 Task: Look for space in Itaquaquecetuba, Brazil from 22nd June, 2023 to 30th June, 2023 for 2 adults in price range Rs.7000 to Rs.15000. Place can be entire place with 1  bedroom having 1 bed and 1 bathroom. Property type can be house, flat, guest house, hotel. Booking option can be shelf check-in. Required host language is Spanish.
Action: Key pressed i<Key.caps_lock>taquaquecetuba,<Key.space><Key.caps_lock>b<Key.caps_lock>RAZIL<Key.enter>
Screenshot: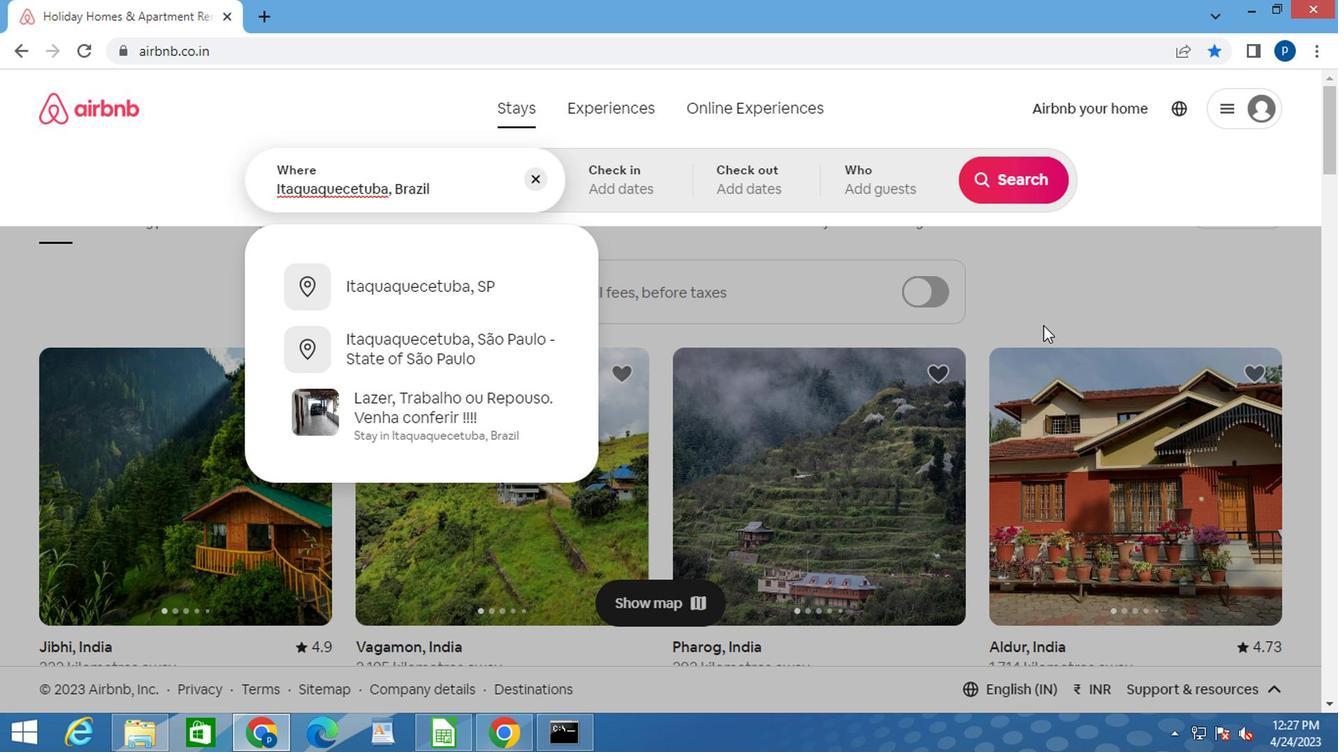 
Action: Mouse moved to (994, 323)
Screenshot: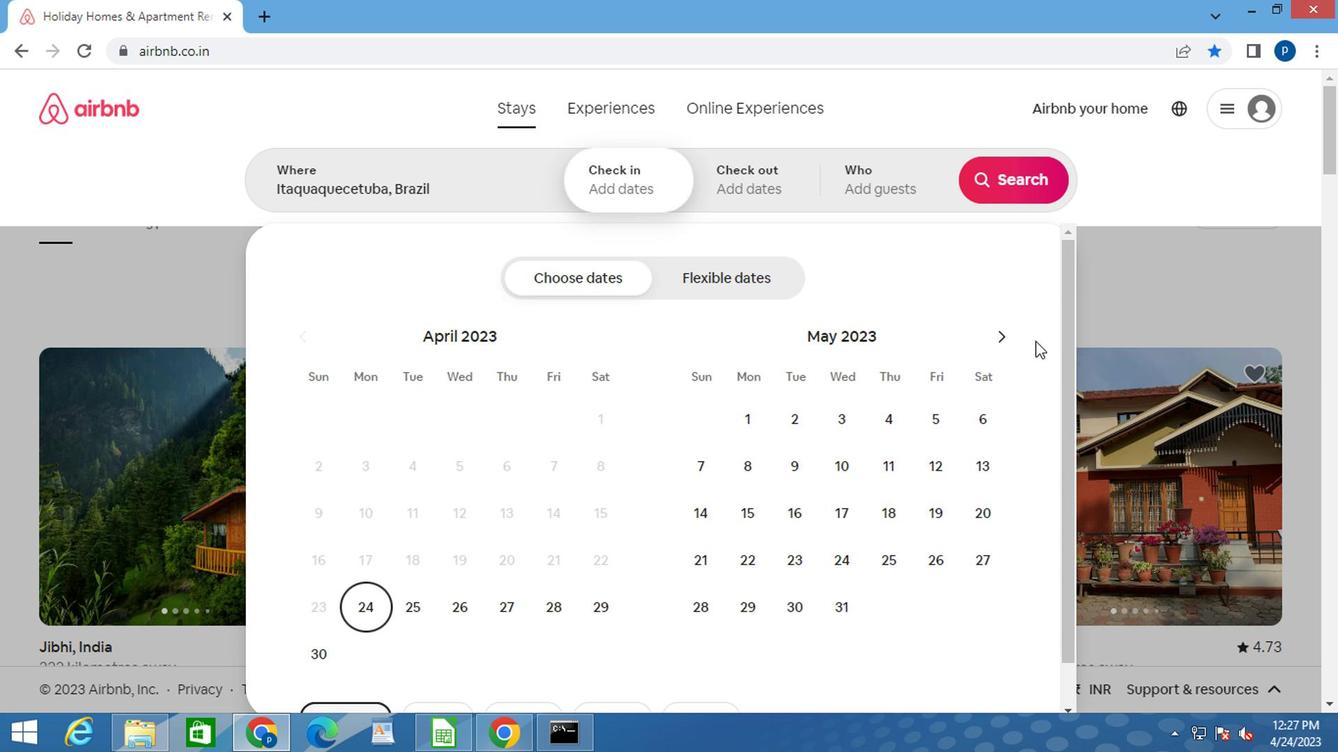 
Action: Mouse pressed left at (994, 323)
Screenshot: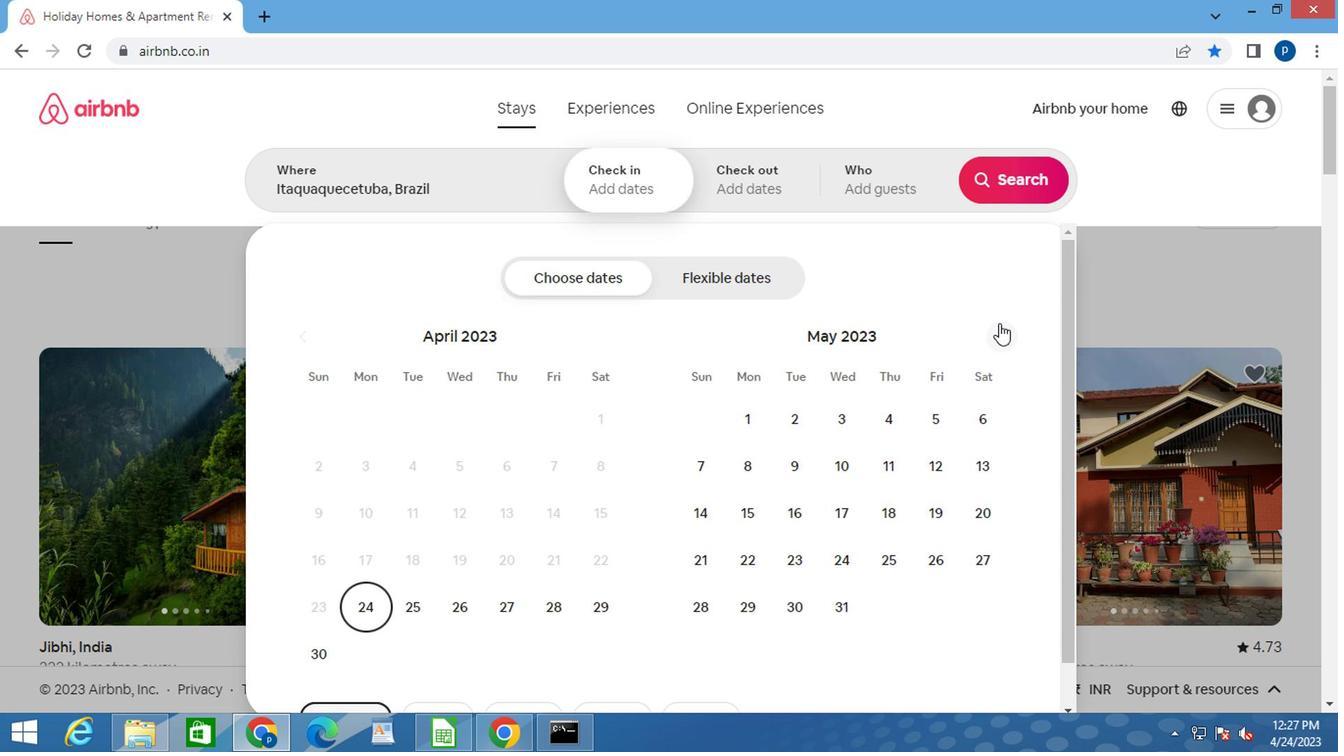 
Action: Mouse moved to (874, 557)
Screenshot: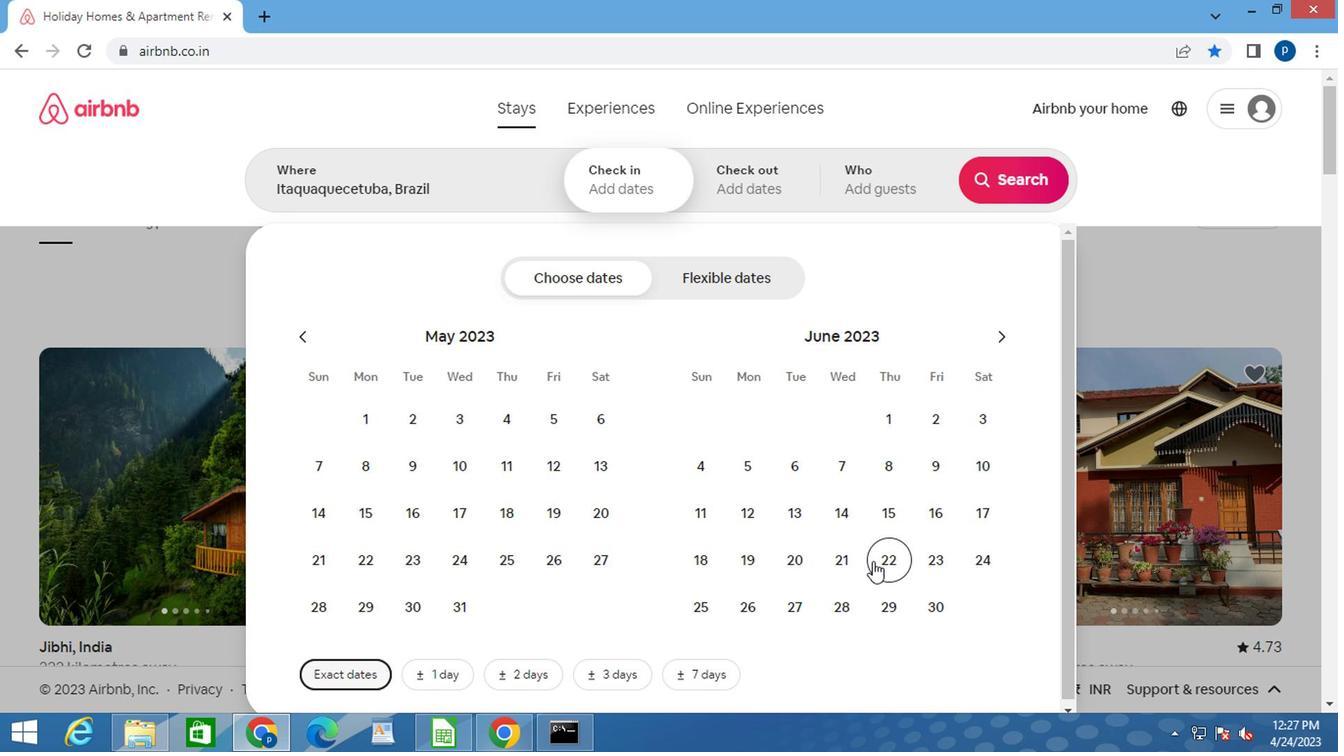 
Action: Mouse pressed left at (874, 557)
Screenshot: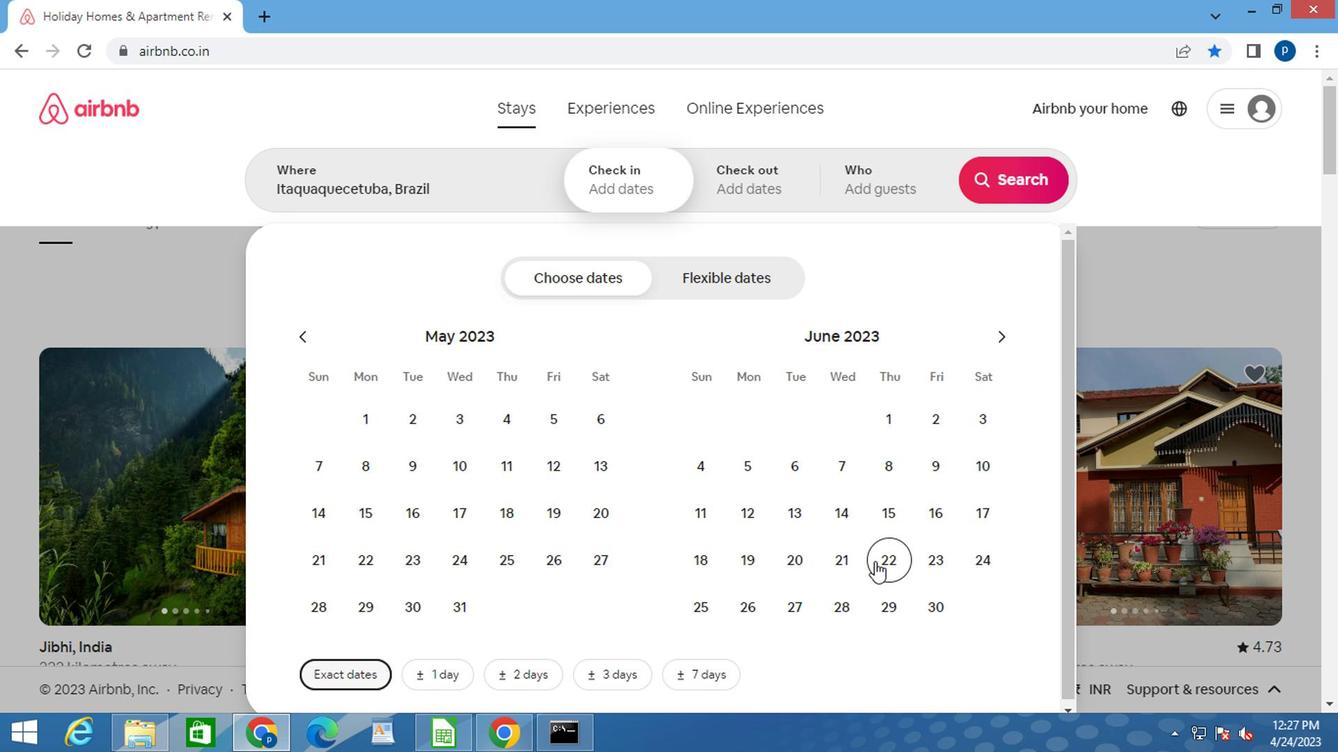 
Action: Mouse moved to (919, 605)
Screenshot: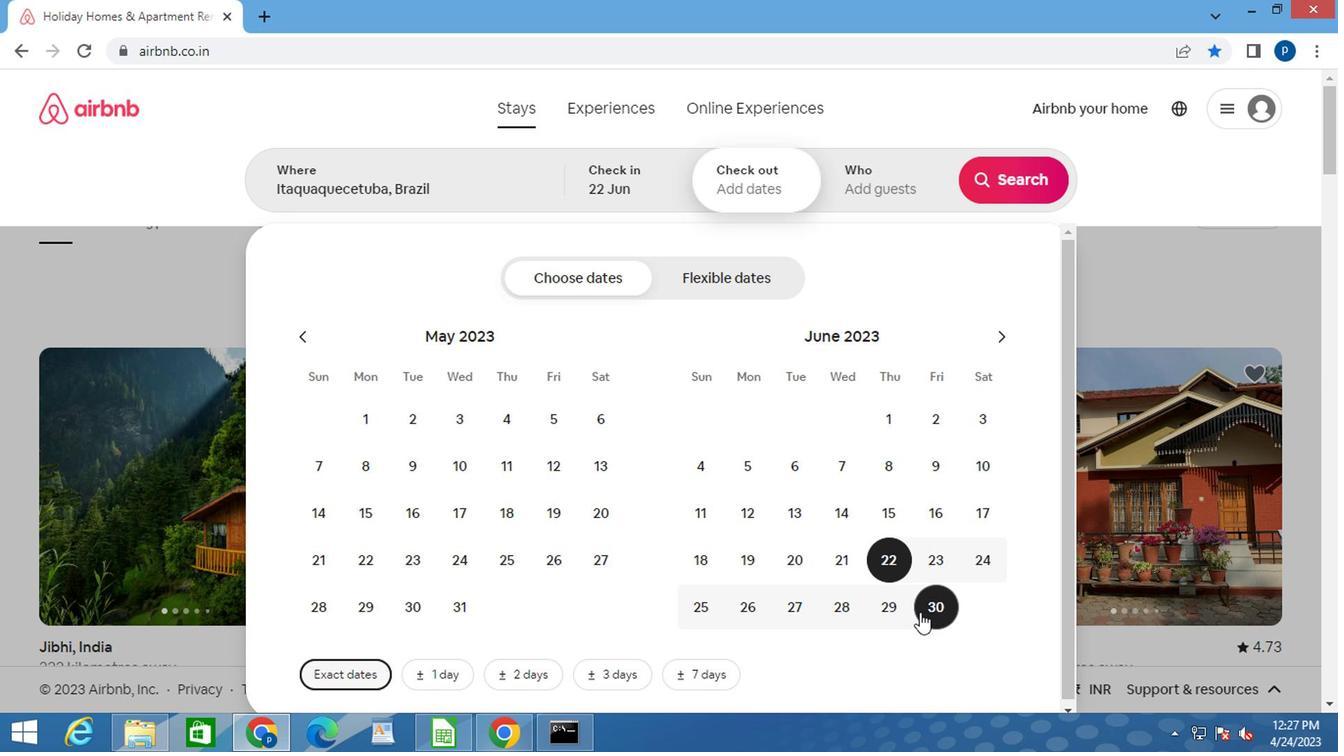 
Action: Mouse pressed left at (919, 605)
Screenshot: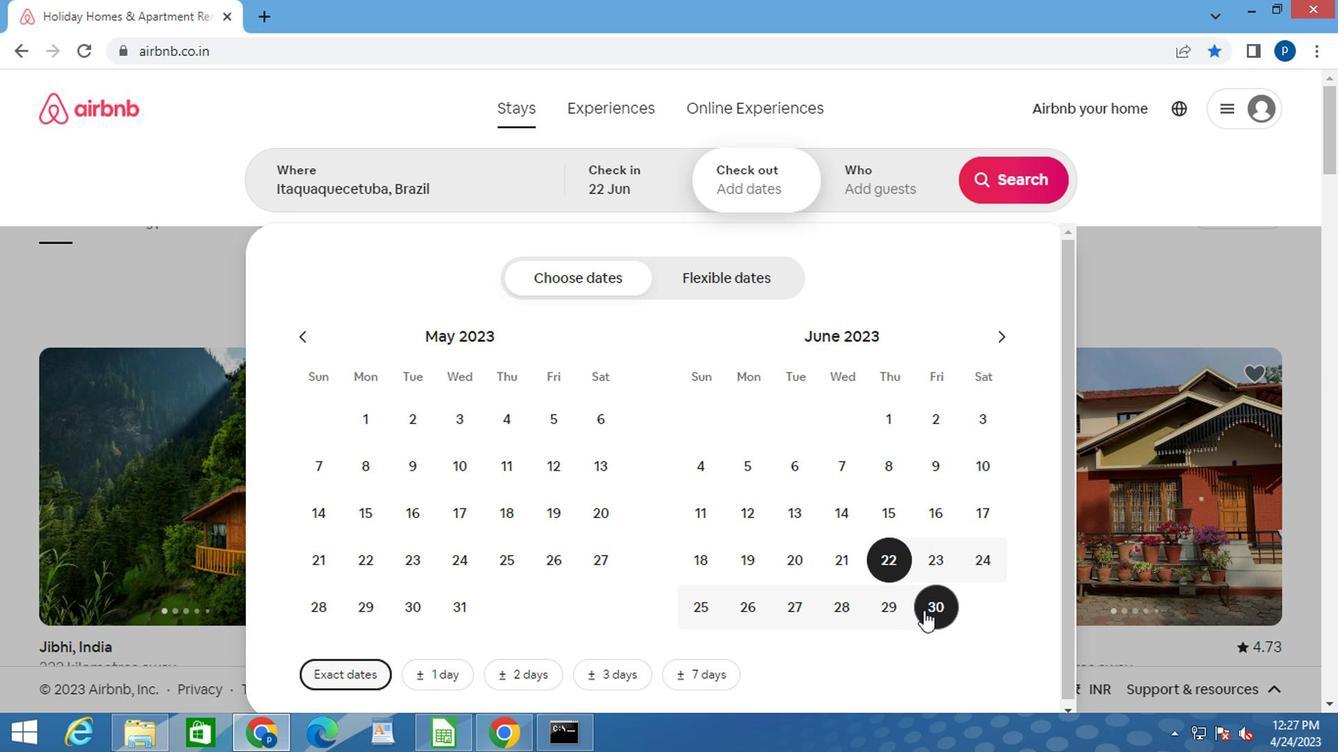 
Action: Mouse moved to (895, 200)
Screenshot: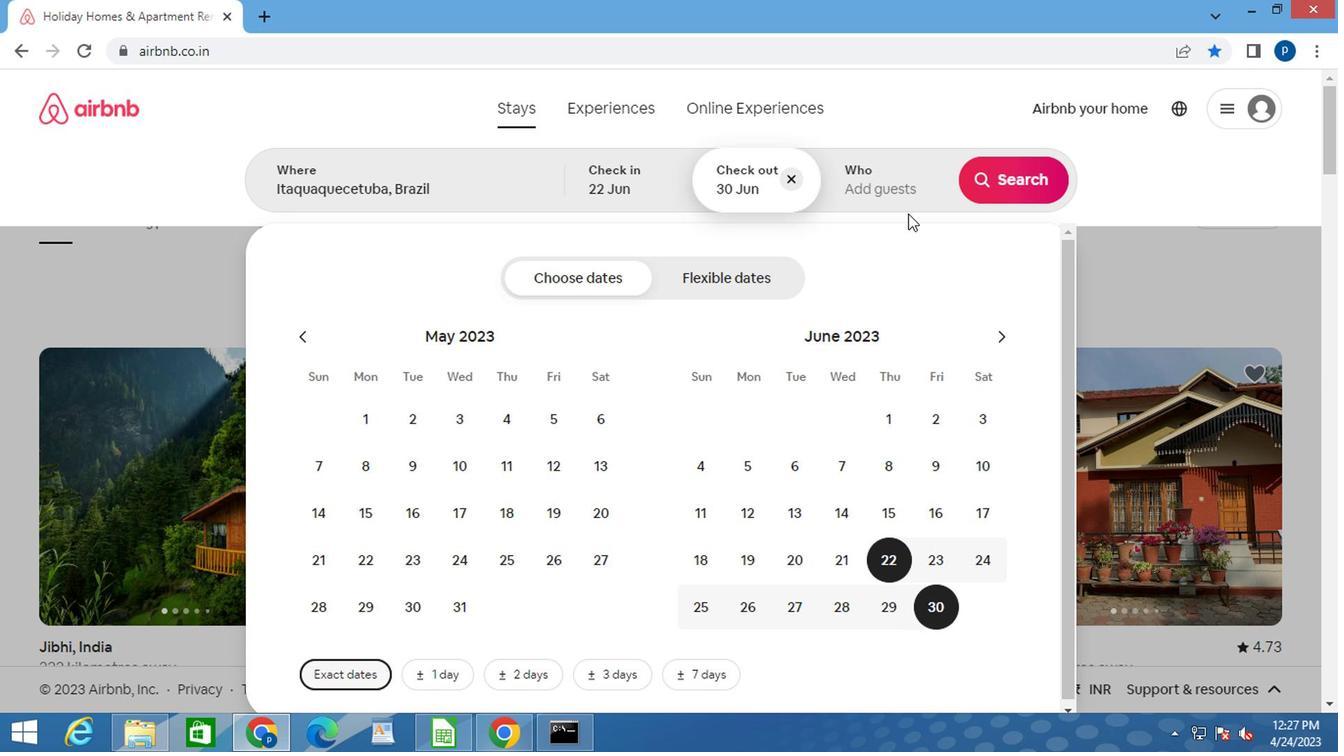 
Action: Mouse pressed left at (895, 200)
Screenshot: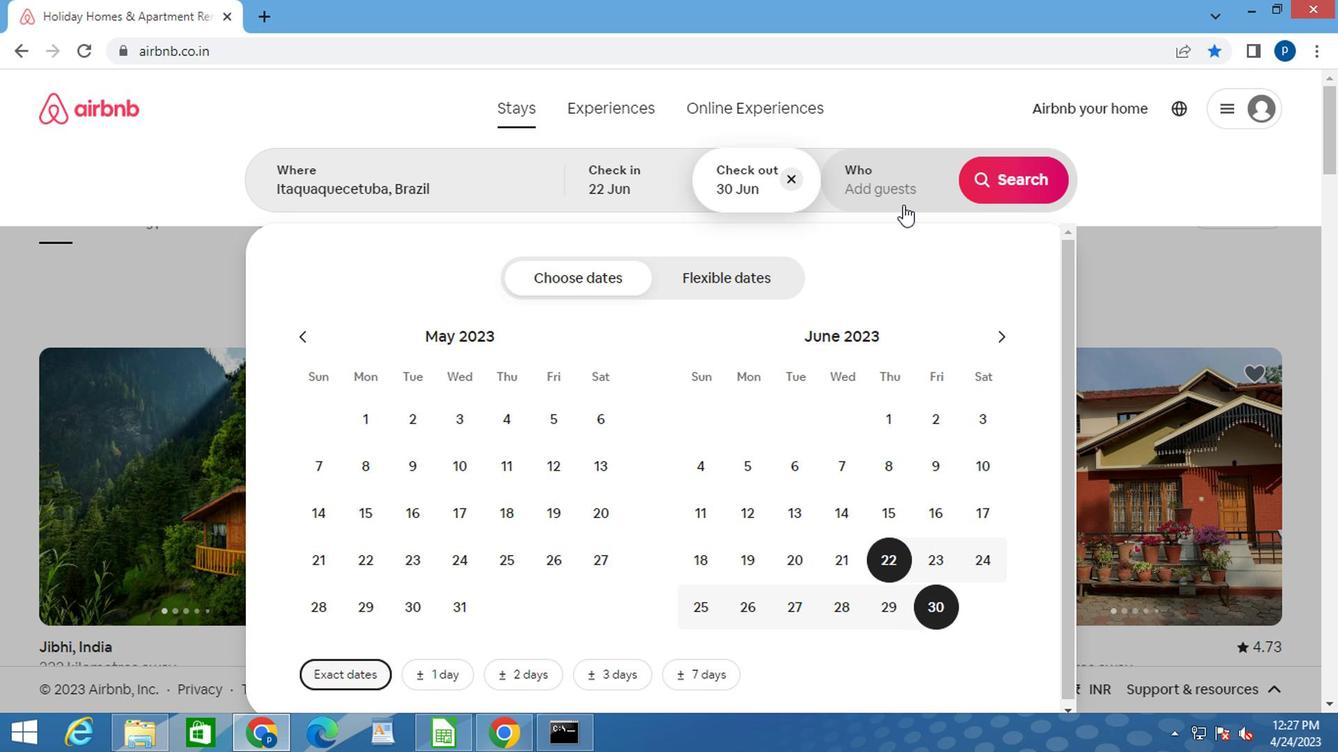 
Action: Mouse moved to (1022, 275)
Screenshot: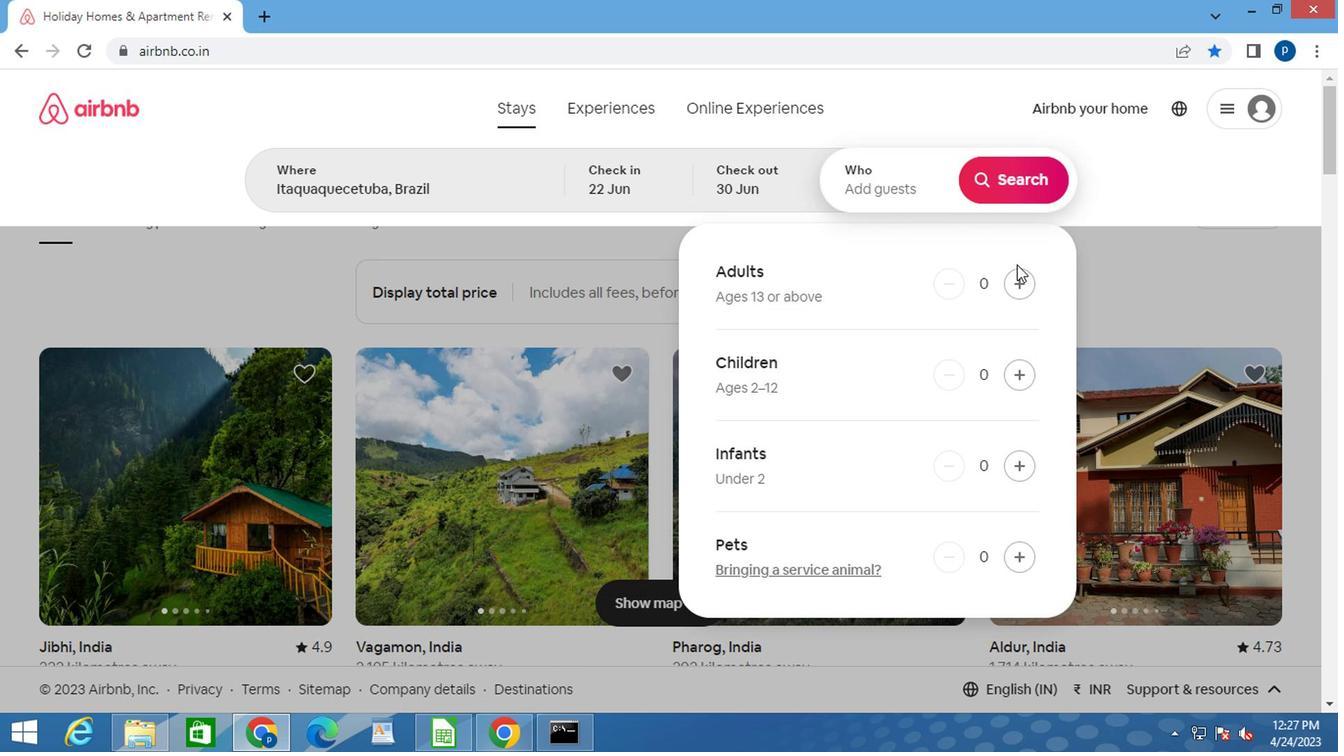 
Action: Mouse pressed left at (1022, 275)
Screenshot: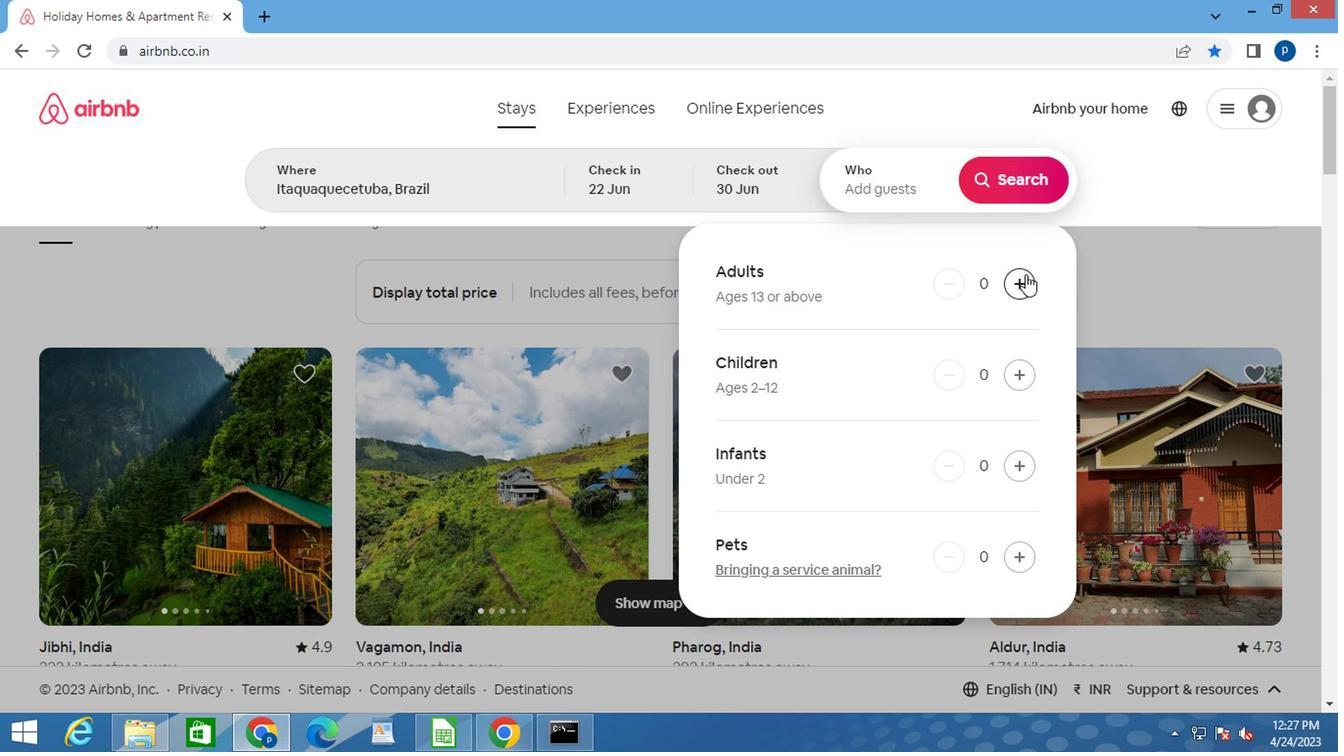 
Action: Mouse pressed left at (1022, 275)
Screenshot: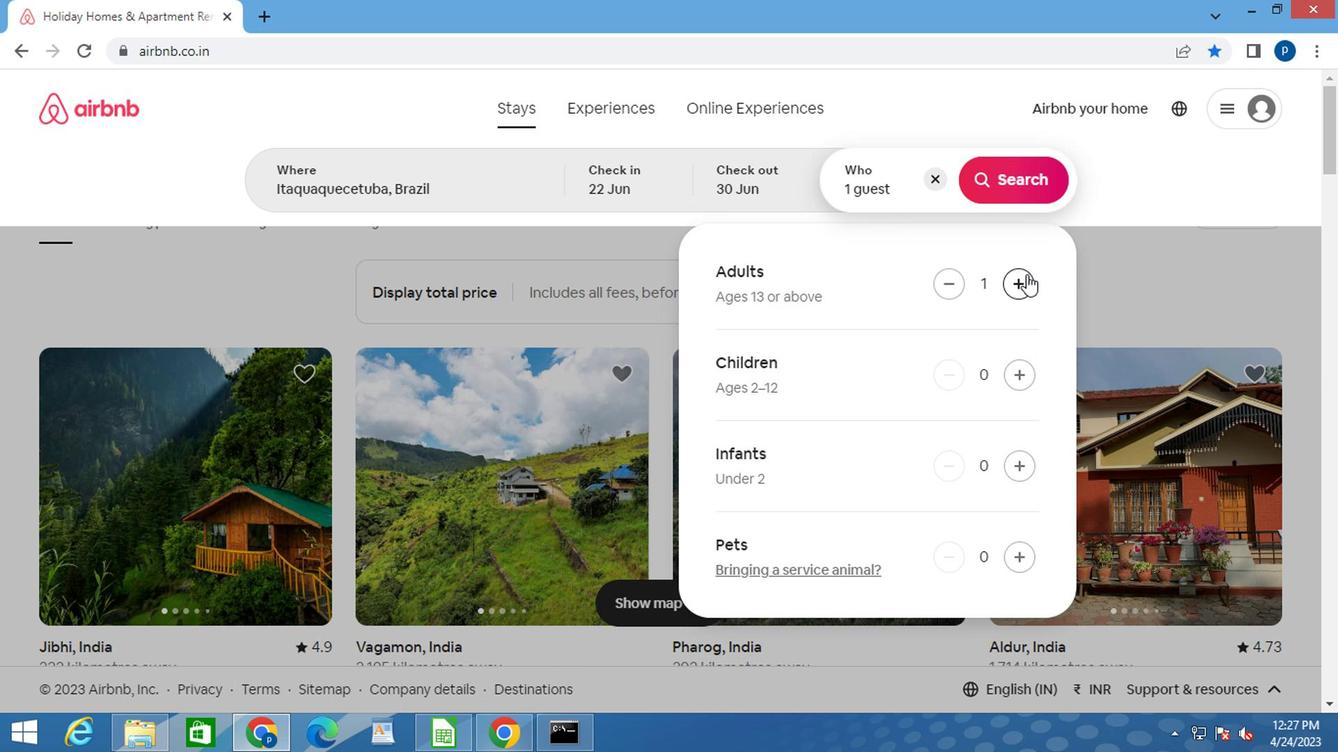 
Action: Mouse moved to (1012, 182)
Screenshot: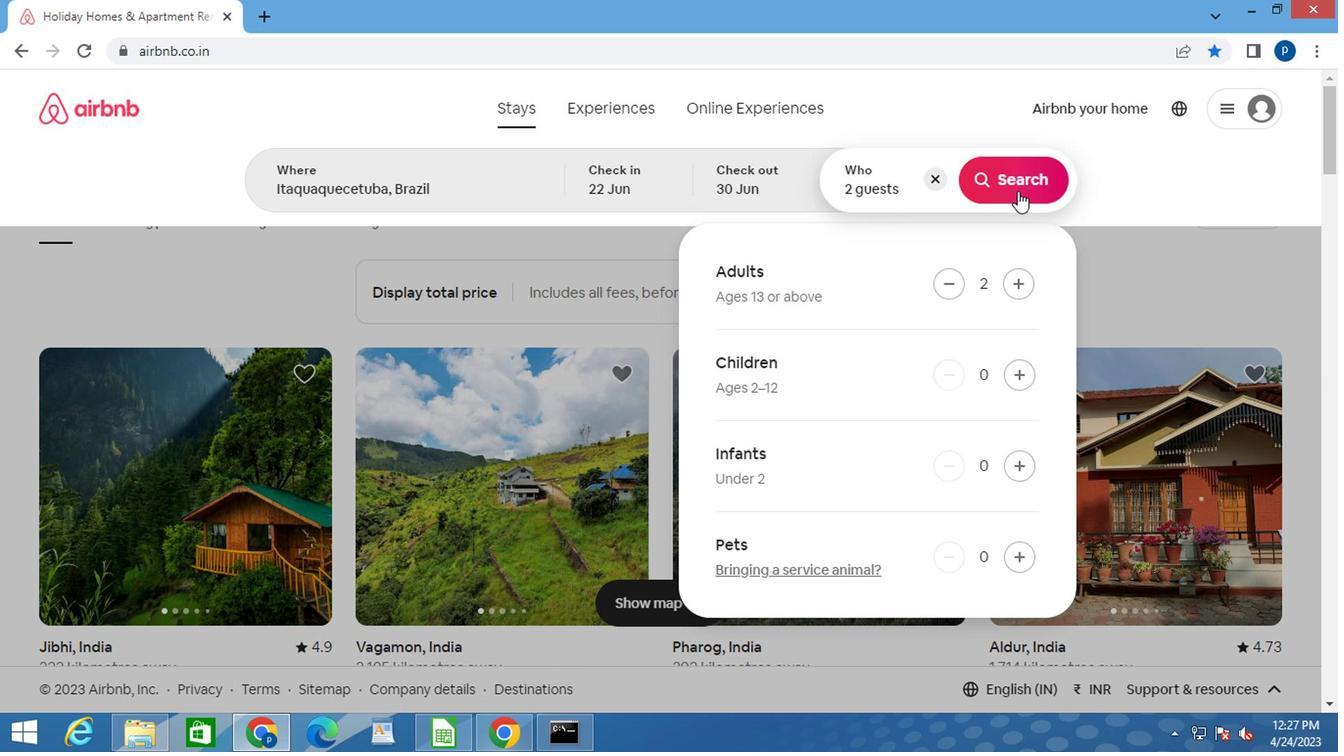 
Action: Mouse pressed left at (1012, 182)
Screenshot: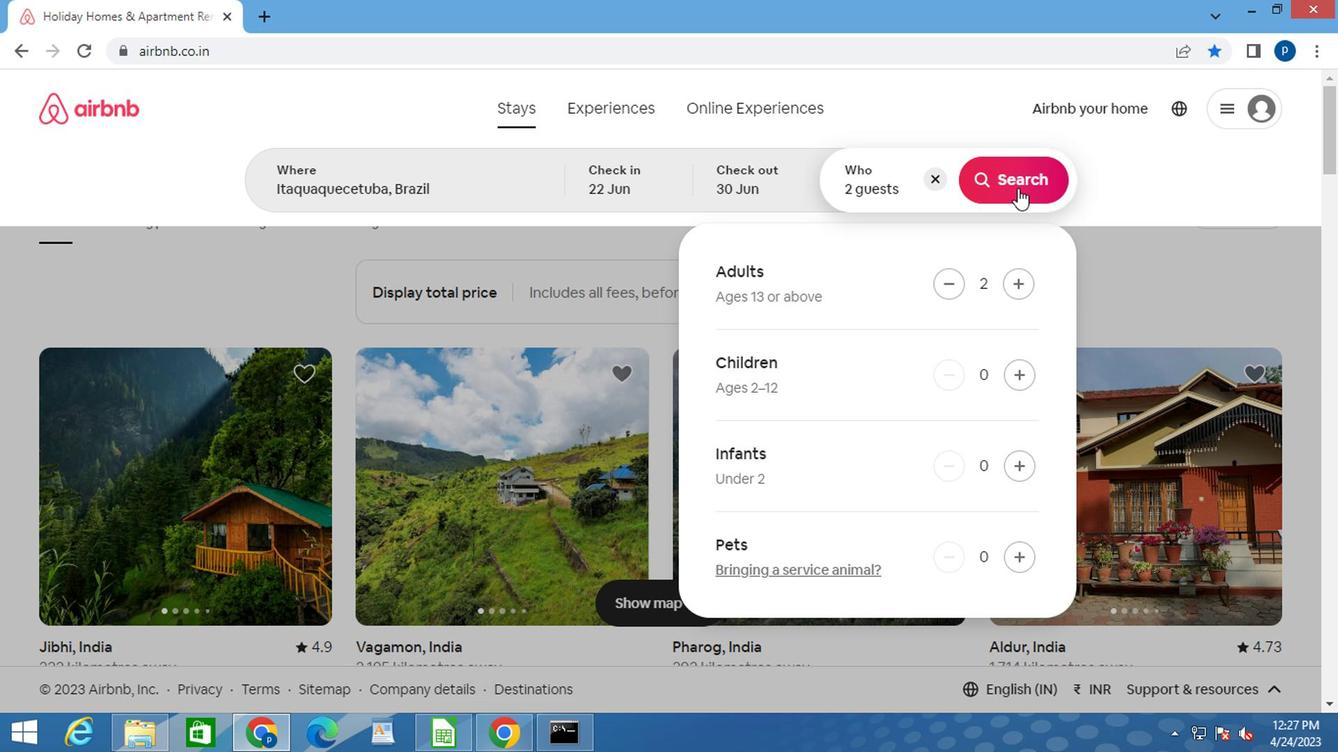 
Action: Mouse moved to (1224, 193)
Screenshot: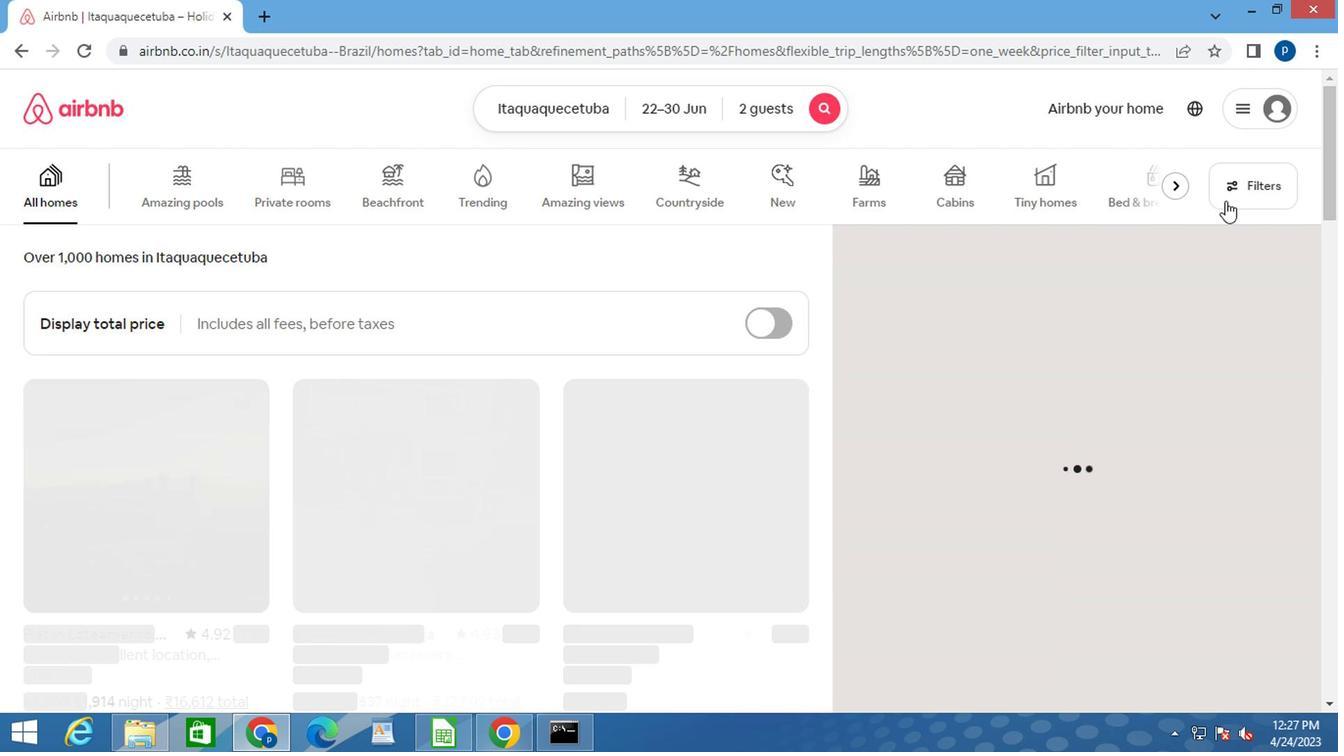 
Action: Mouse pressed left at (1224, 193)
Screenshot: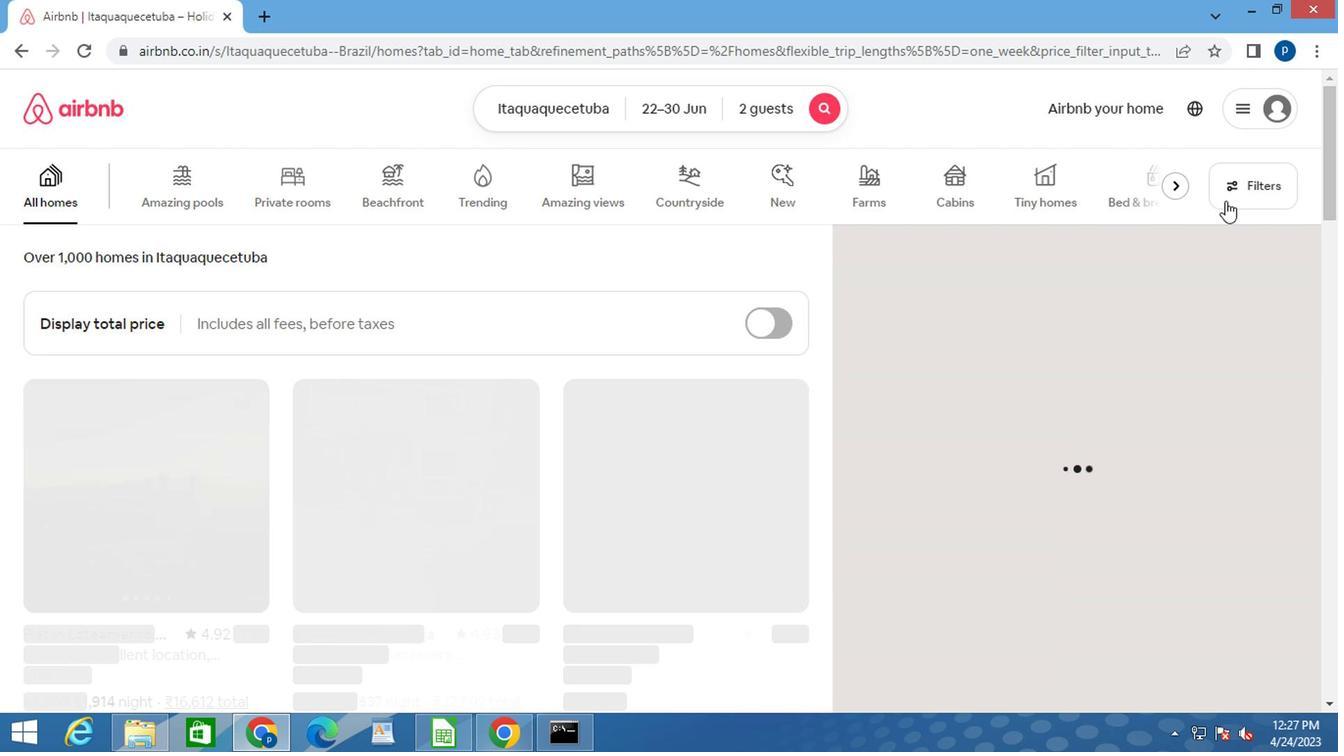 
Action: Mouse moved to (443, 444)
Screenshot: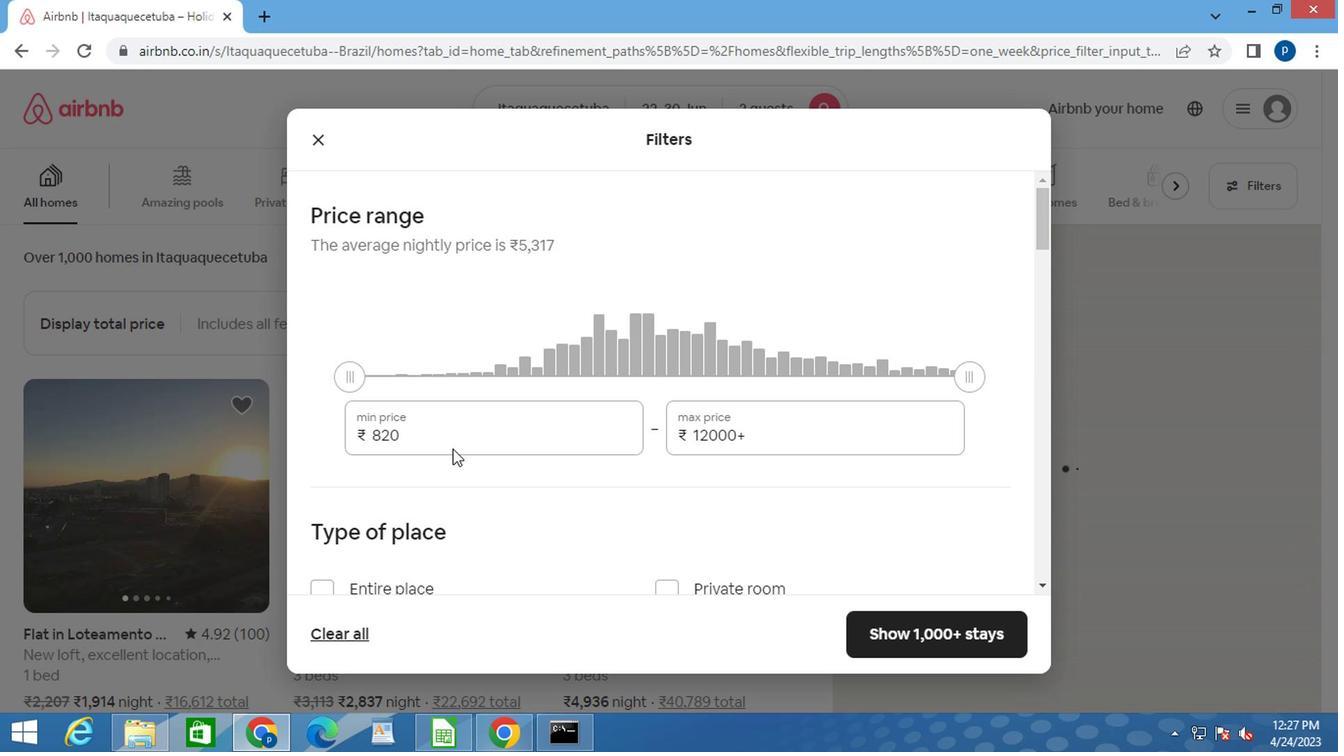
Action: Mouse pressed left at (443, 444)
Screenshot: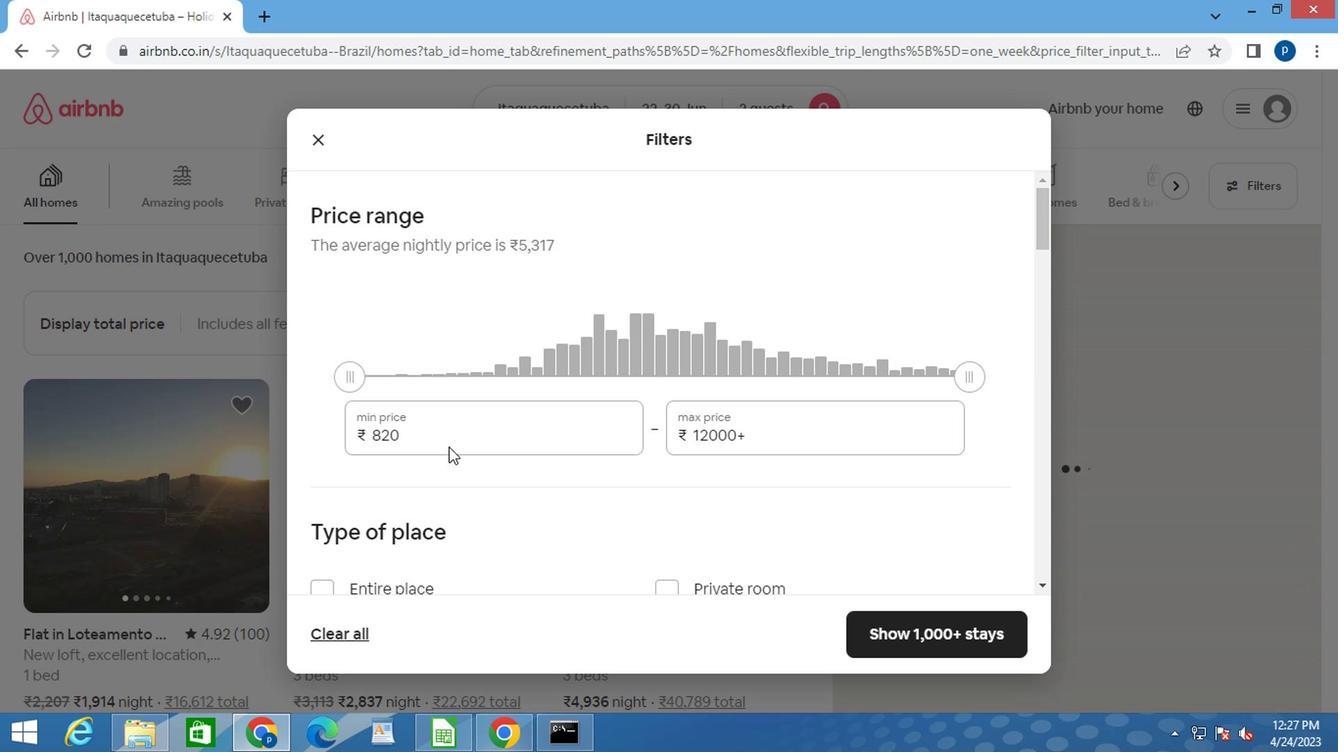 
Action: Mouse moved to (389, 418)
Screenshot: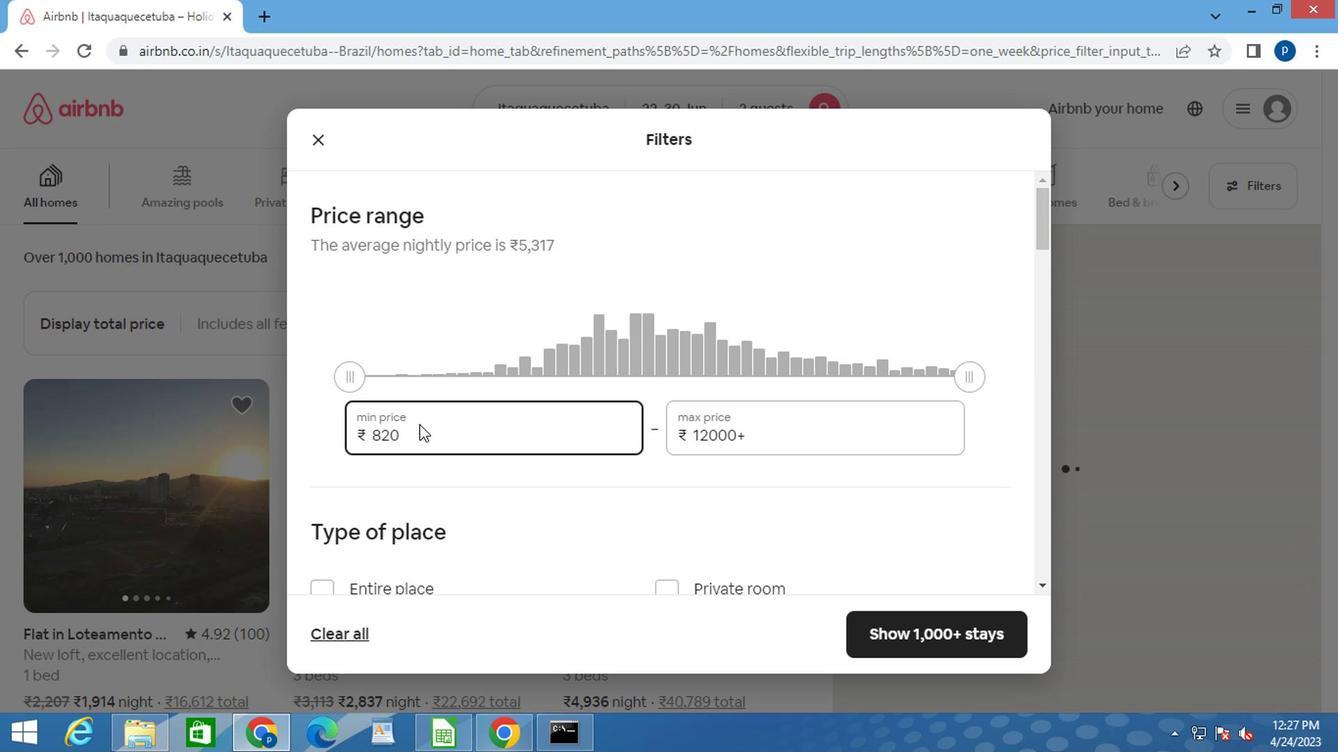 
Action: Mouse pressed left at (389, 418)
Screenshot: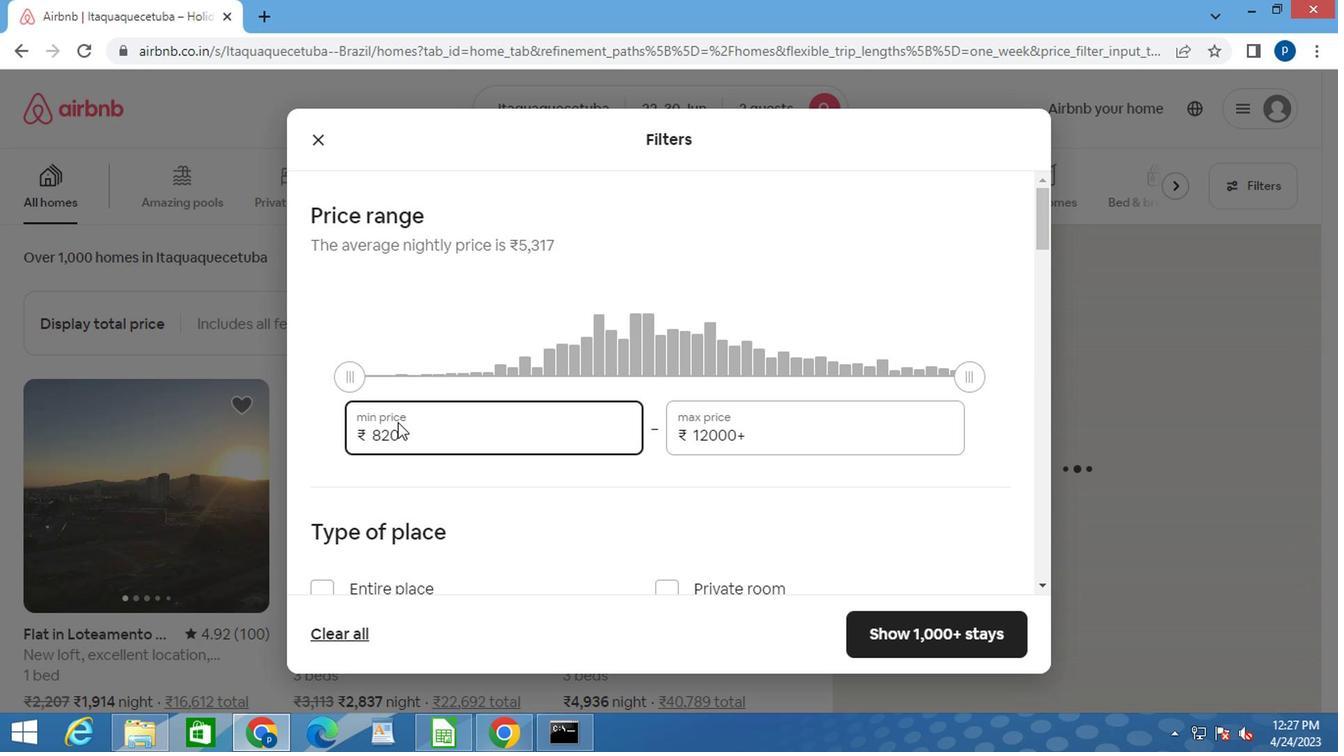 
Action: Mouse pressed left at (389, 418)
Screenshot: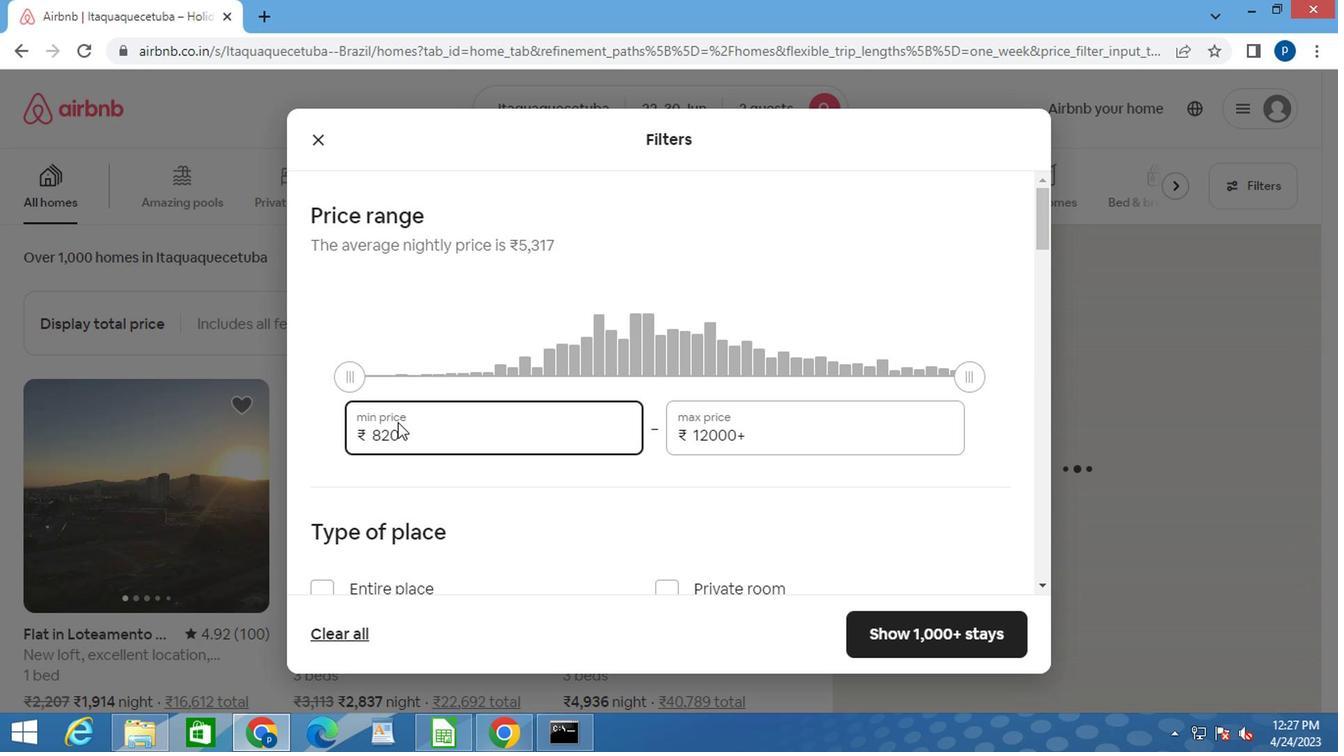 
Action: Mouse pressed left at (389, 418)
Screenshot: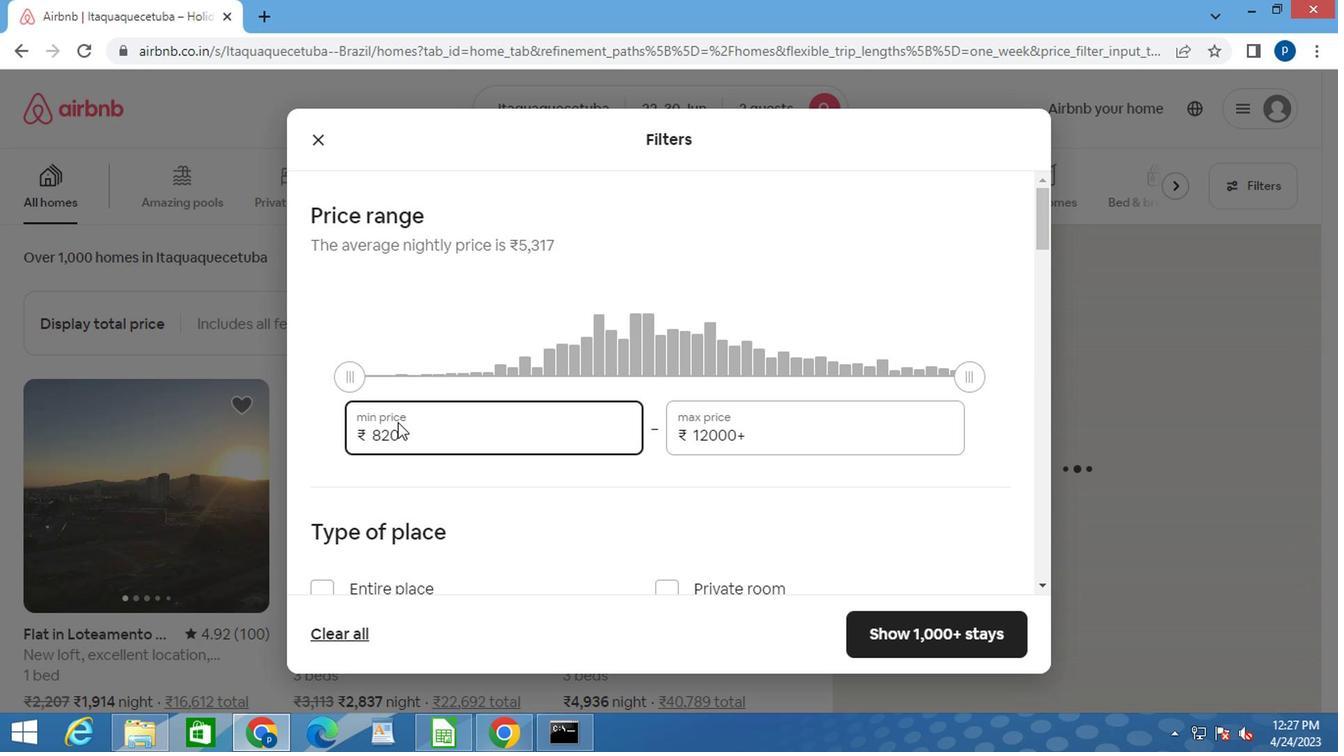 
Action: Mouse moved to (389, 436)
Screenshot: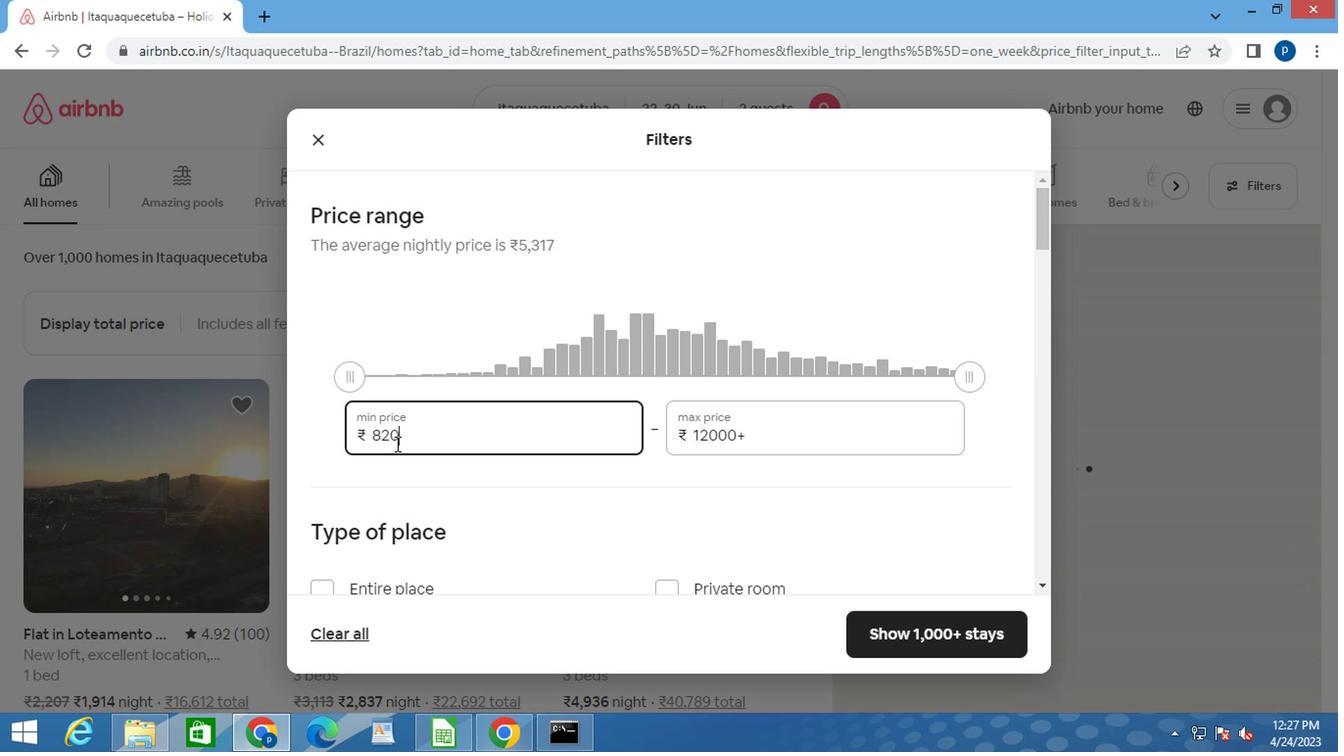 
Action: Mouse pressed left at (389, 436)
Screenshot: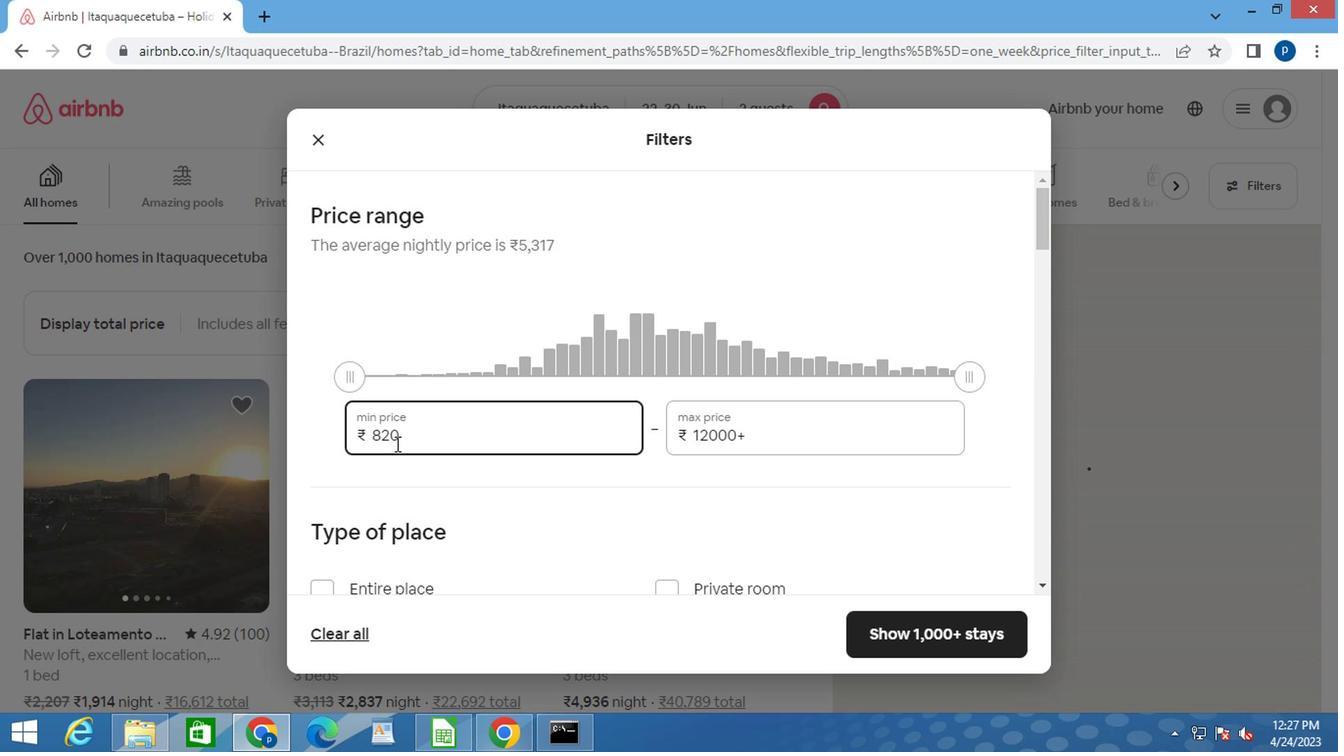 
Action: Mouse pressed left at (389, 436)
Screenshot: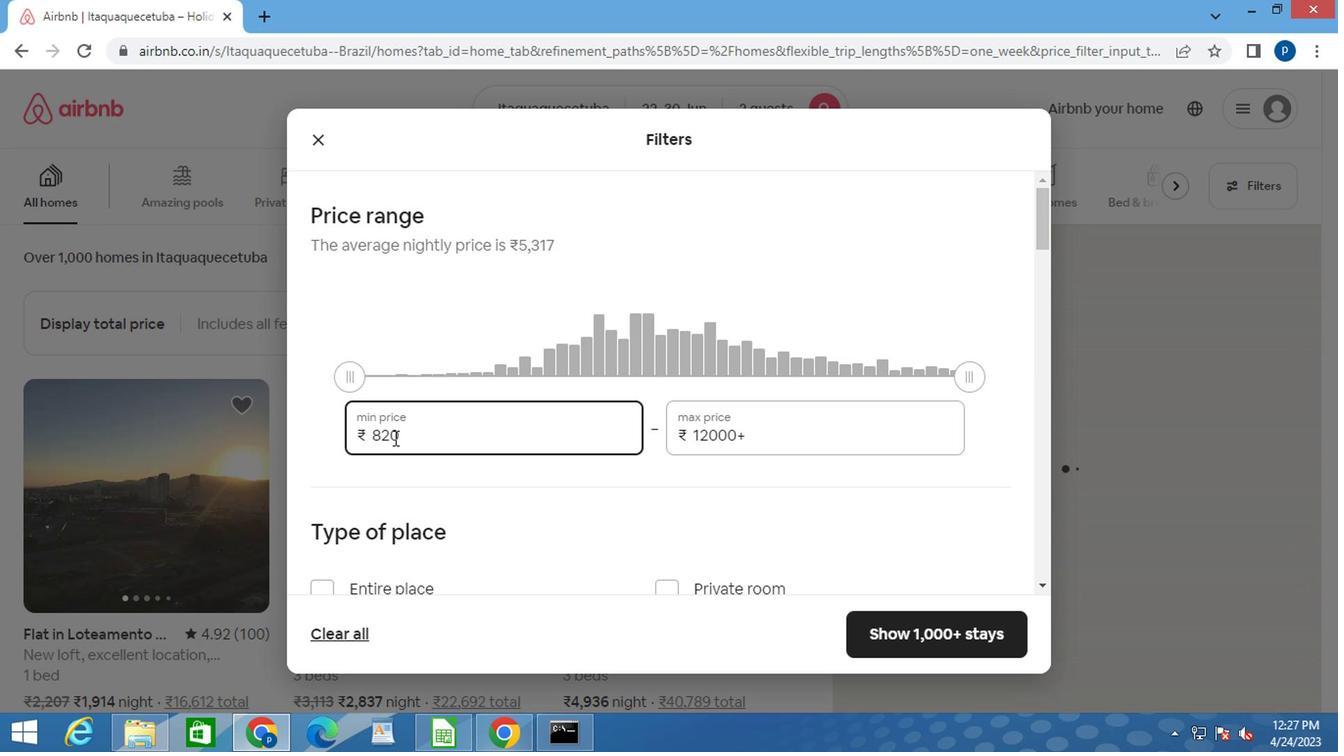 
Action: Mouse pressed left at (389, 436)
Screenshot: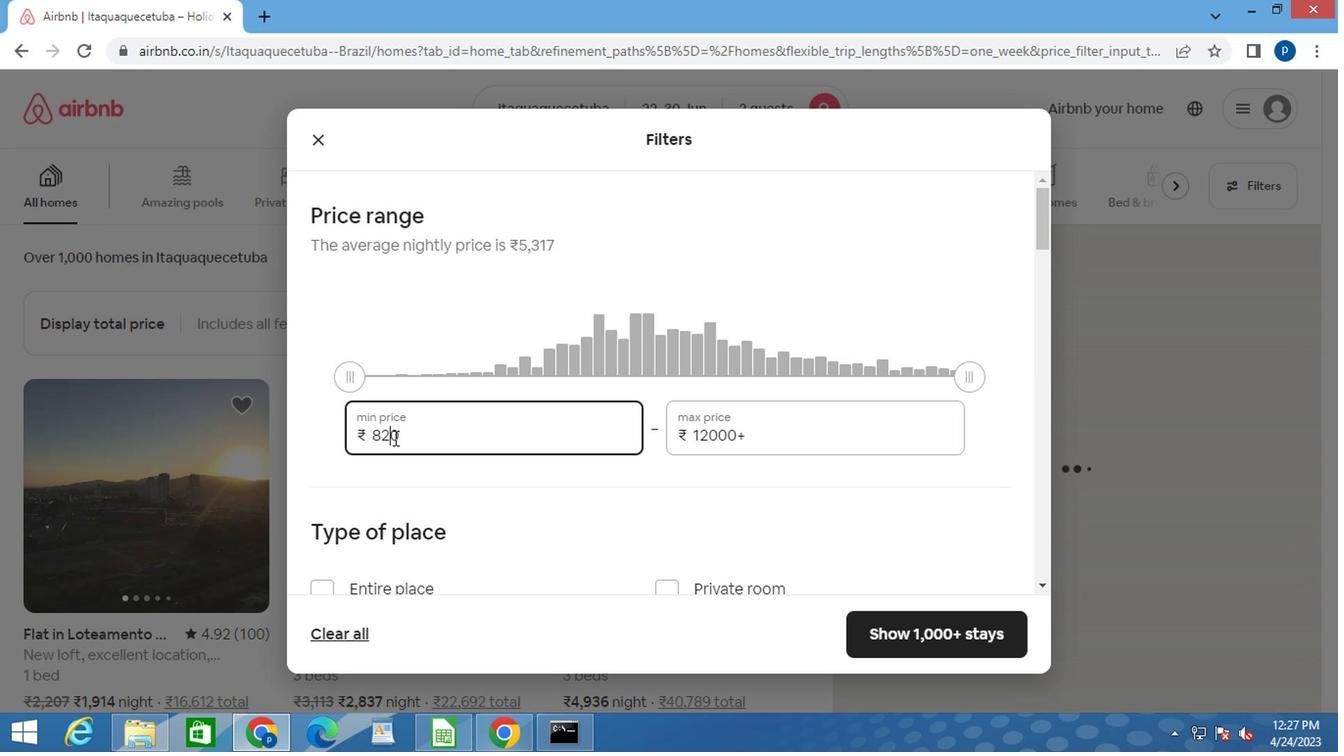 
Action: Key pressed 7000<Key.tab>15000
Screenshot: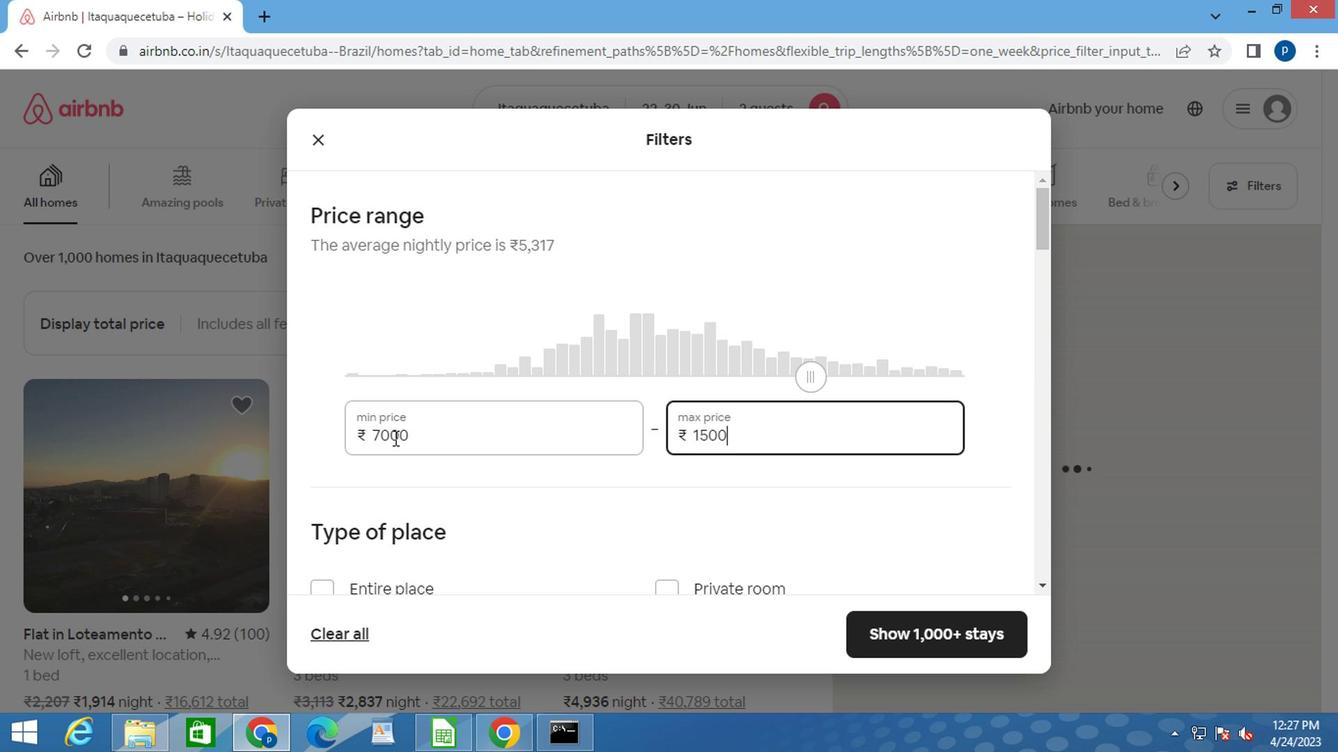 
Action: Mouse moved to (522, 482)
Screenshot: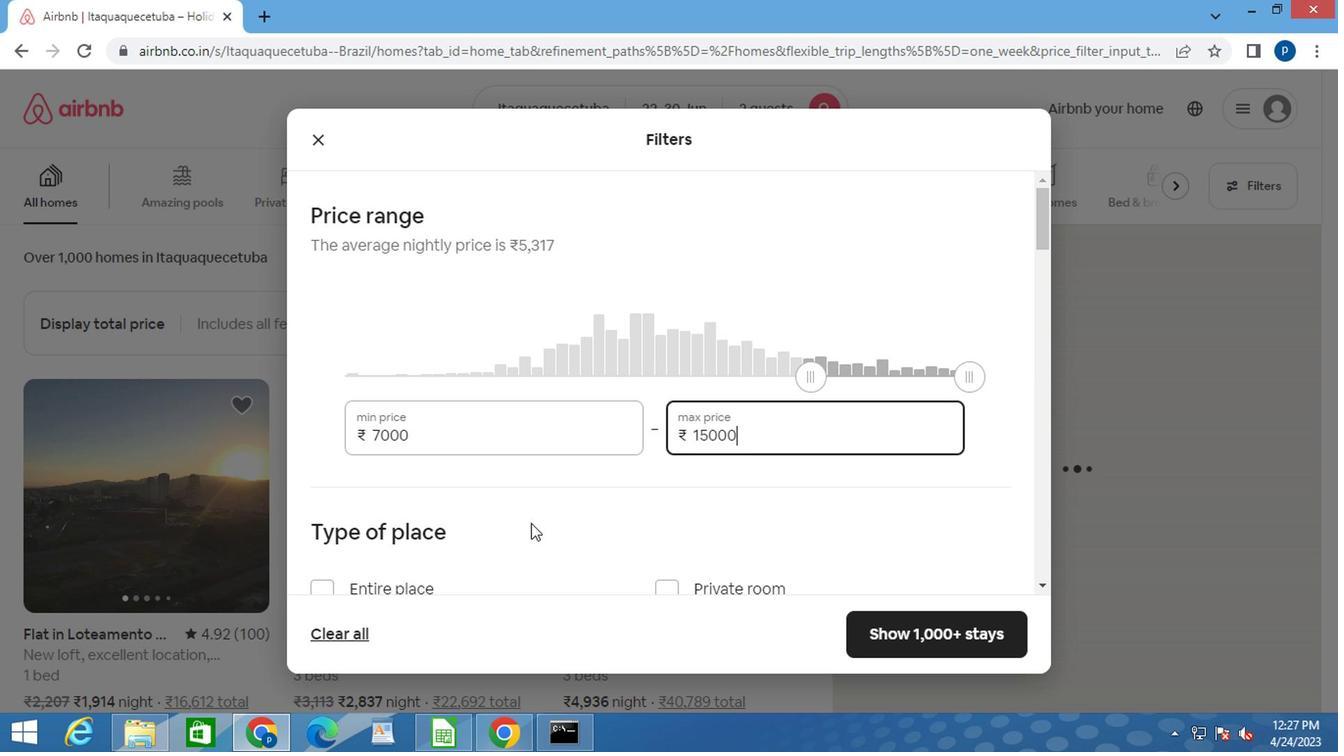 
Action: Mouse scrolled (522, 481) with delta (0, 0)
Screenshot: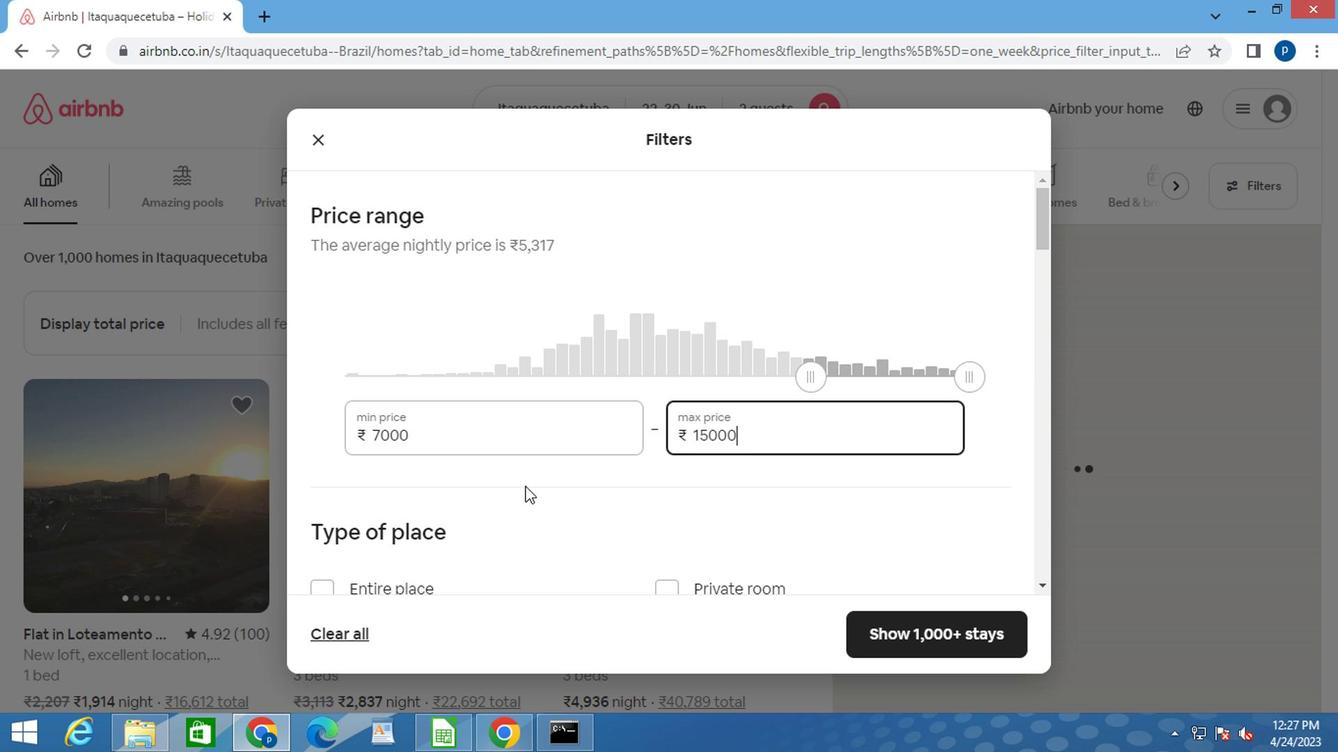 
Action: Mouse moved to (522, 479)
Screenshot: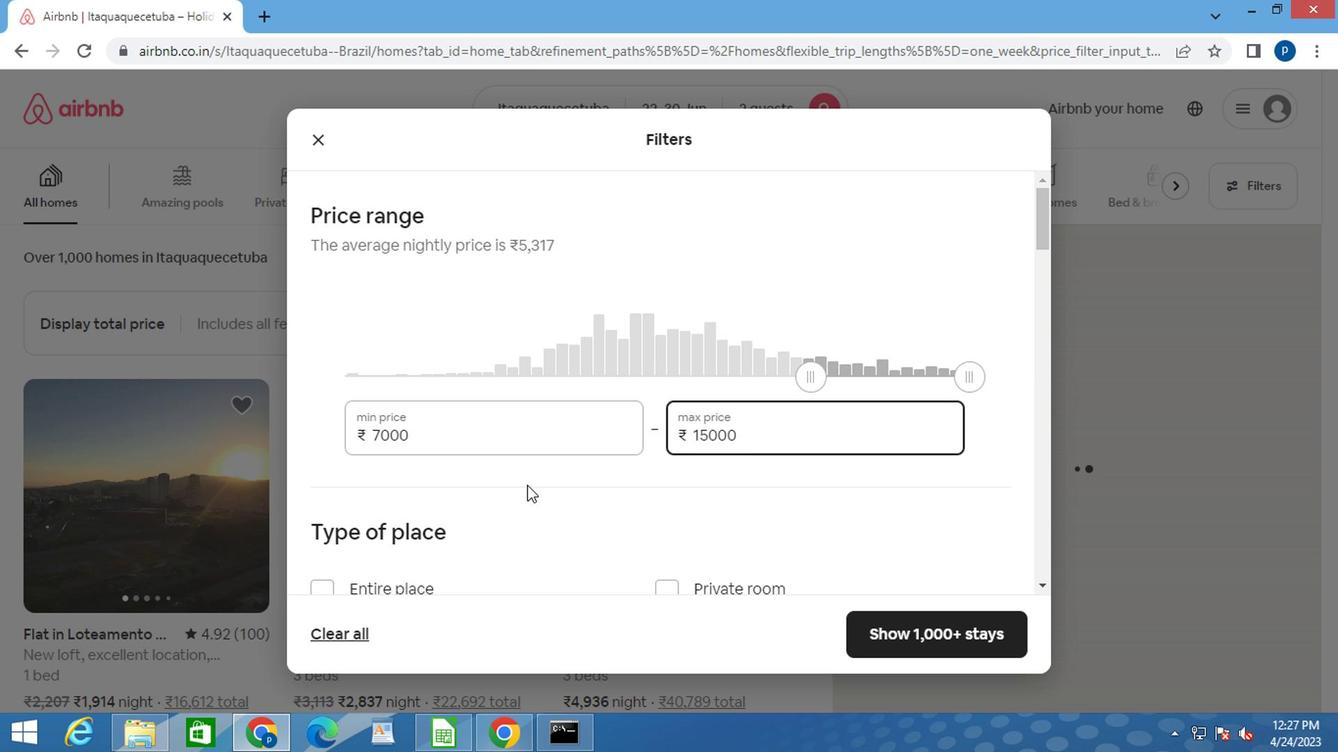 
Action: Mouse scrolled (522, 478) with delta (0, -1)
Screenshot: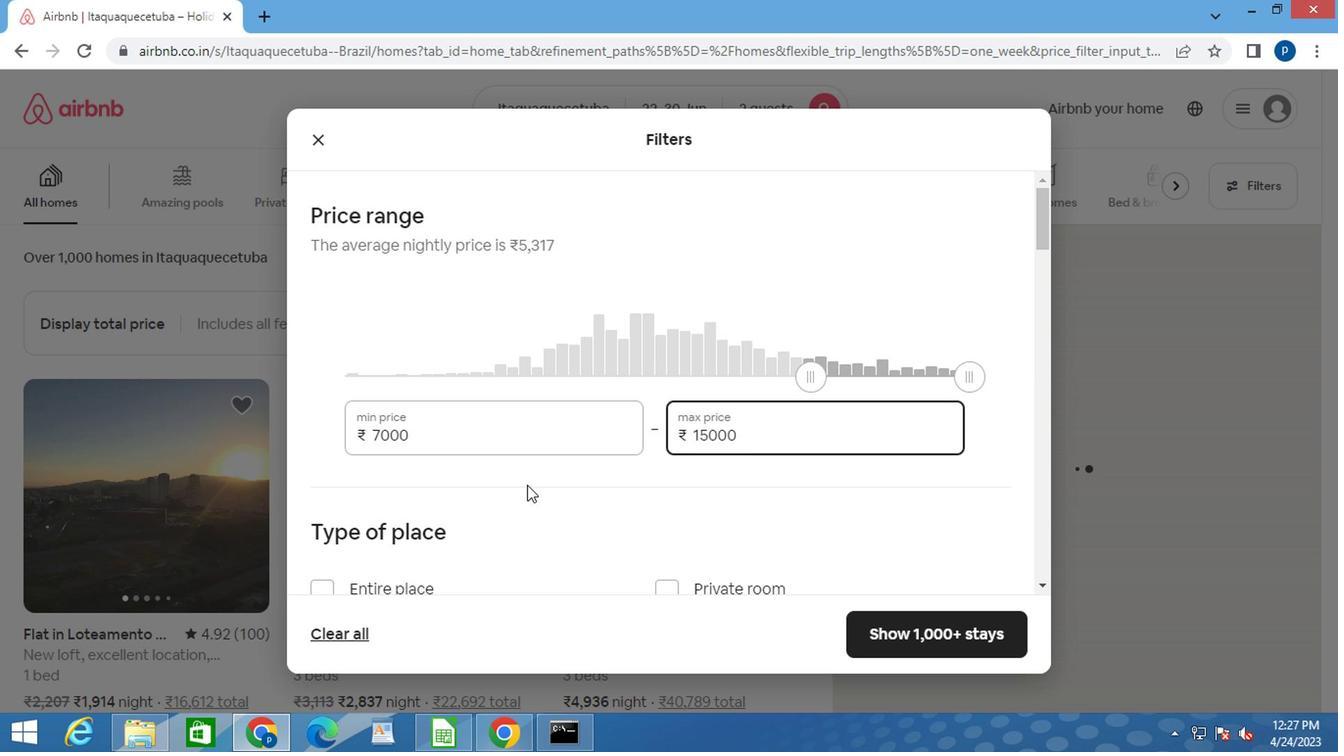 
Action: Mouse moved to (322, 384)
Screenshot: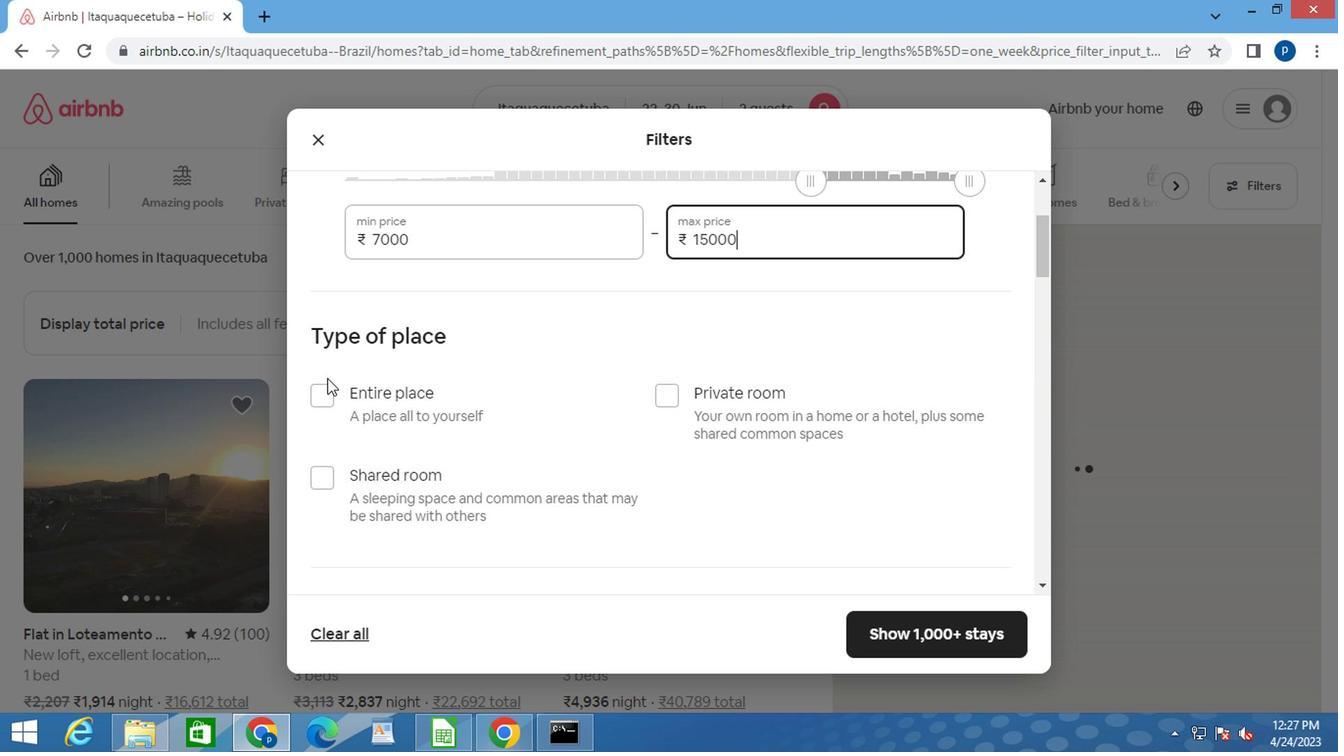 
Action: Mouse pressed left at (322, 384)
Screenshot: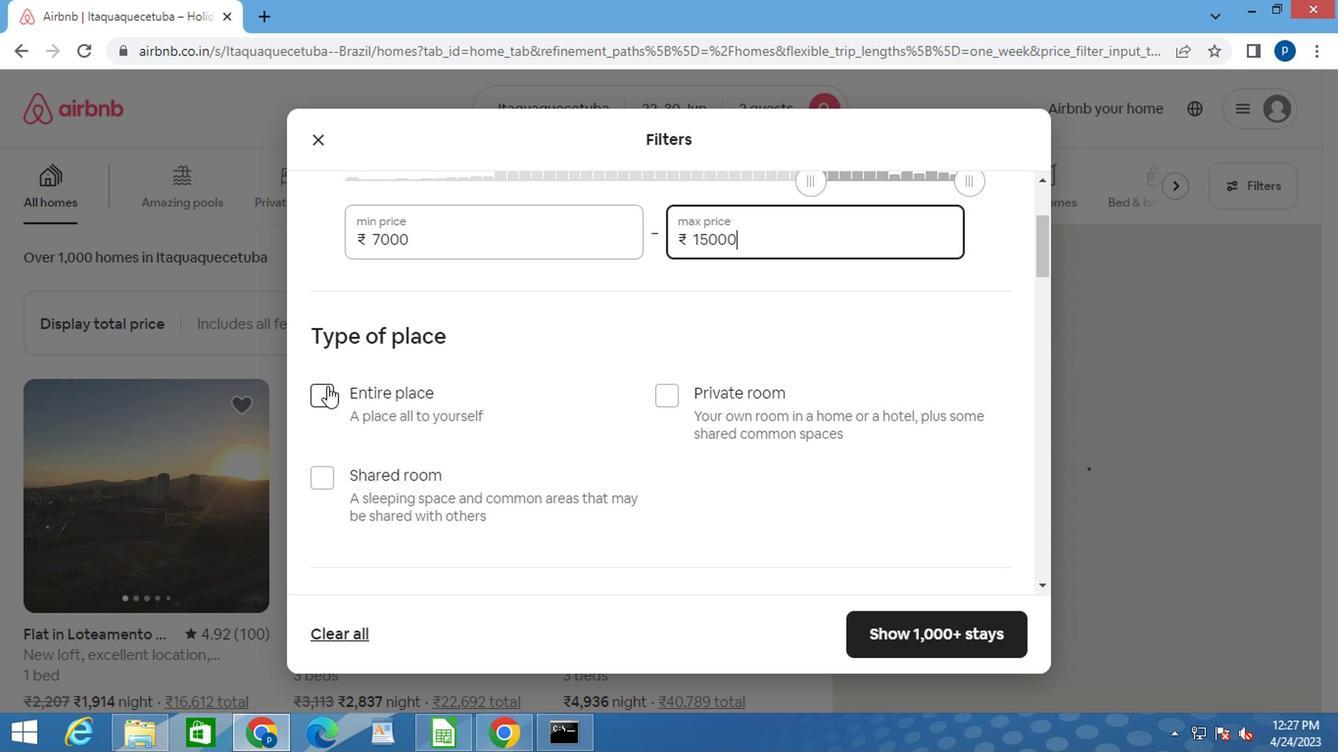 
Action: Mouse moved to (518, 422)
Screenshot: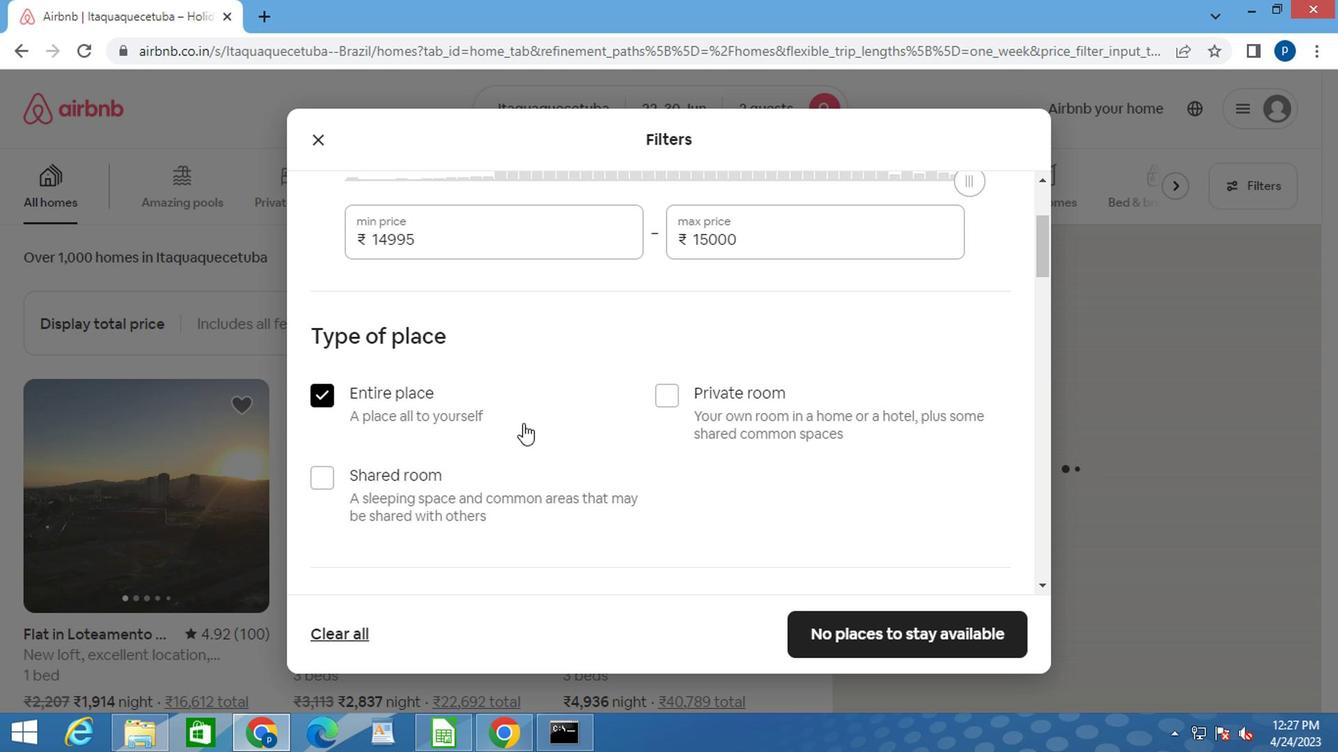
Action: Mouse scrolled (518, 421) with delta (0, 0)
Screenshot: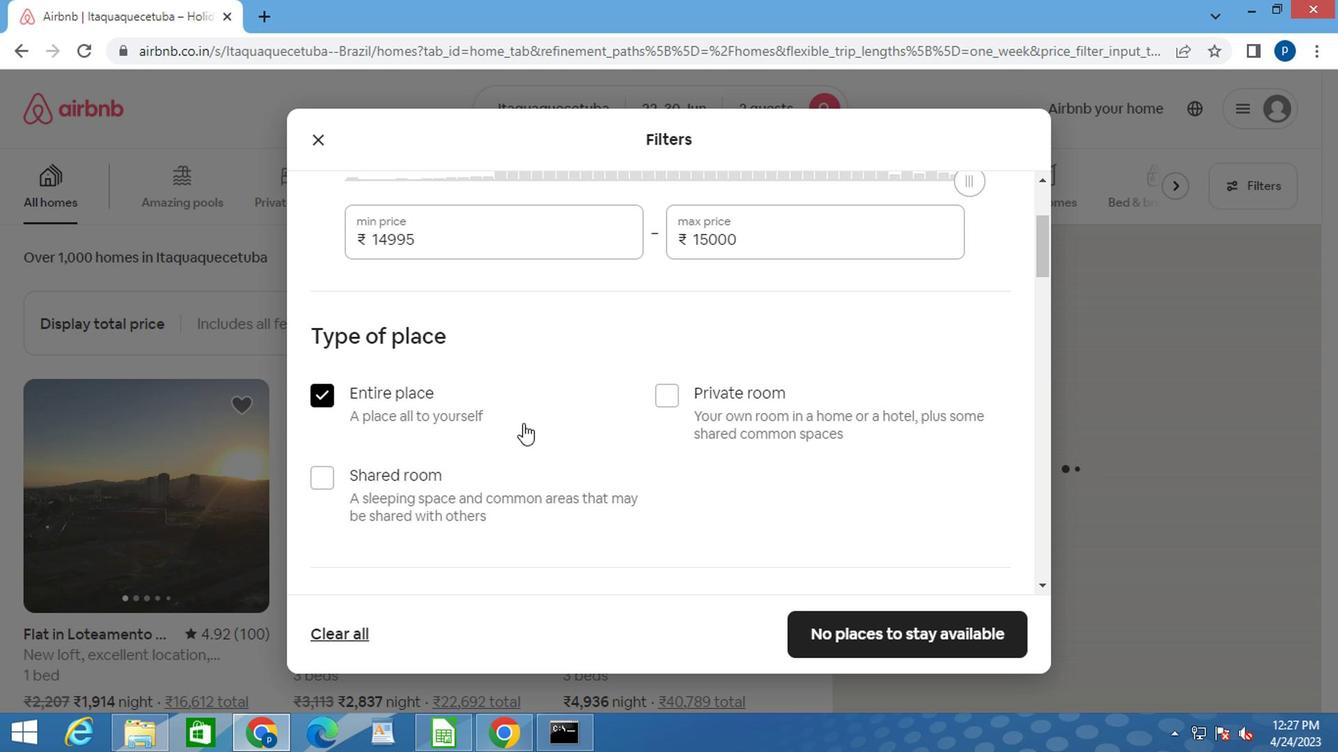 
Action: Mouse scrolled (518, 421) with delta (0, 0)
Screenshot: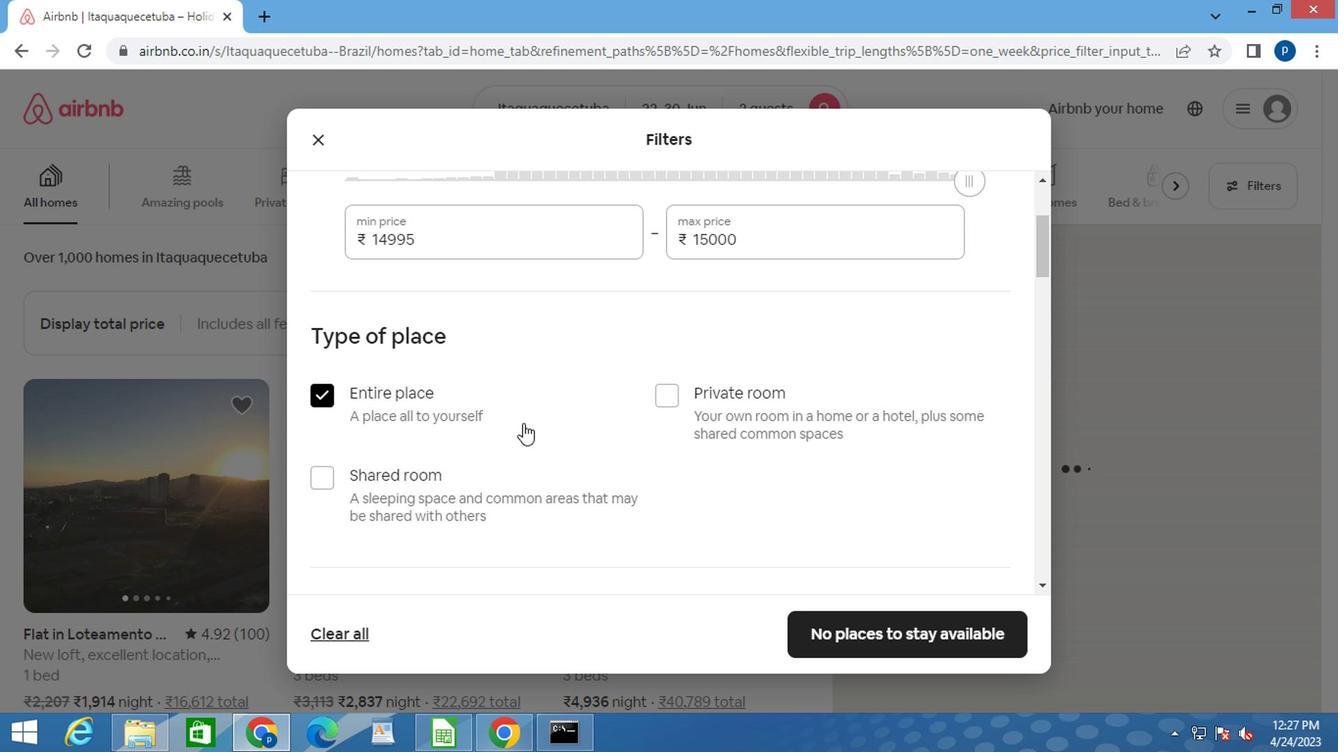 
Action: Mouse scrolled (518, 421) with delta (0, 0)
Screenshot: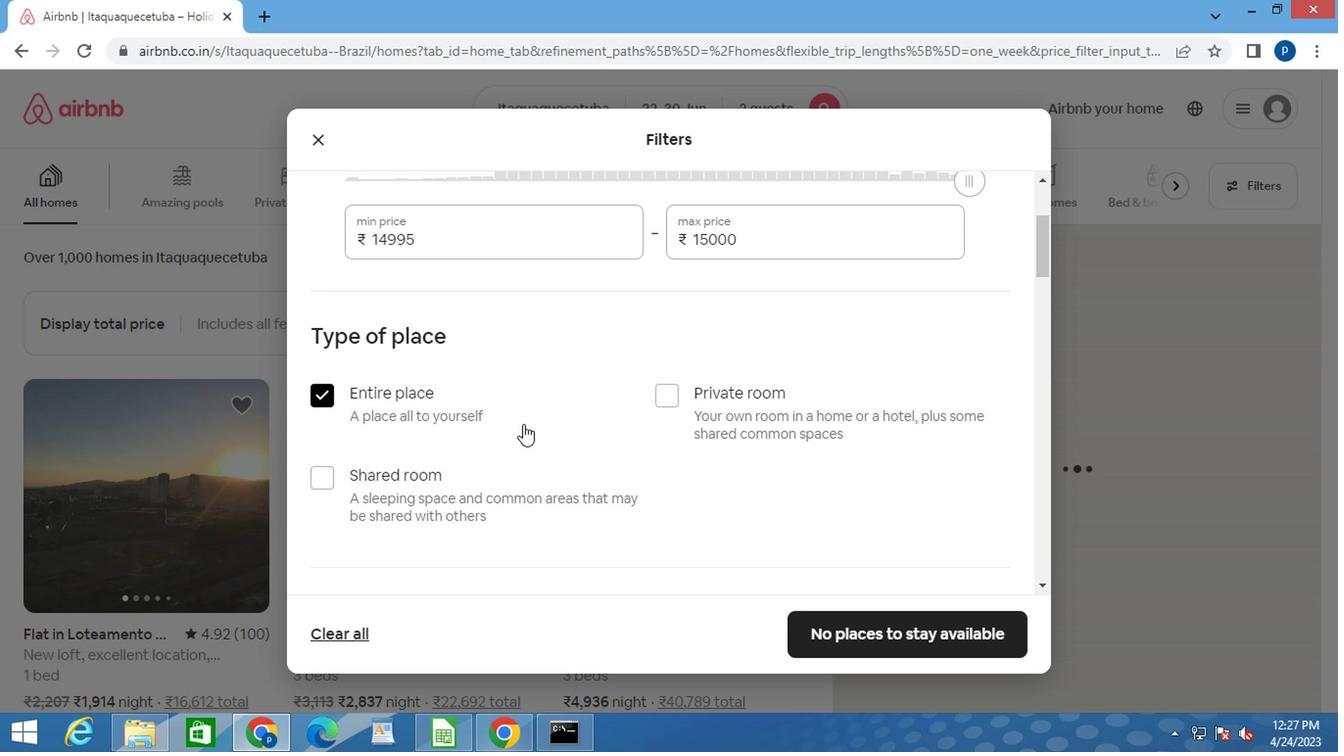 
Action: Mouse moved to (419, 409)
Screenshot: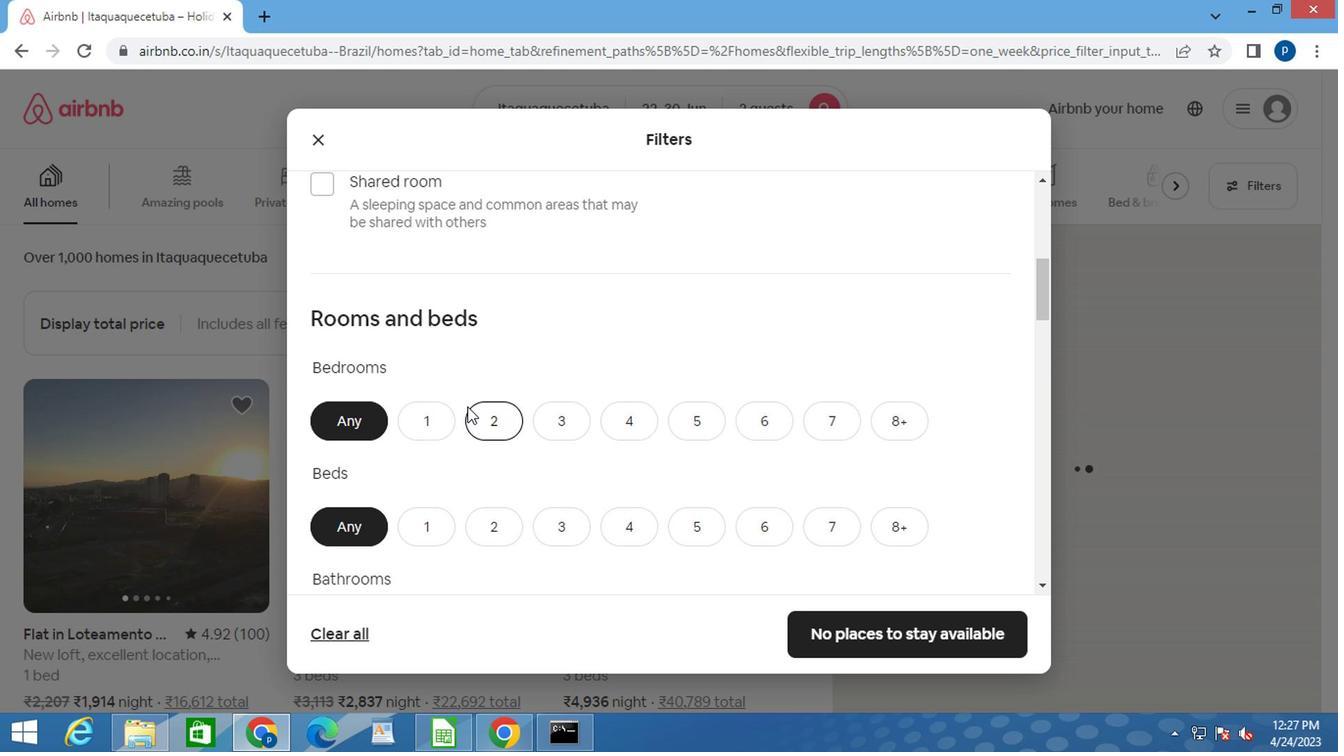 
Action: Mouse pressed left at (419, 409)
Screenshot: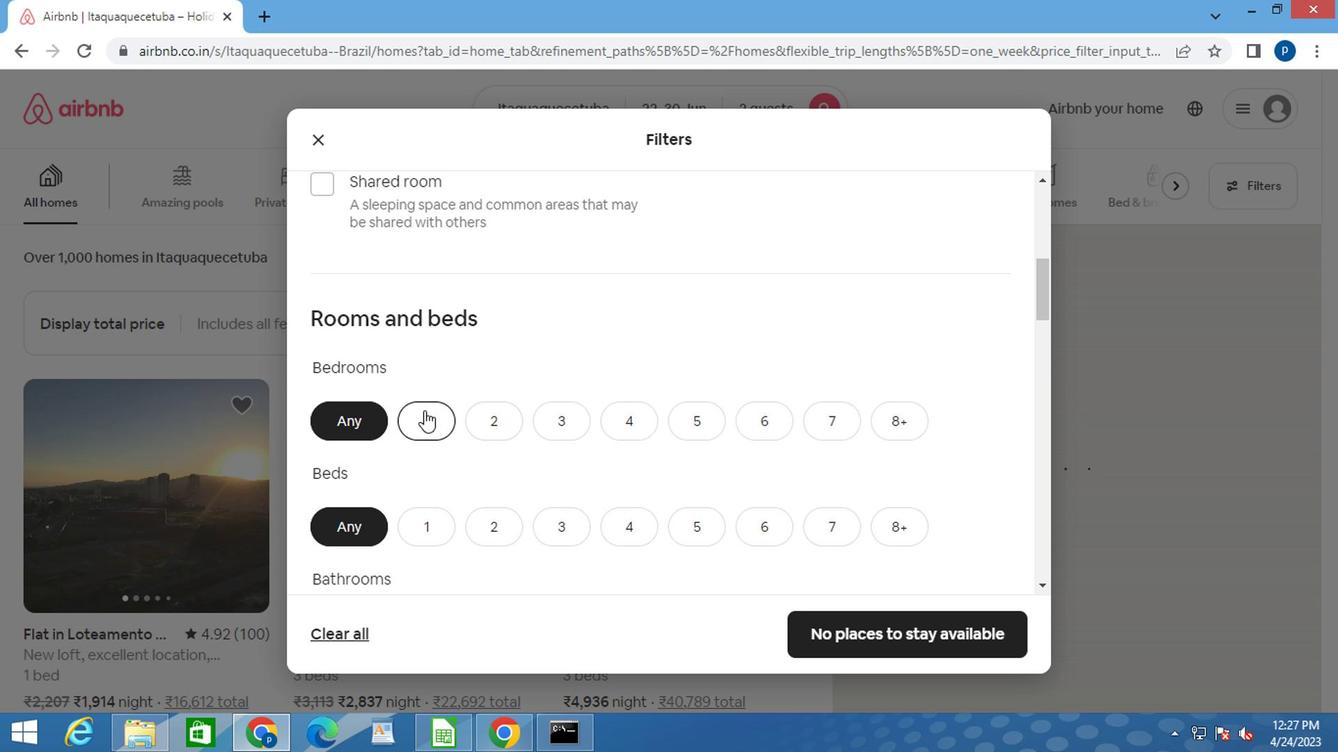 
Action: Mouse moved to (418, 412)
Screenshot: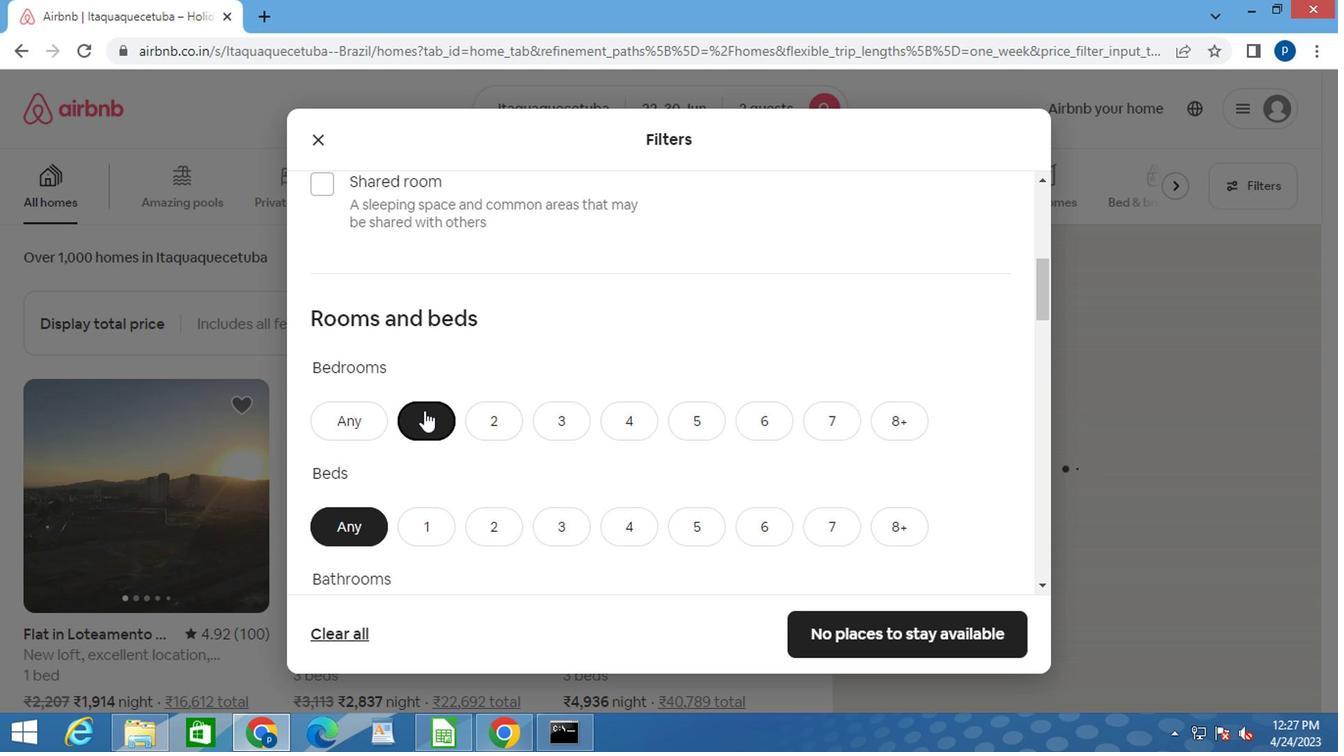 
Action: Mouse scrolled (418, 411) with delta (0, 0)
Screenshot: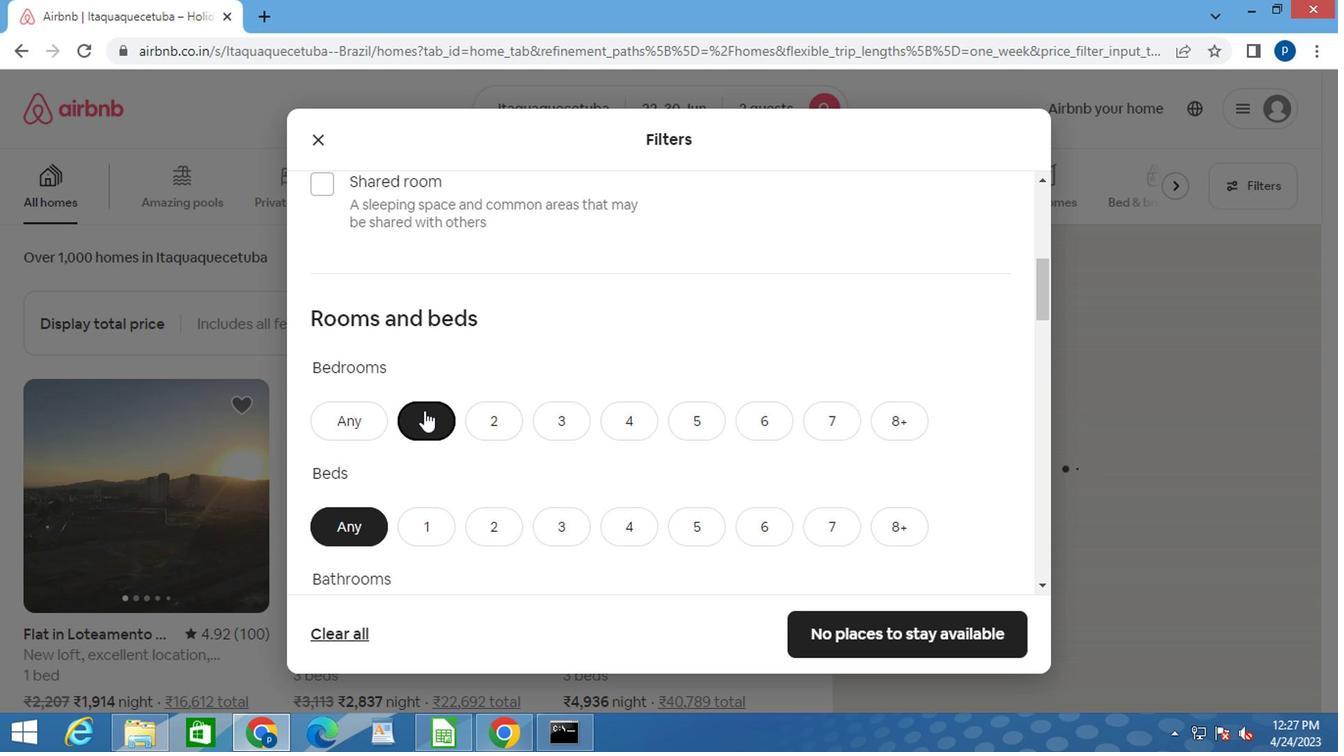 
Action: Mouse moved to (418, 412)
Screenshot: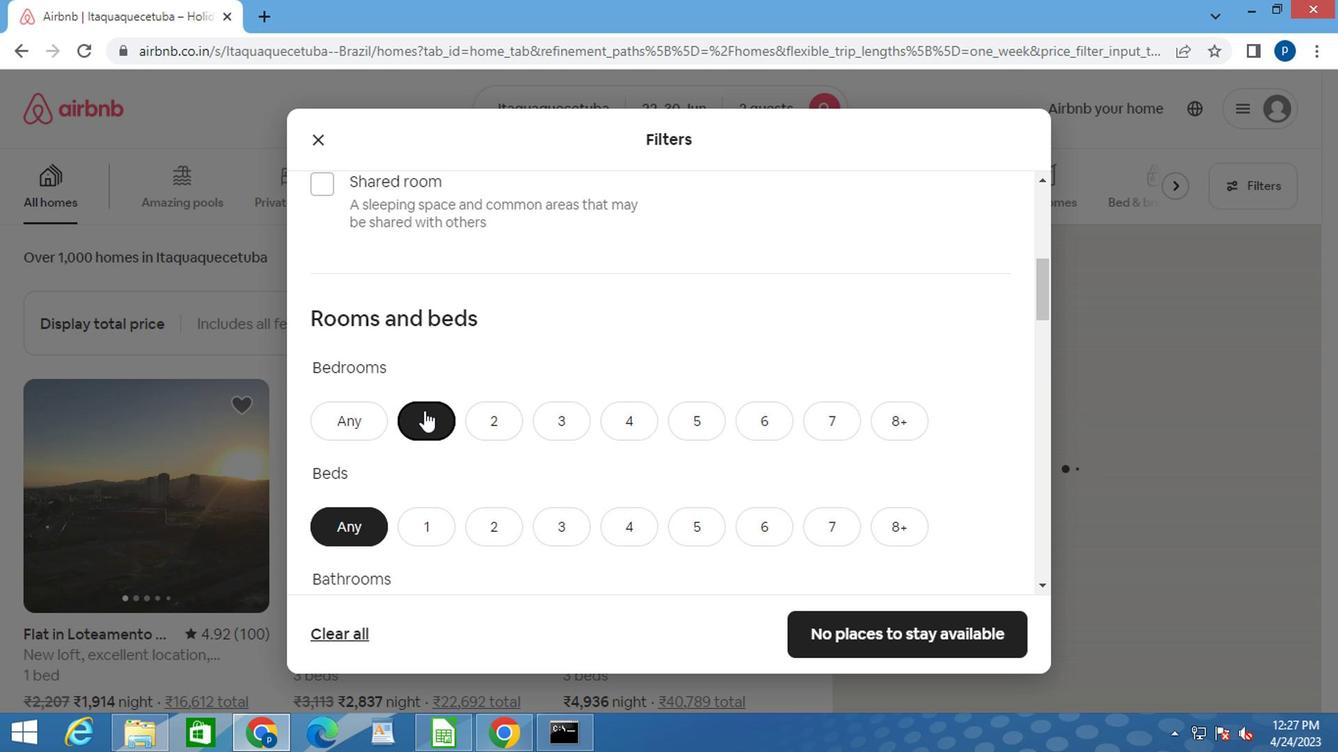 
Action: Mouse scrolled (418, 411) with delta (0, 0)
Screenshot: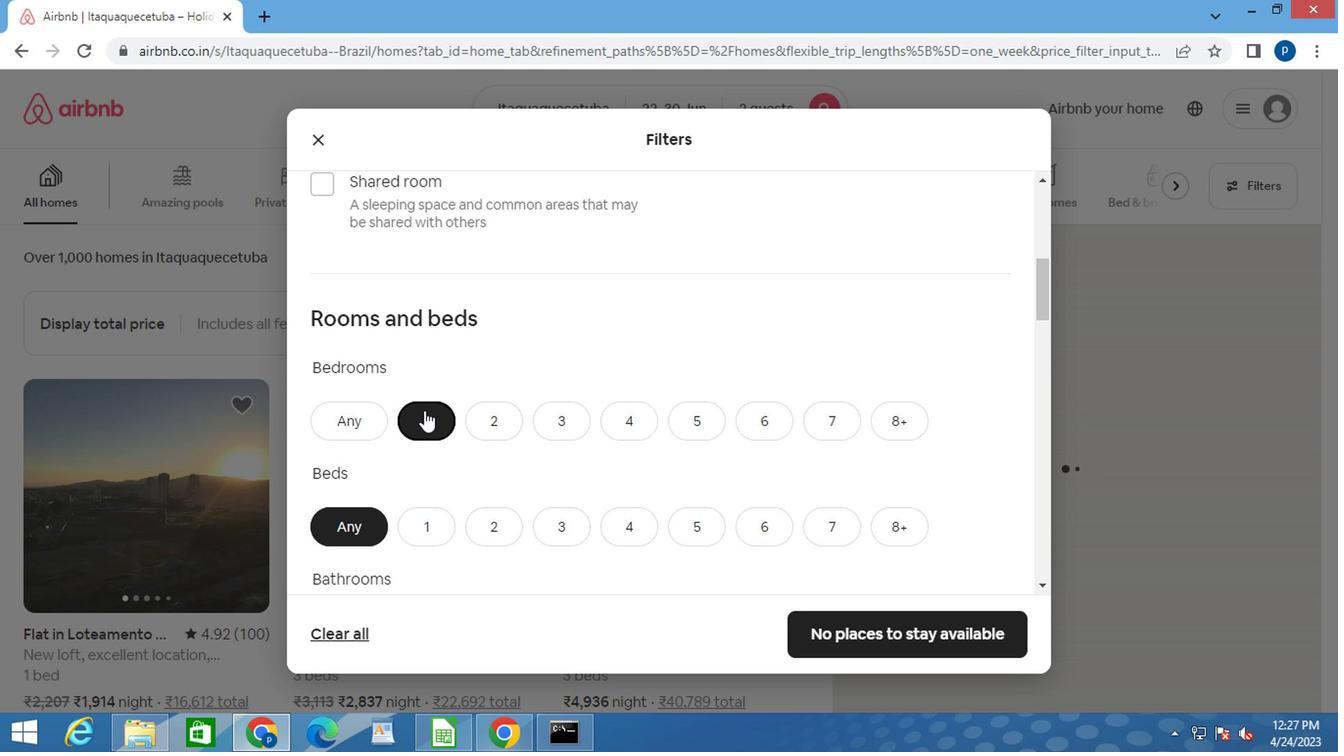 
Action: Mouse moved to (428, 333)
Screenshot: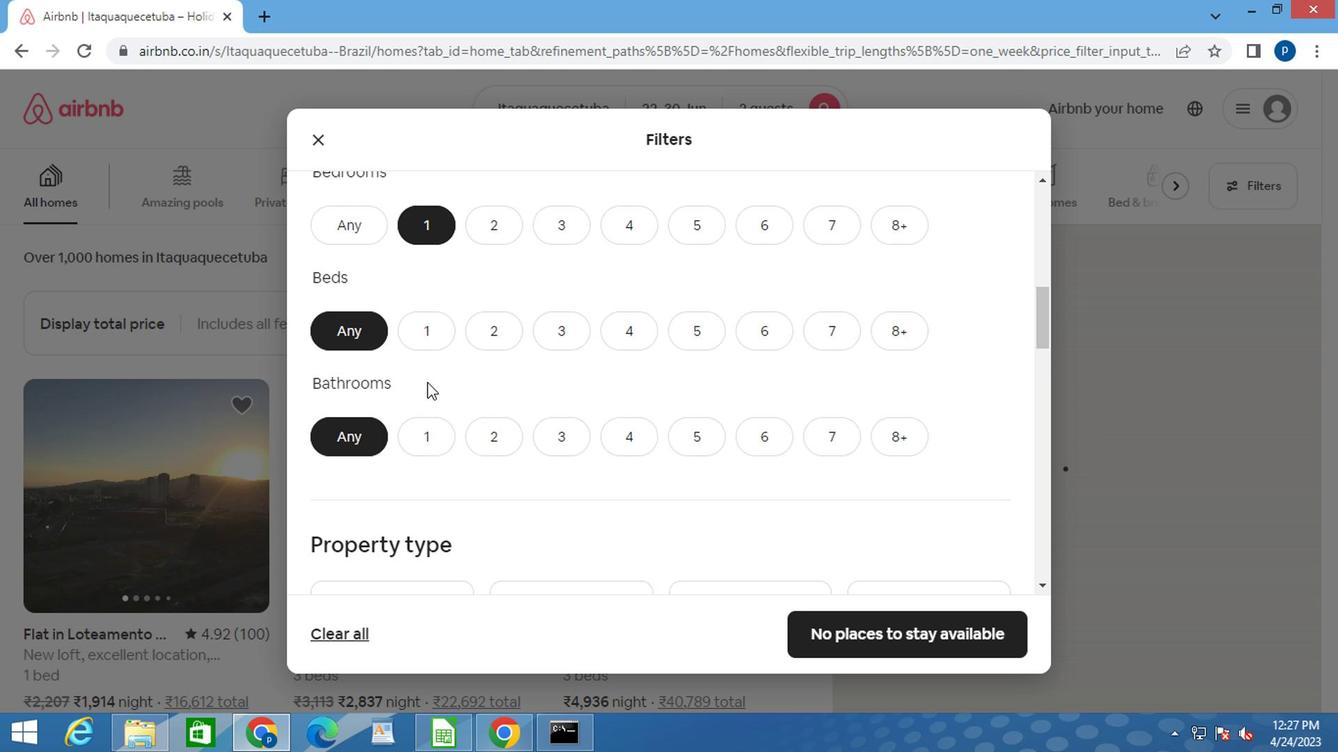 
Action: Mouse pressed left at (428, 333)
Screenshot: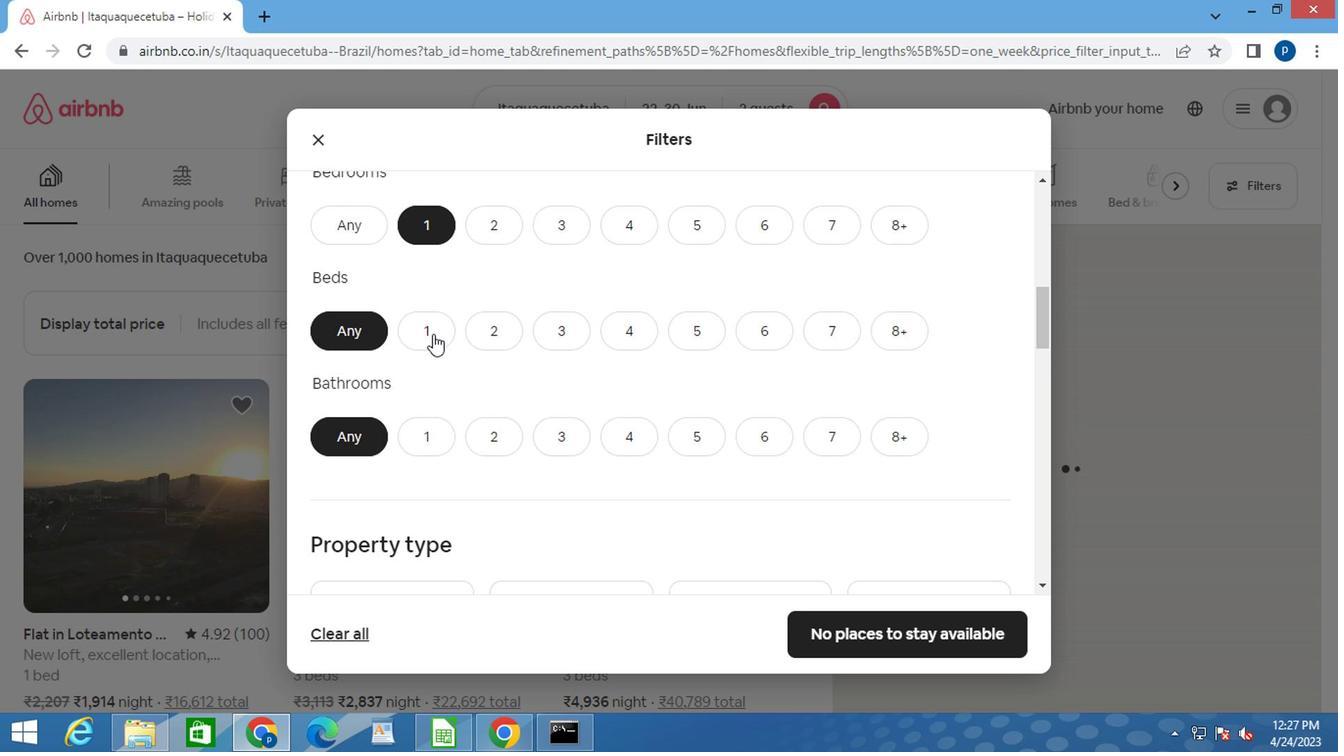 
Action: Mouse moved to (412, 426)
Screenshot: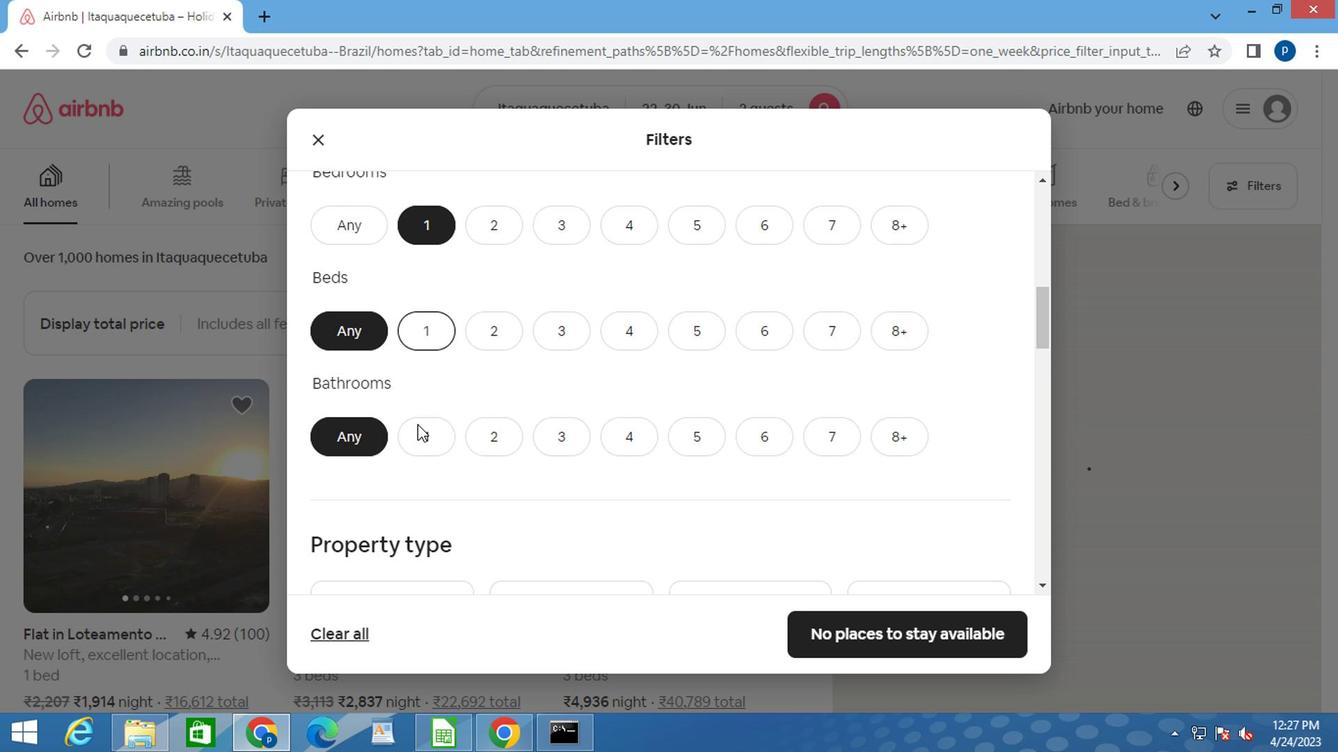 
Action: Mouse pressed left at (412, 426)
Screenshot: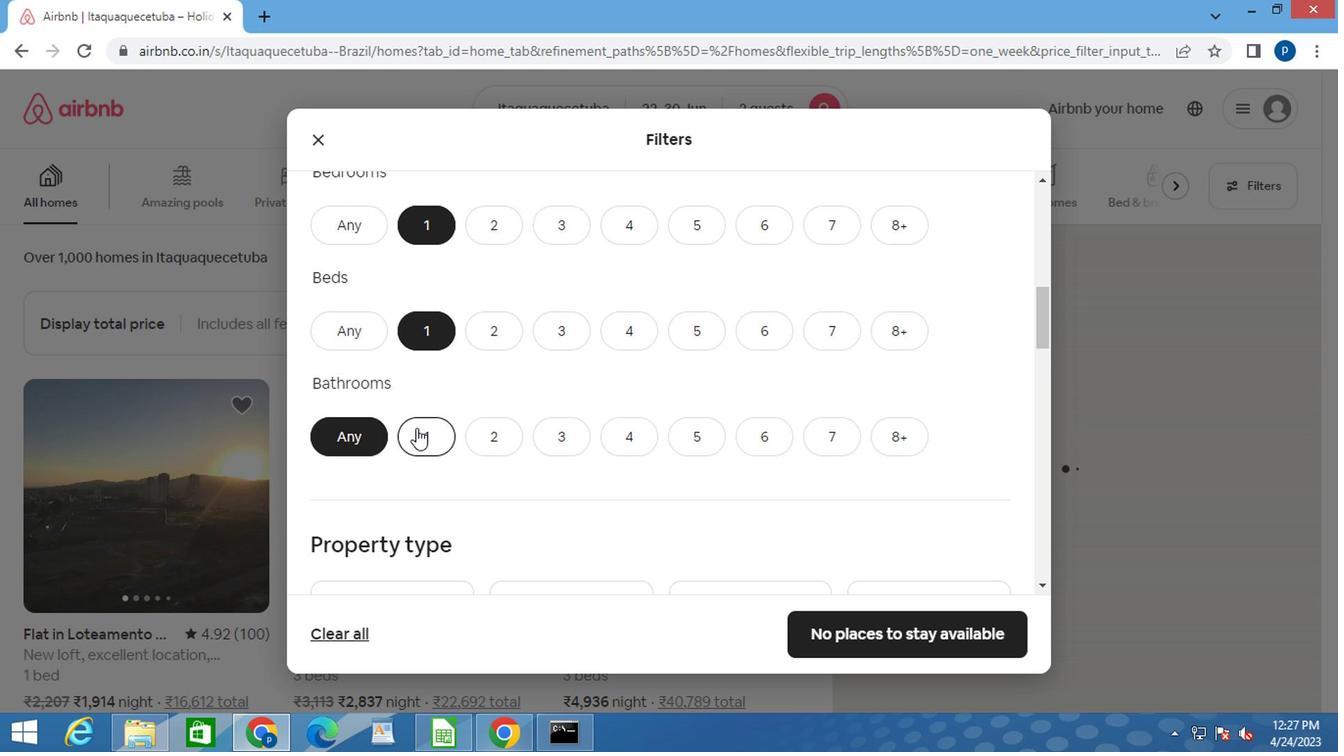 
Action: Mouse moved to (425, 428)
Screenshot: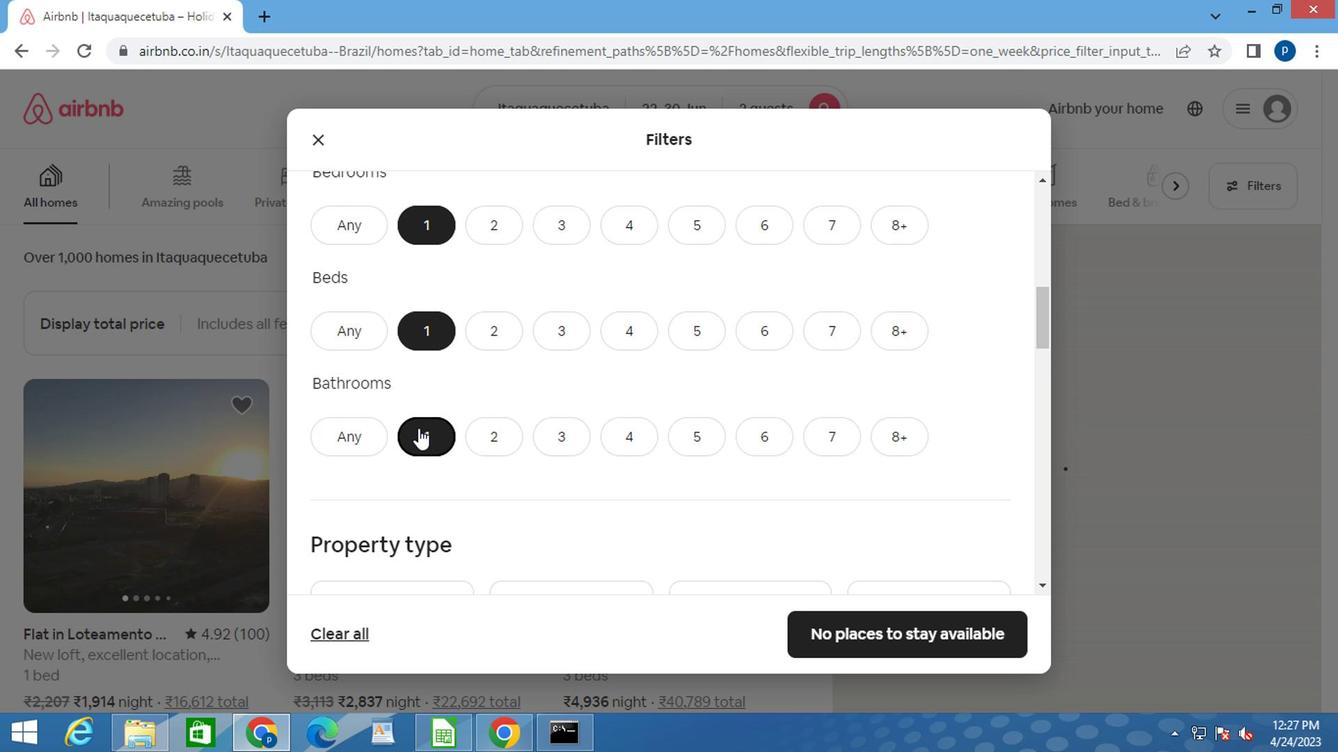 
Action: Mouse scrolled (425, 427) with delta (0, 0)
Screenshot: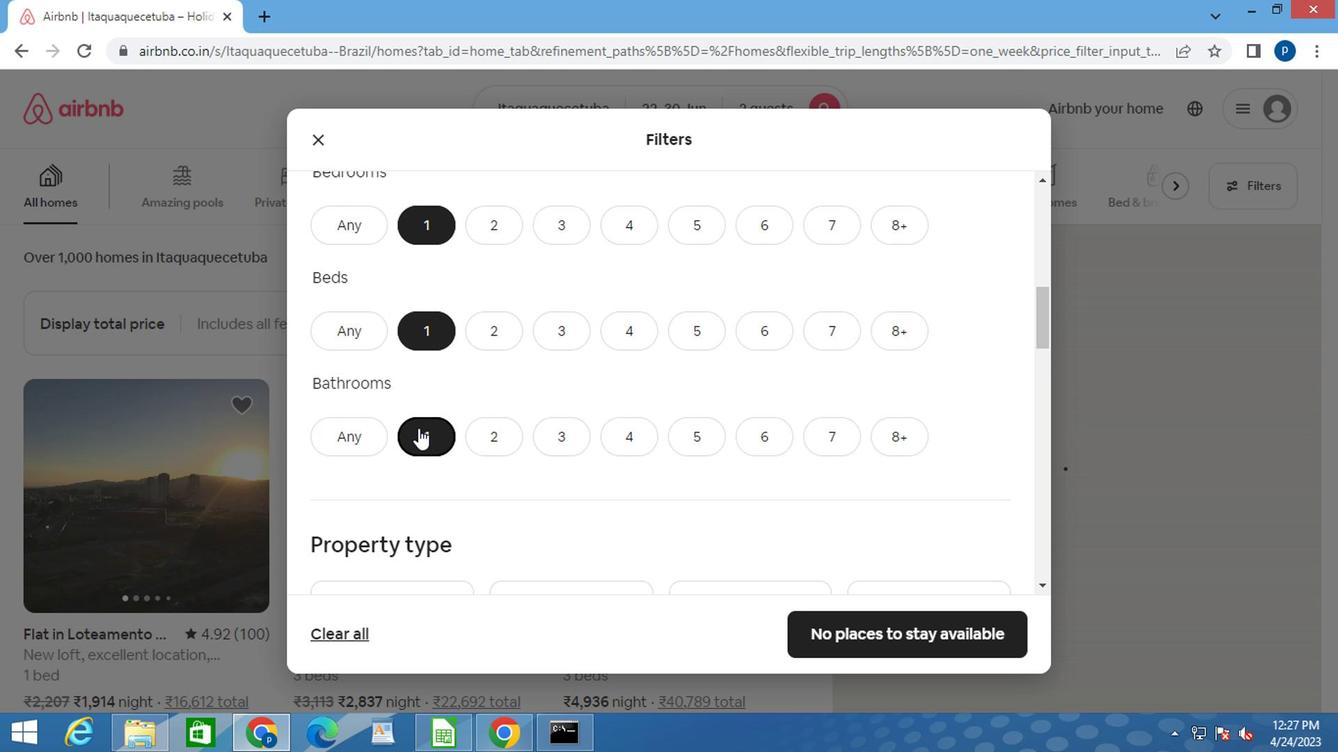
Action: Mouse moved to (496, 428)
Screenshot: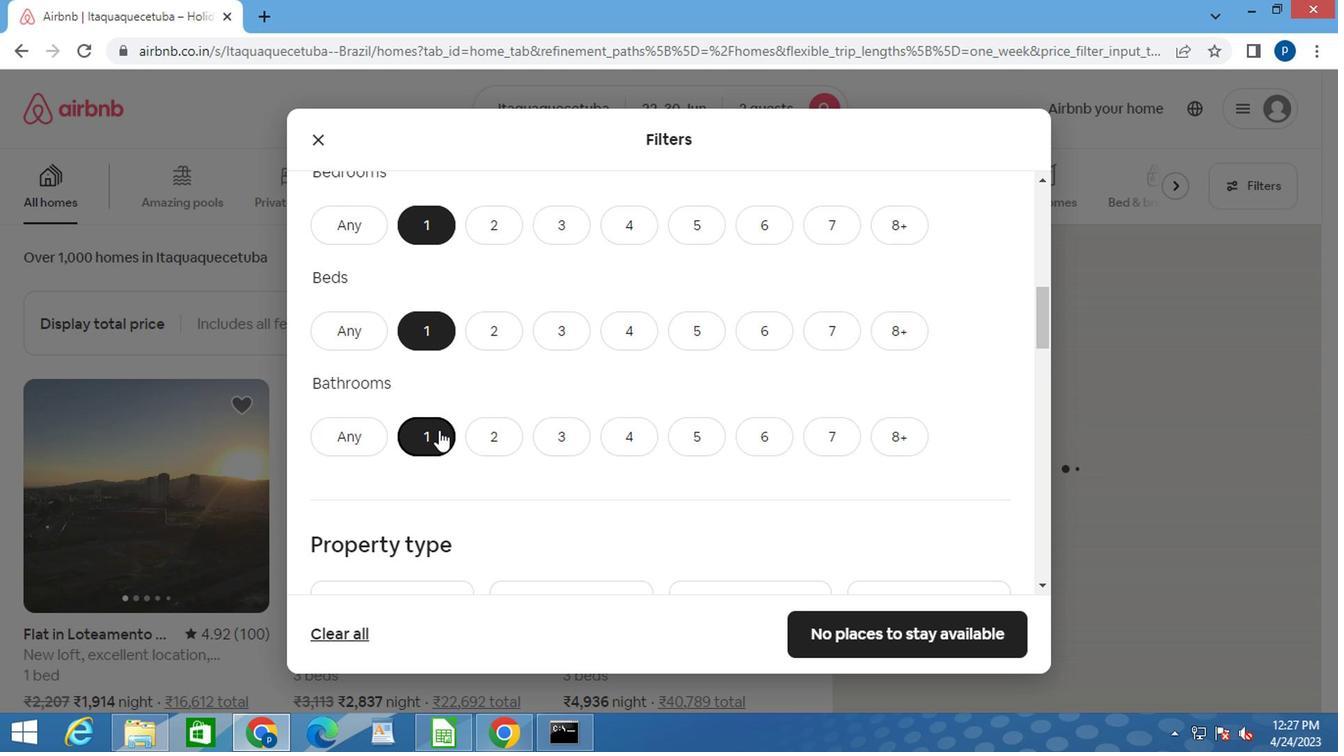 
Action: Mouse scrolled (496, 427) with delta (0, 0)
Screenshot: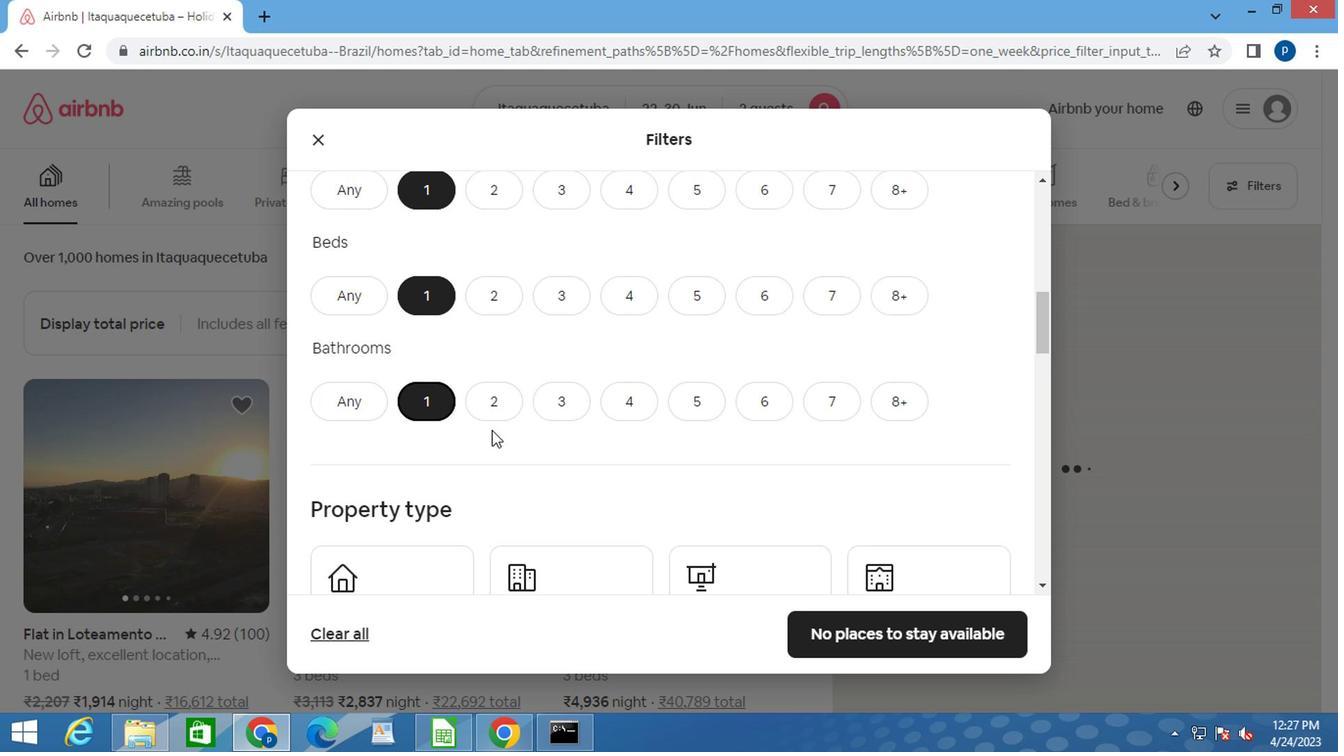 
Action: Mouse moved to (416, 418)
Screenshot: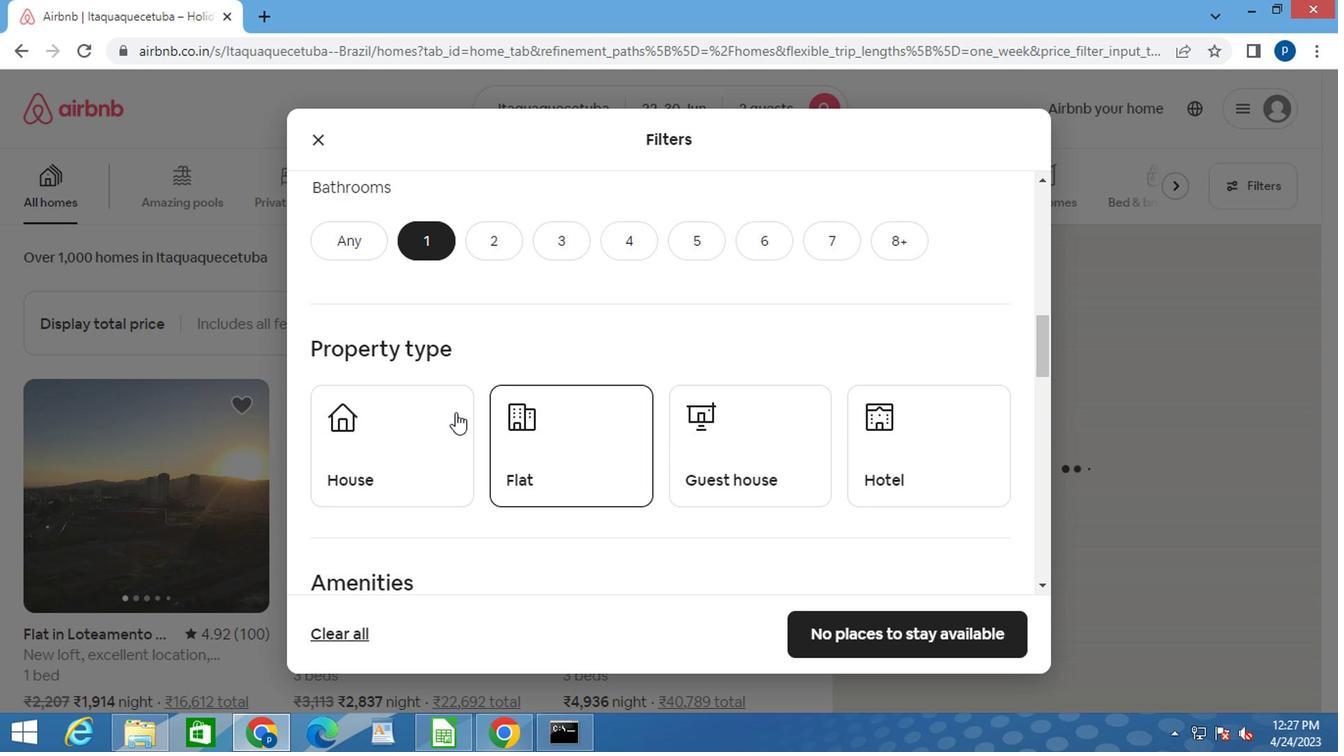 
Action: Mouse pressed left at (416, 418)
Screenshot: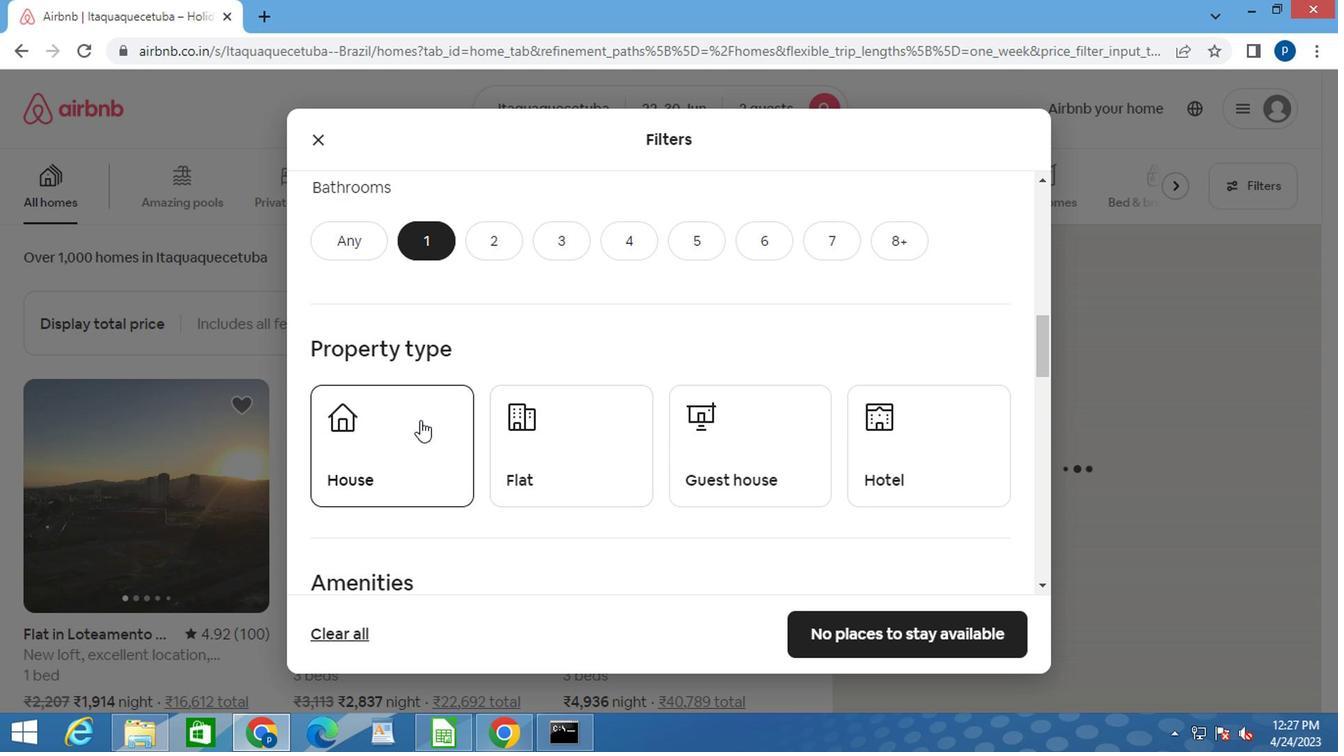 
Action: Mouse moved to (534, 434)
Screenshot: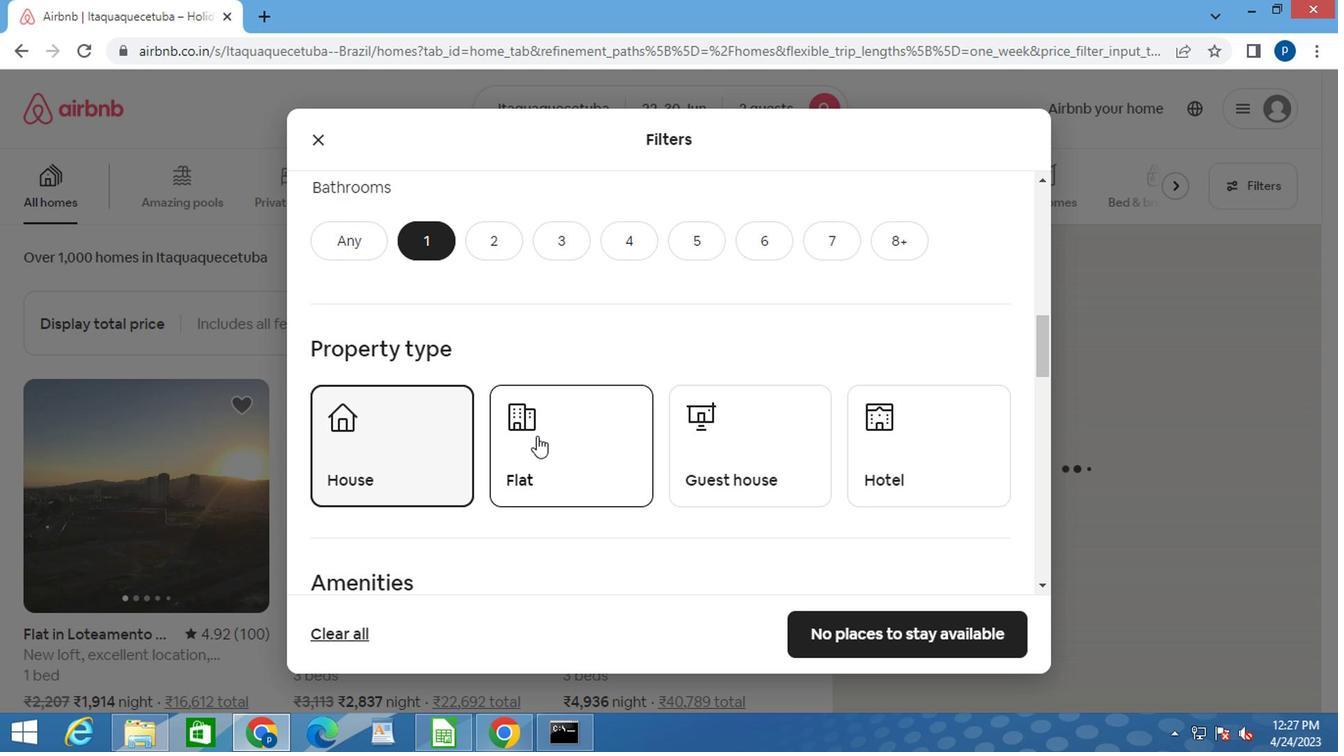 
Action: Mouse pressed left at (534, 434)
Screenshot: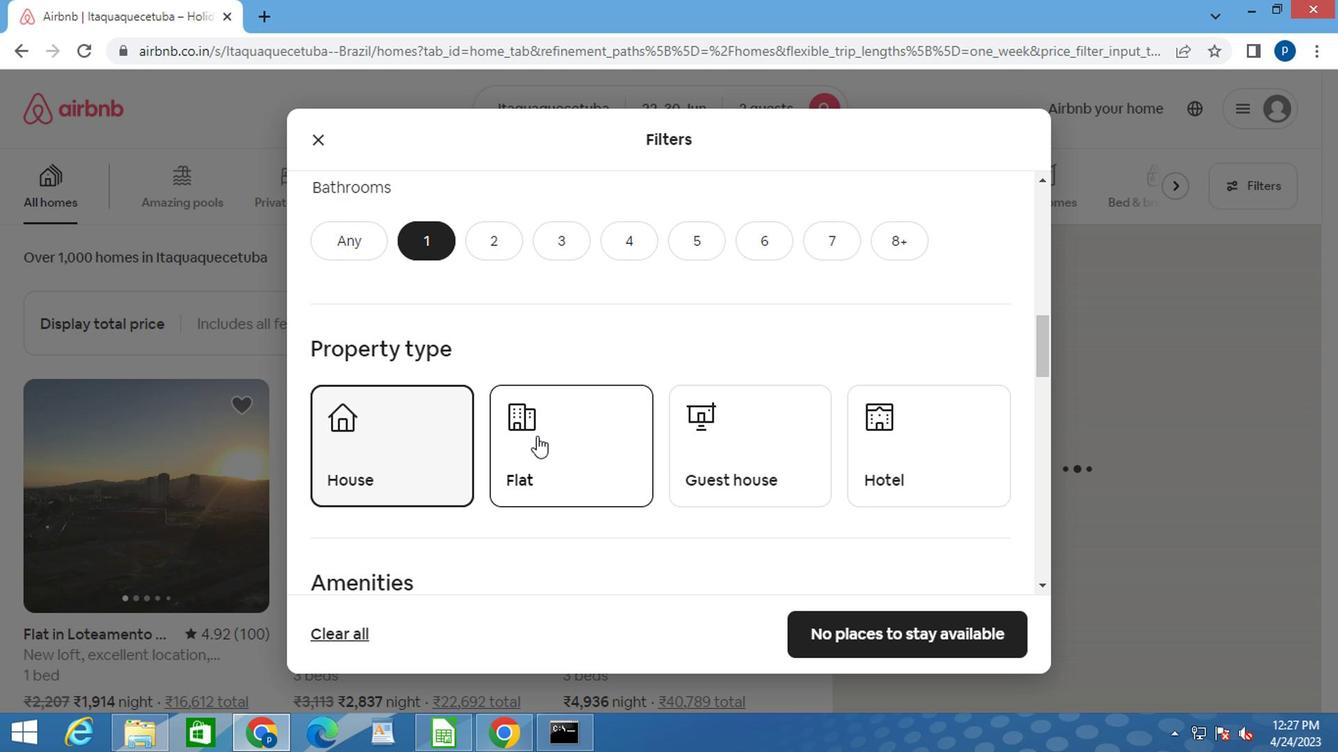 
Action: Mouse moved to (748, 444)
Screenshot: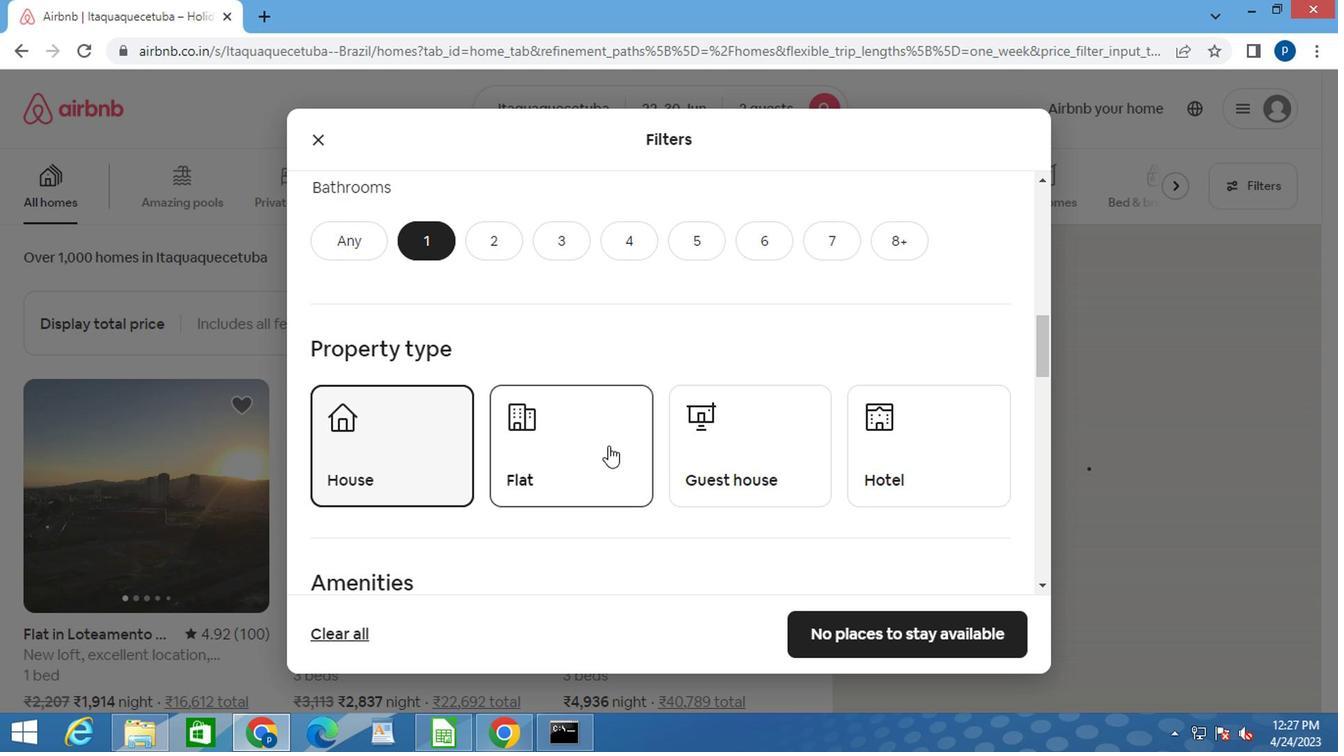 
Action: Mouse pressed left at (748, 444)
Screenshot: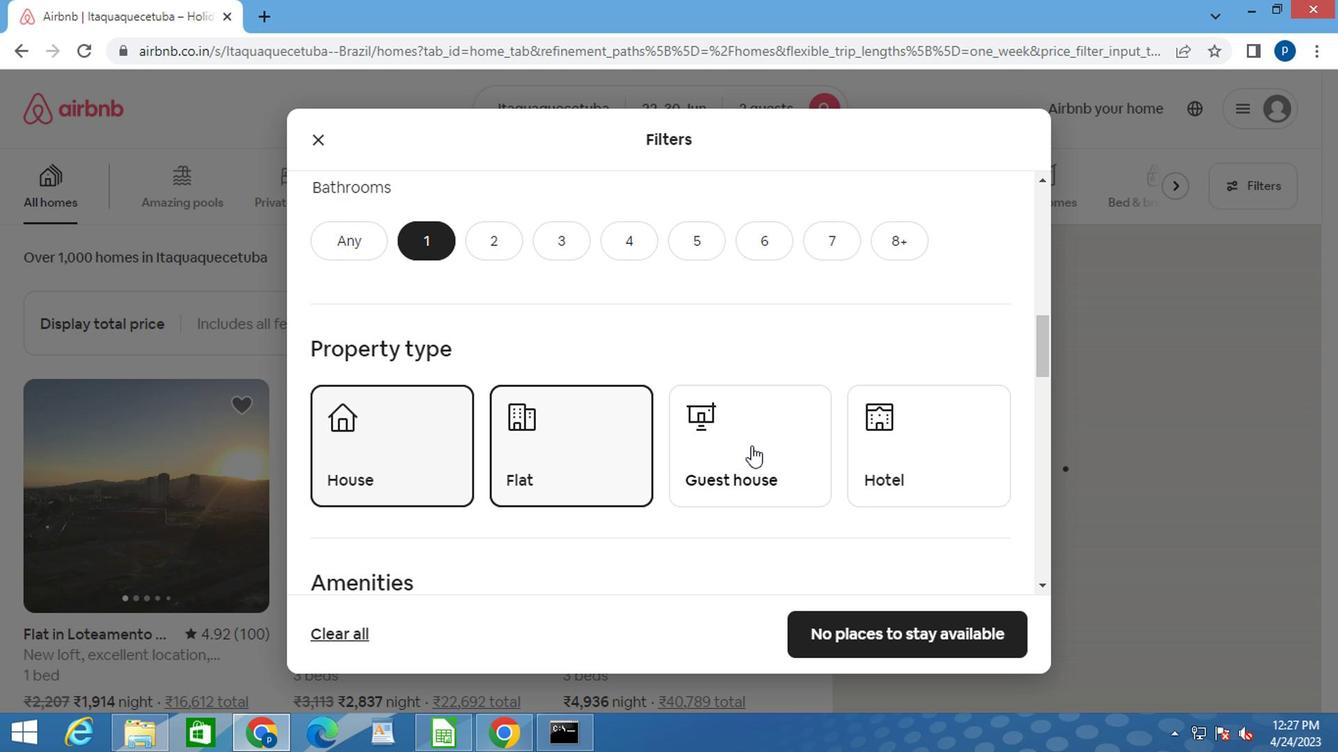 
Action: Mouse moved to (889, 442)
Screenshot: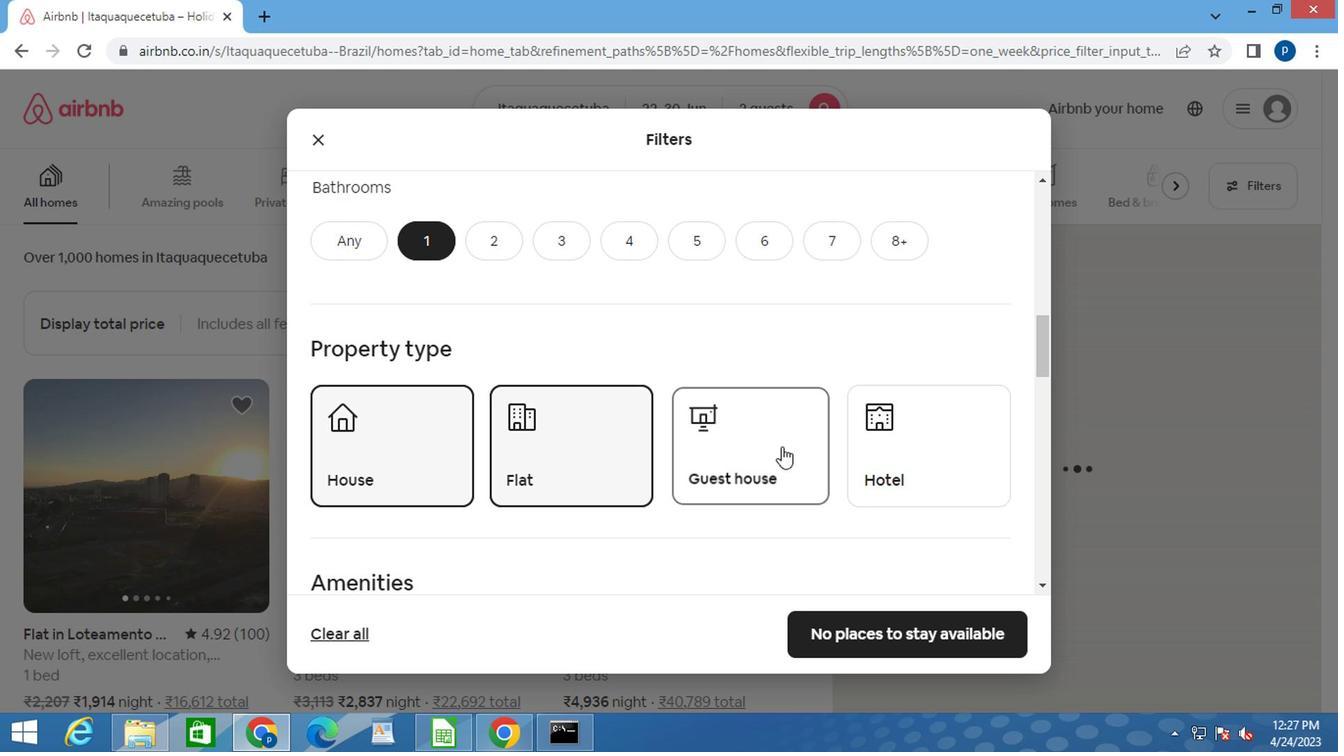 
Action: Mouse pressed left at (889, 442)
Screenshot: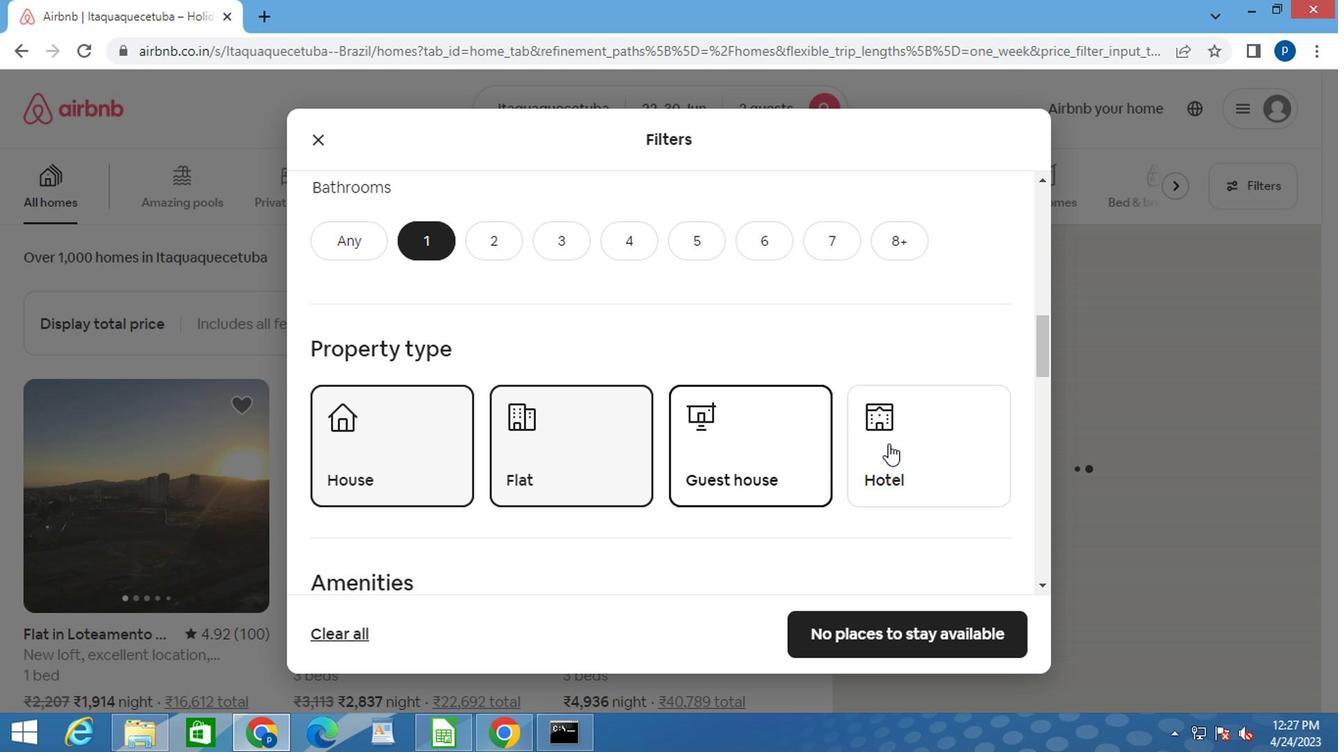 
Action: Mouse moved to (889, 440)
Screenshot: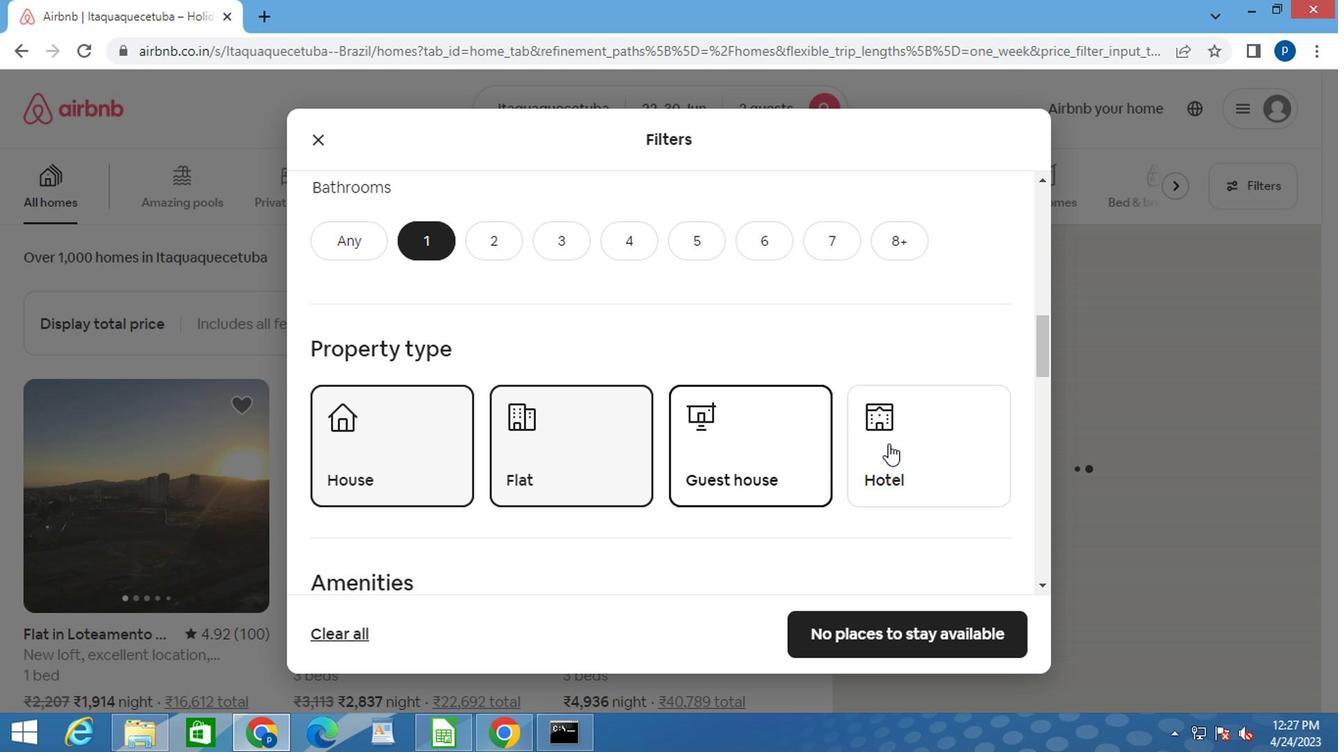 
Action: Mouse scrolled (889, 439) with delta (0, 0)
Screenshot: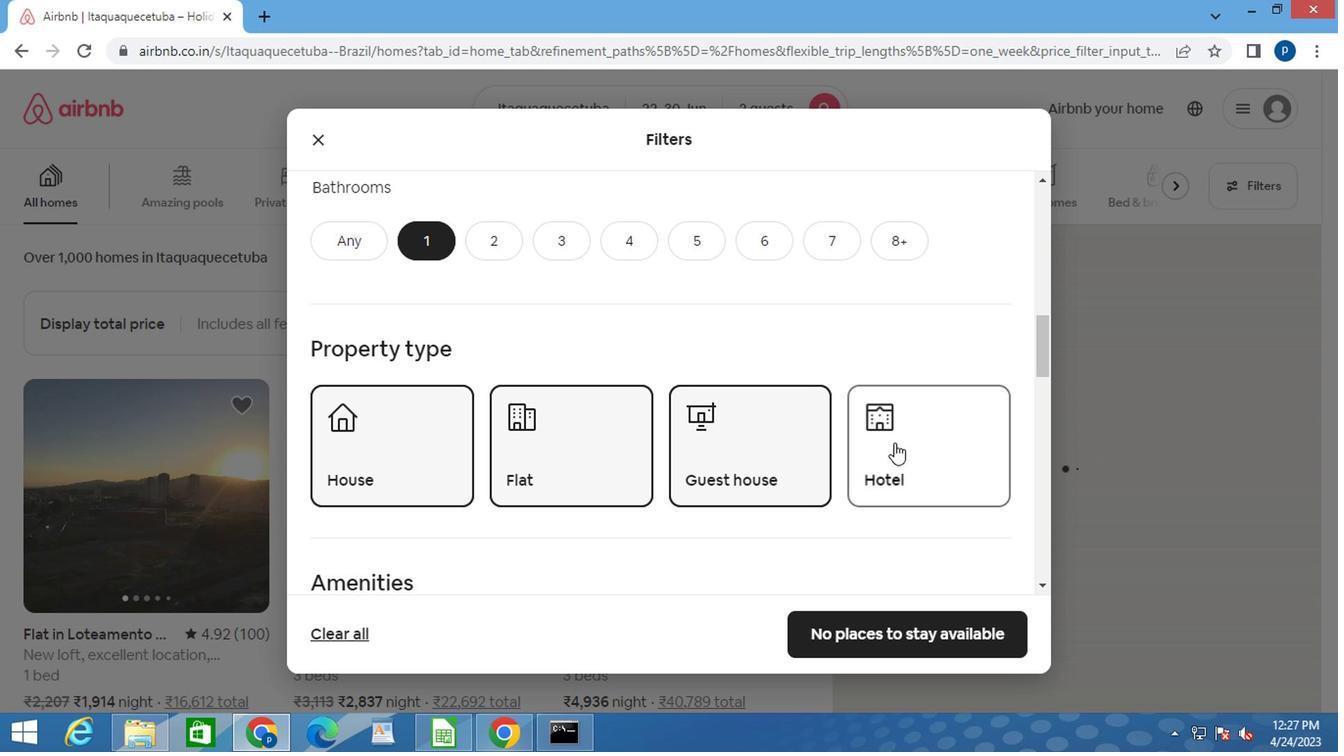 
Action: Mouse scrolled (889, 439) with delta (0, 0)
Screenshot: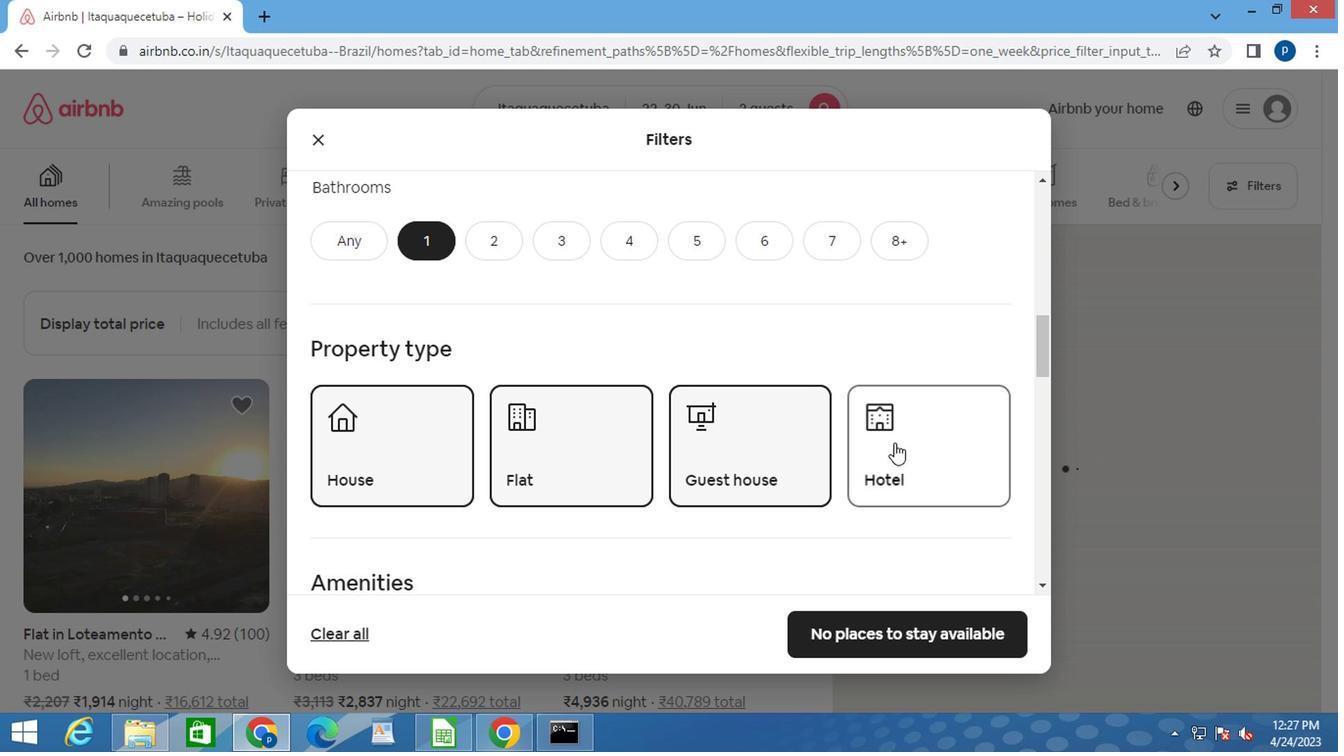 
Action: Mouse moved to (889, 440)
Screenshot: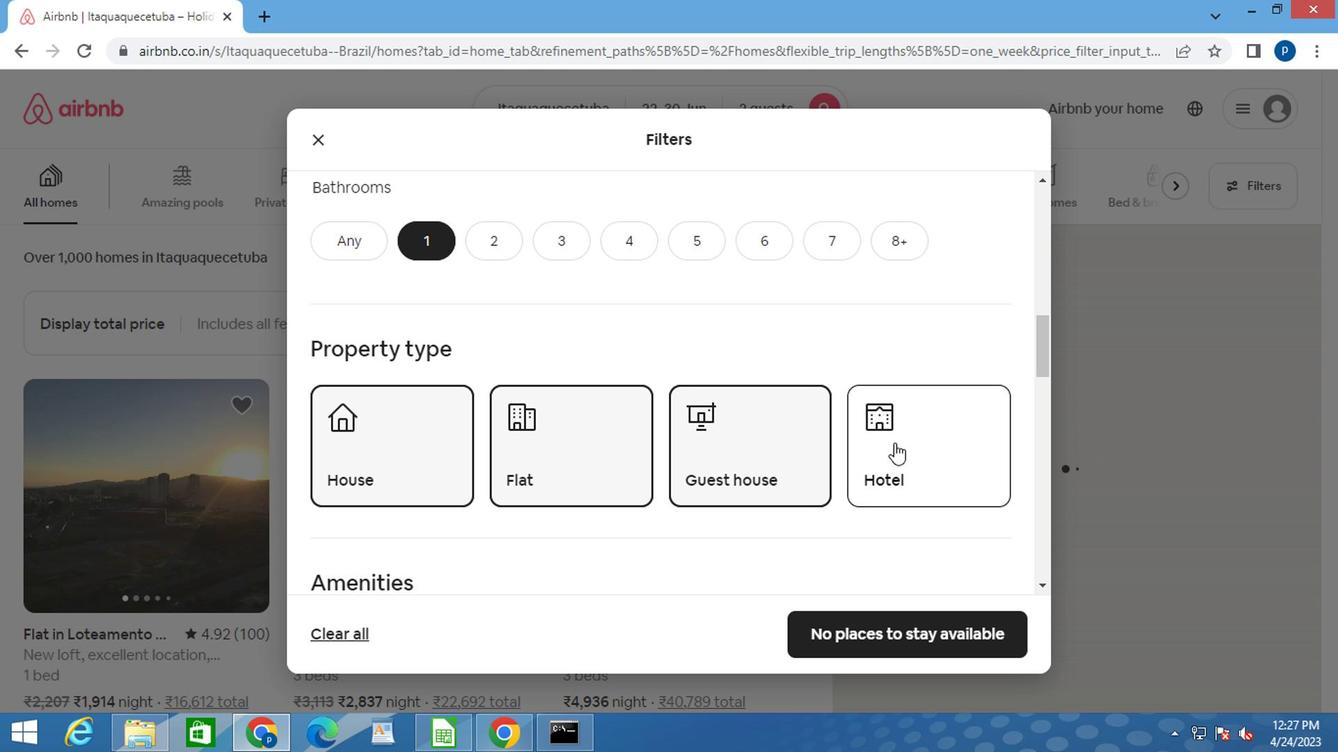 
Action: Mouse scrolled (889, 439) with delta (0, 0)
Screenshot: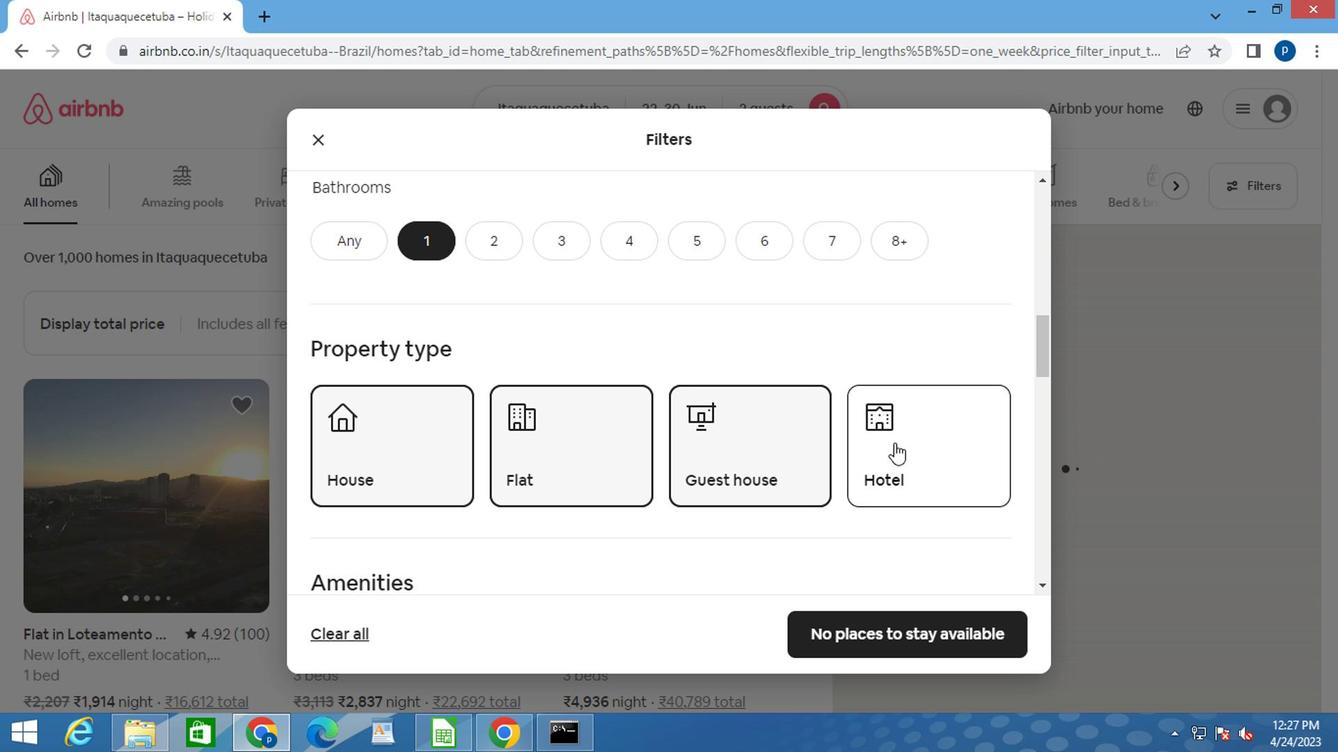 
Action: Mouse moved to (889, 440)
Screenshot: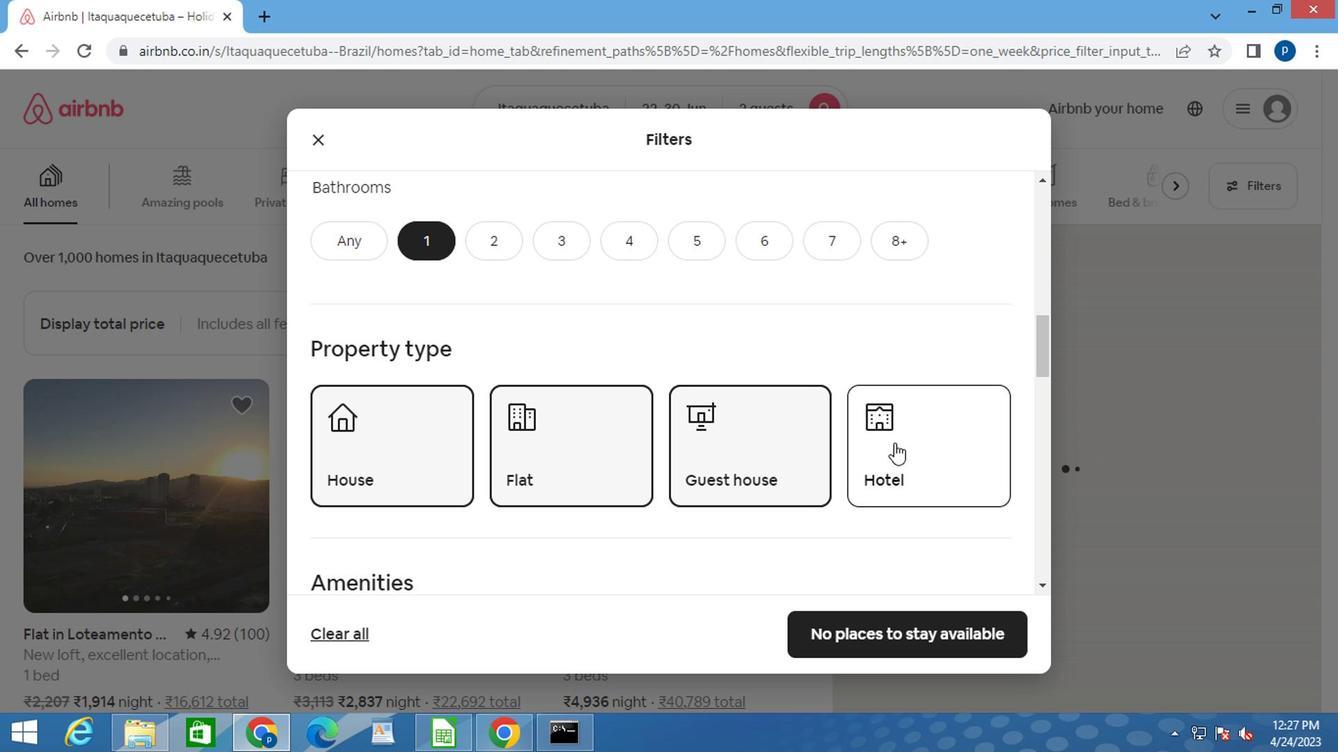 
Action: Mouse scrolled (889, 439) with delta (0, 0)
Screenshot: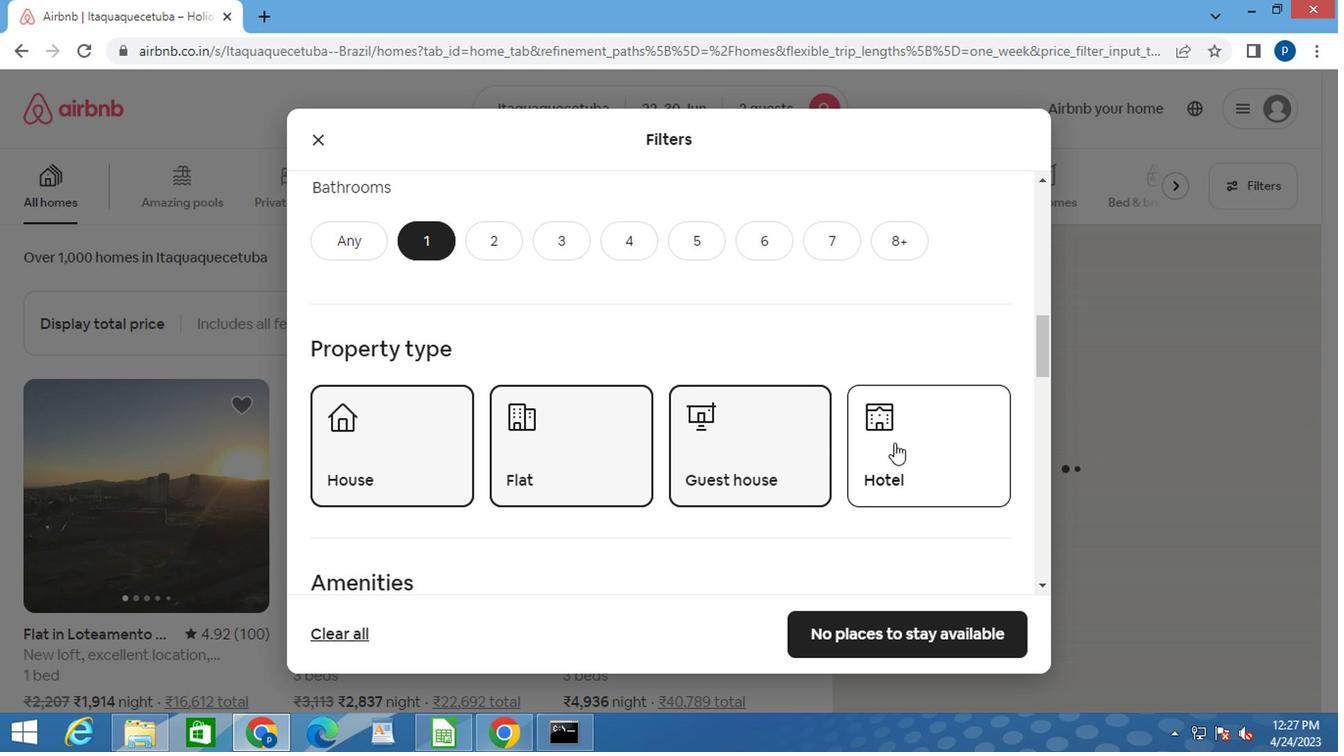 
Action: Mouse scrolled (889, 439) with delta (0, 0)
Screenshot: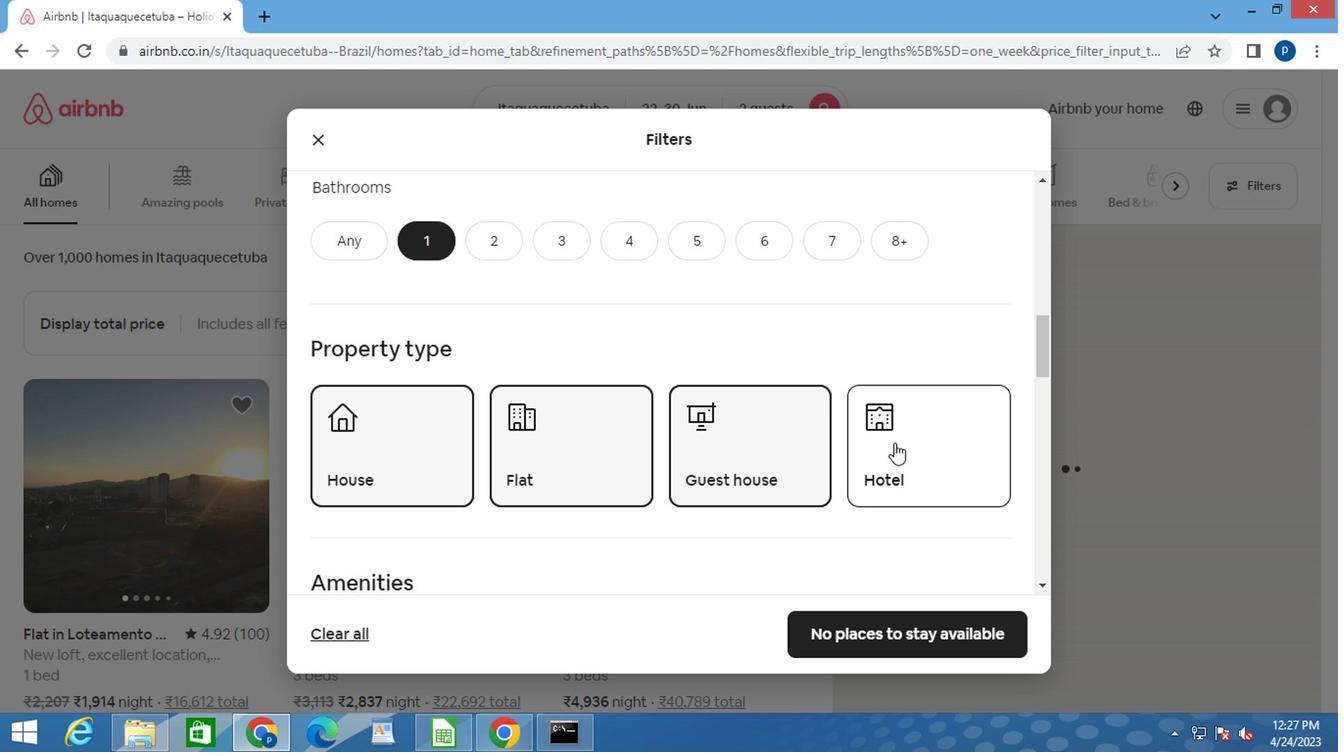 
Action: Mouse moved to (868, 401)
Screenshot: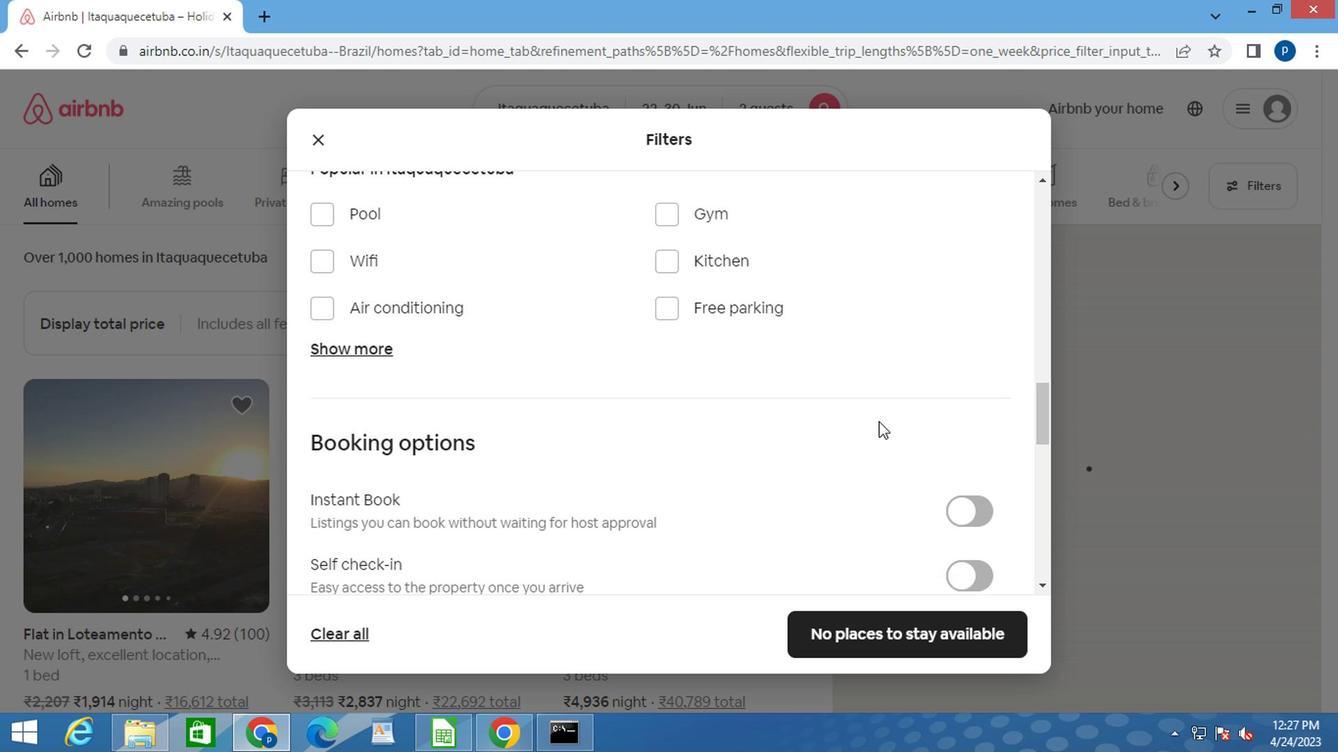 
Action: Mouse scrolled (868, 400) with delta (0, -1)
Screenshot: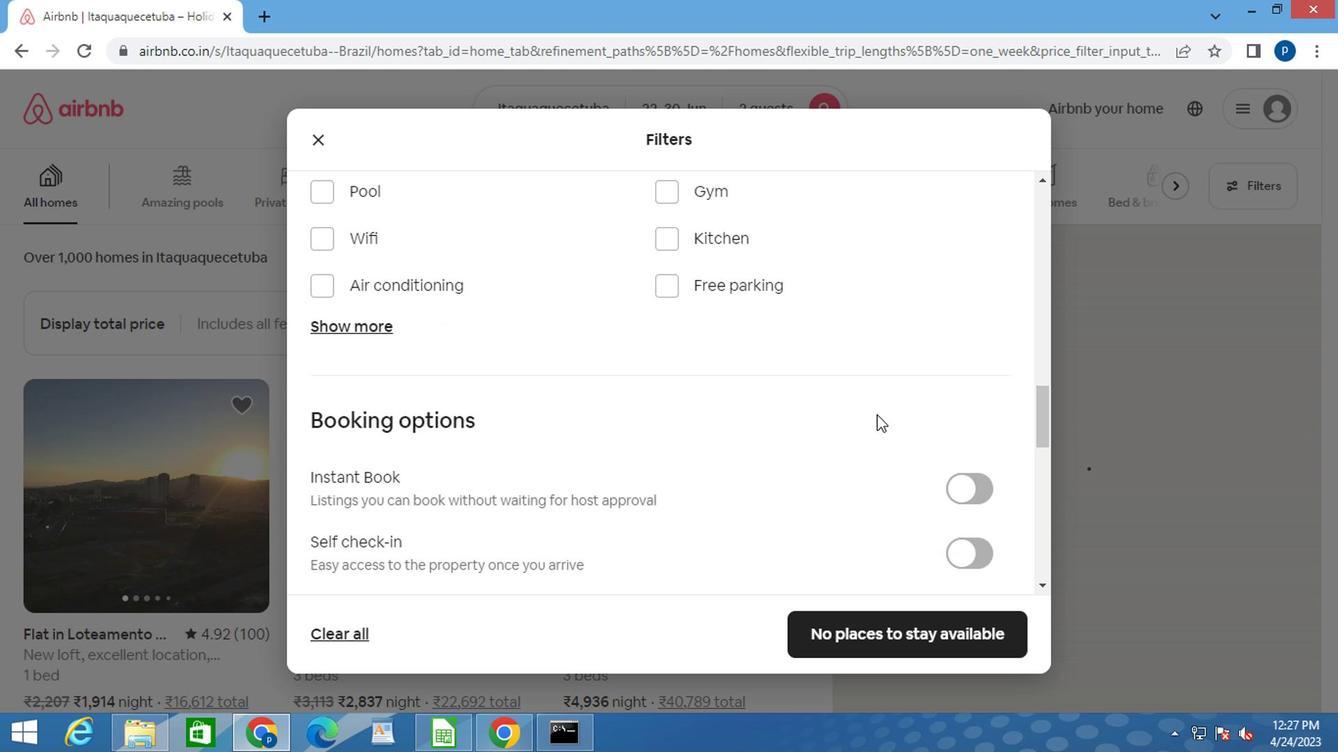 
Action: Mouse scrolled (868, 400) with delta (0, -1)
Screenshot: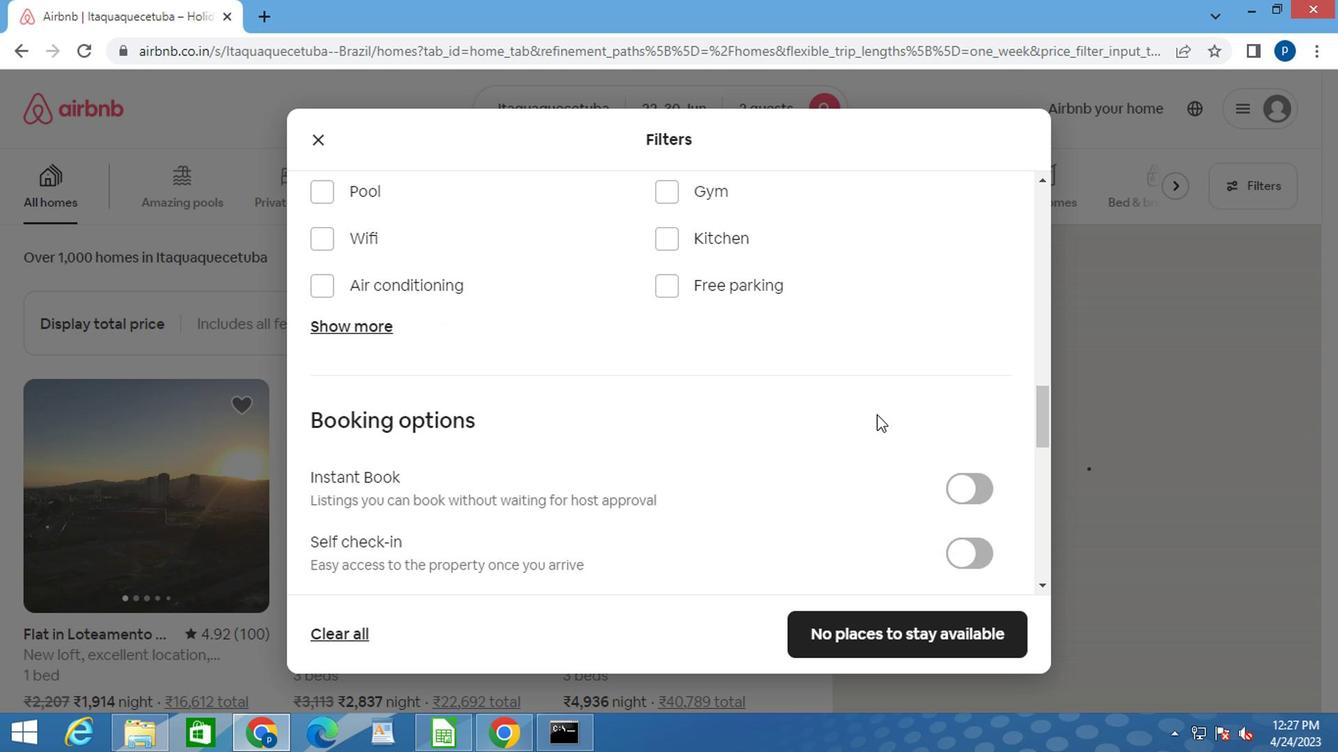 
Action: Mouse scrolled (868, 400) with delta (0, -1)
Screenshot: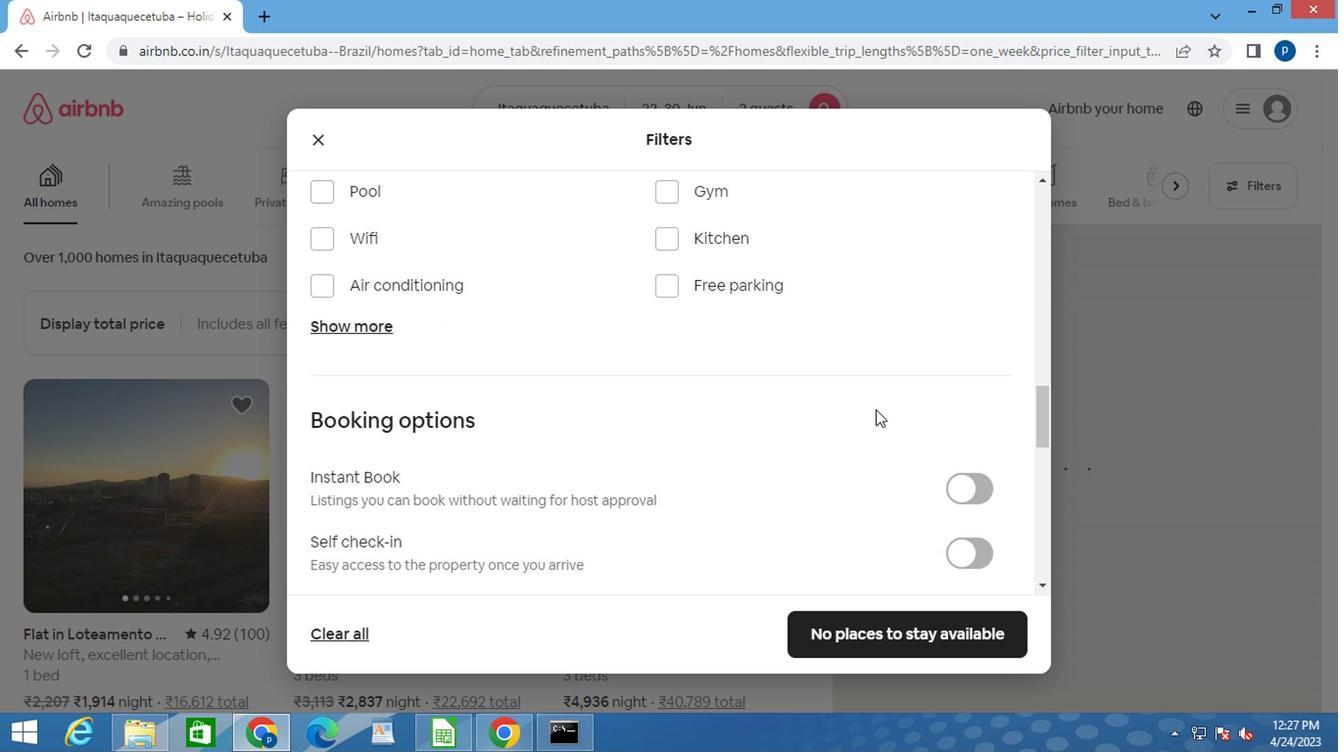 
Action: Mouse moved to (946, 263)
Screenshot: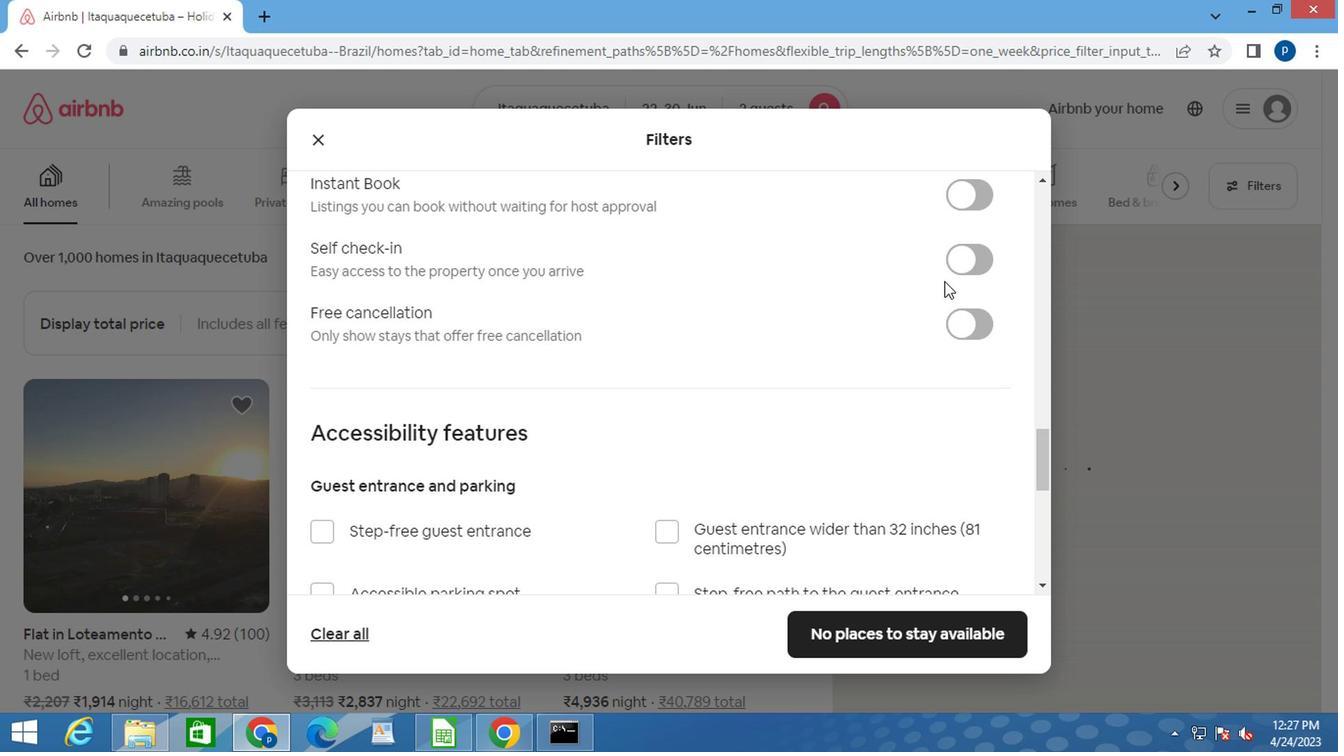 
Action: Mouse pressed left at (946, 263)
Screenshot: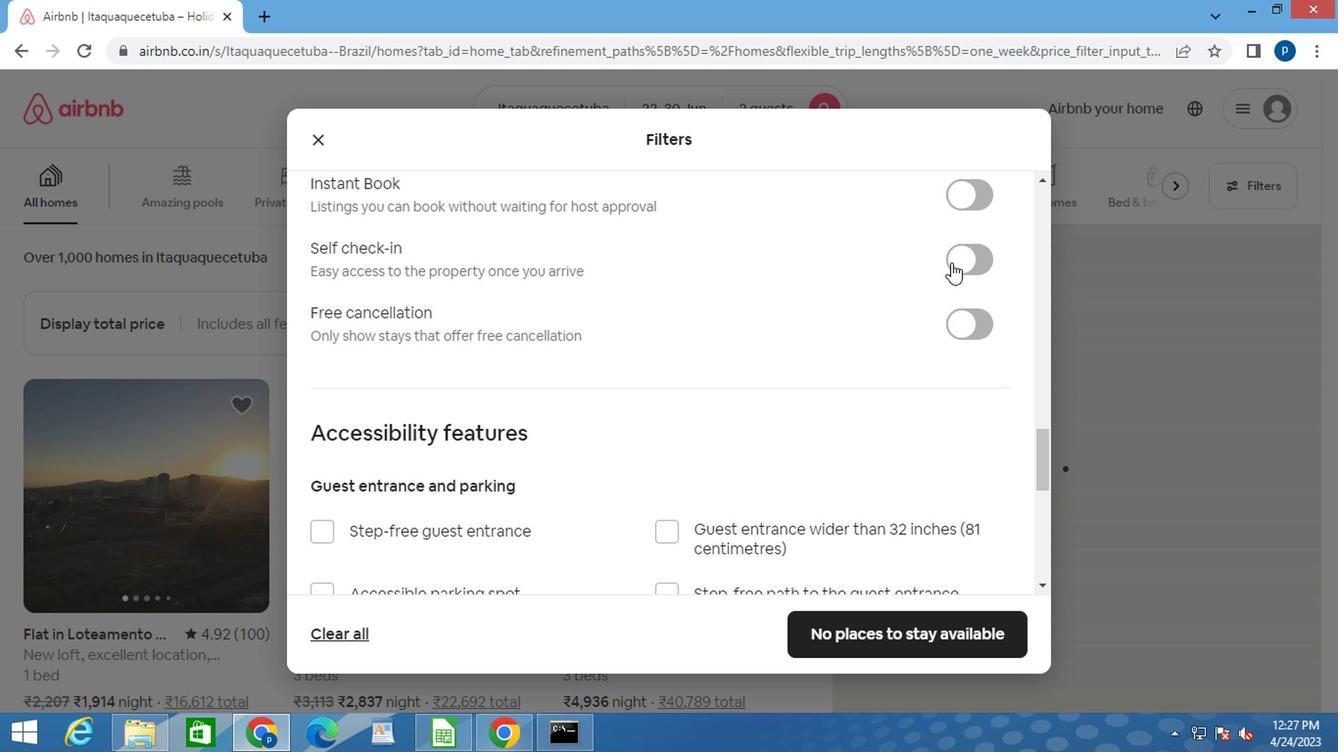 
Action: Mouse moved to (771, 382)
Screenshot: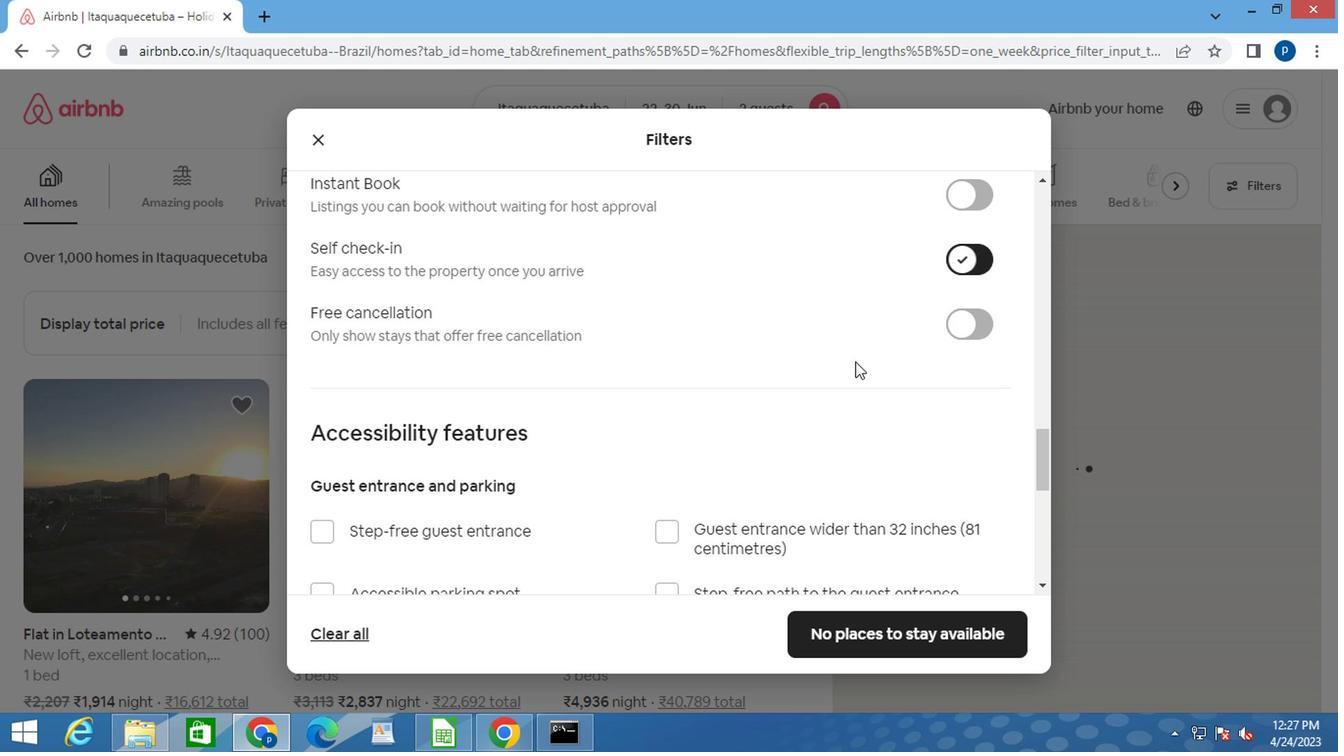 
Action: Mouse scrolled (771, 382) with delta (0, 0)
Screenshot: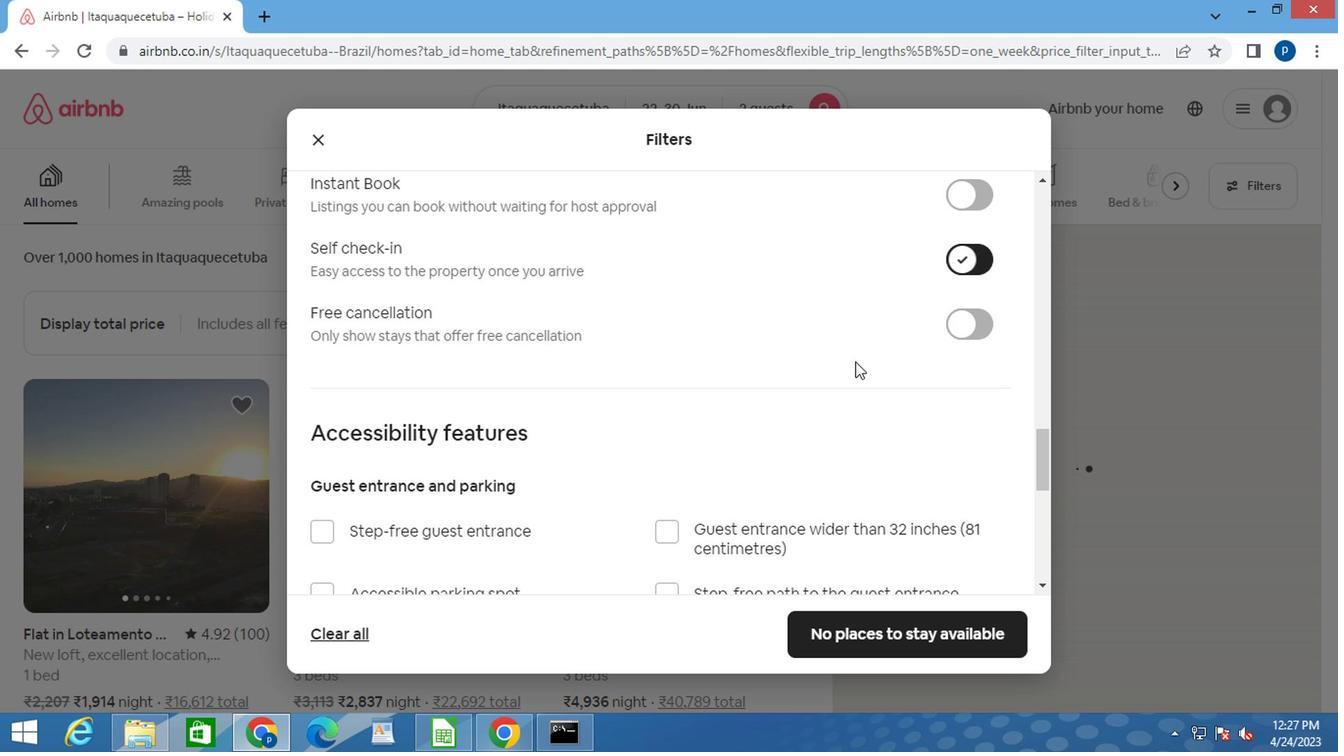 
Action: Mouse moved to (750, 387)
Screenshot: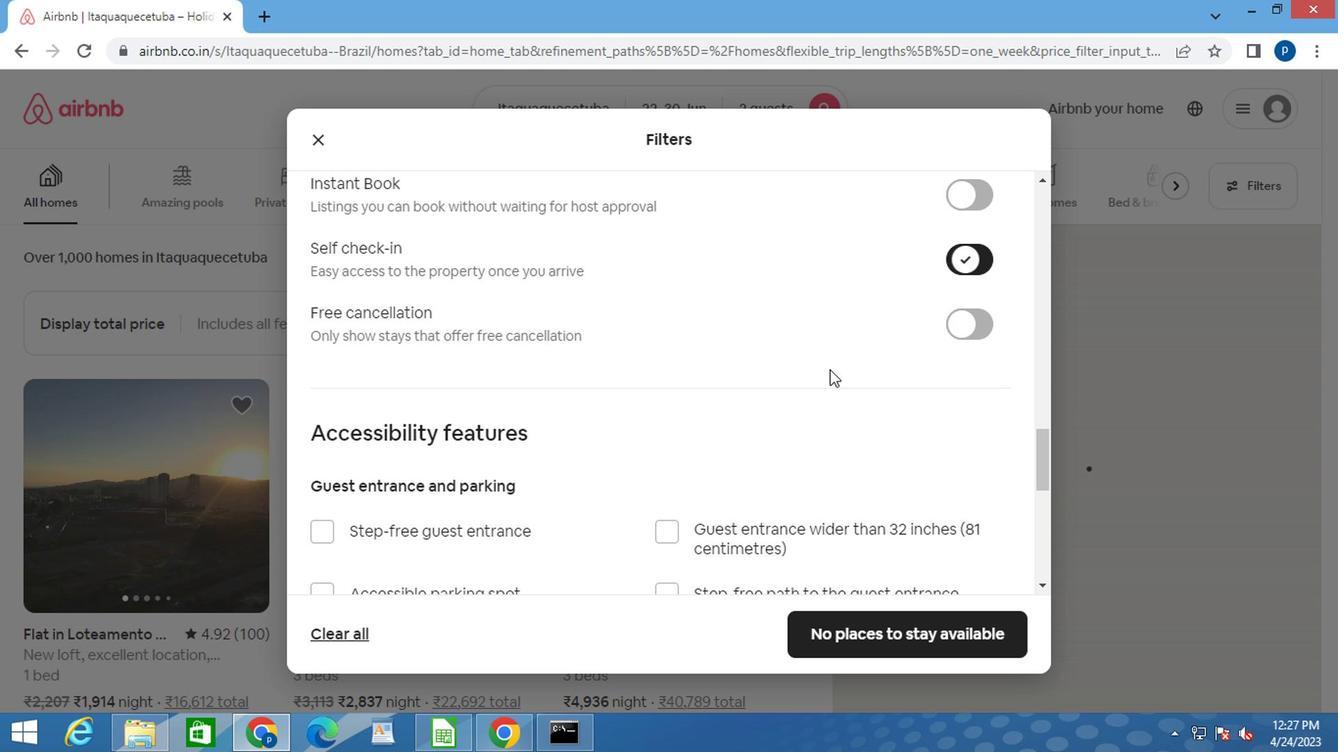 
Action: Mouse scrolled (750, 386) with delta (0, 0)
Screenshot: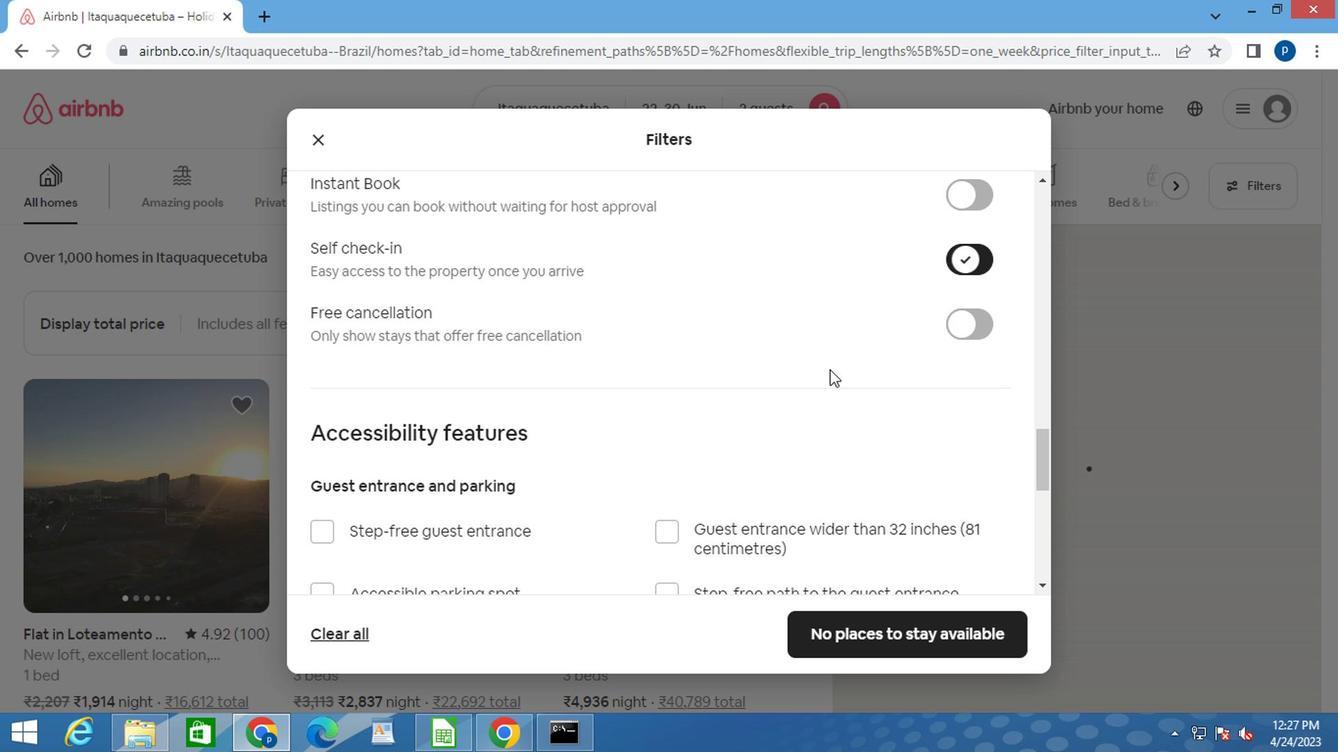 
Action: Mouse moved to (738, 393)
Screenshot: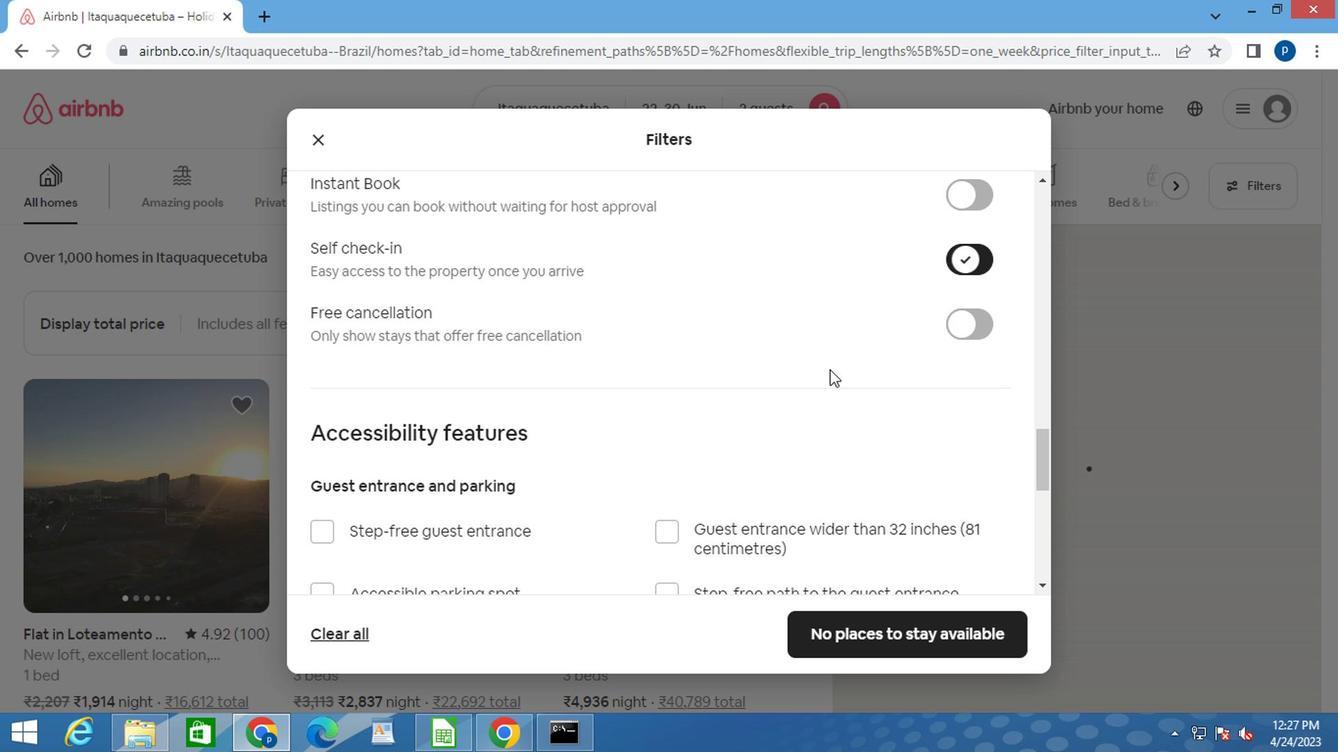 
Action: Mouse scrolled (738, 392) with delta (0, -1)
Screenshot: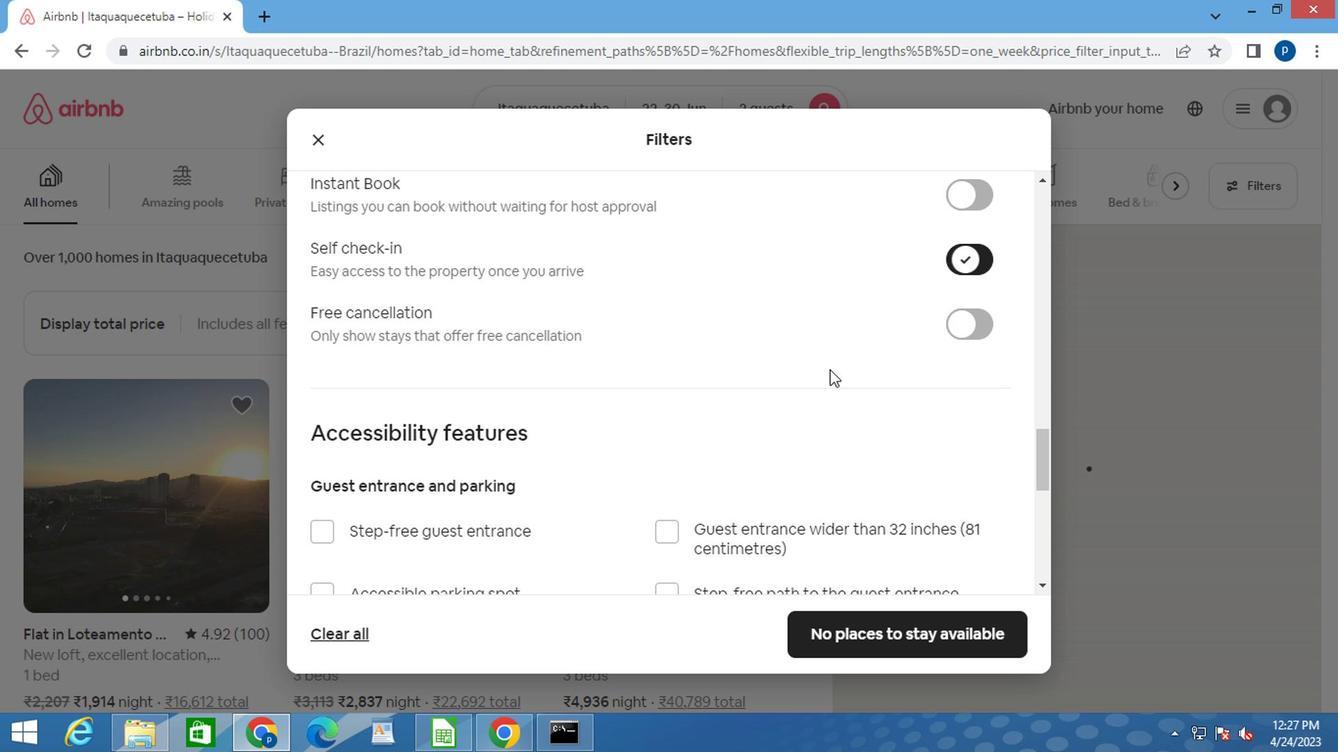 
Action: Mouse moved to (729, 395)
Screenshot: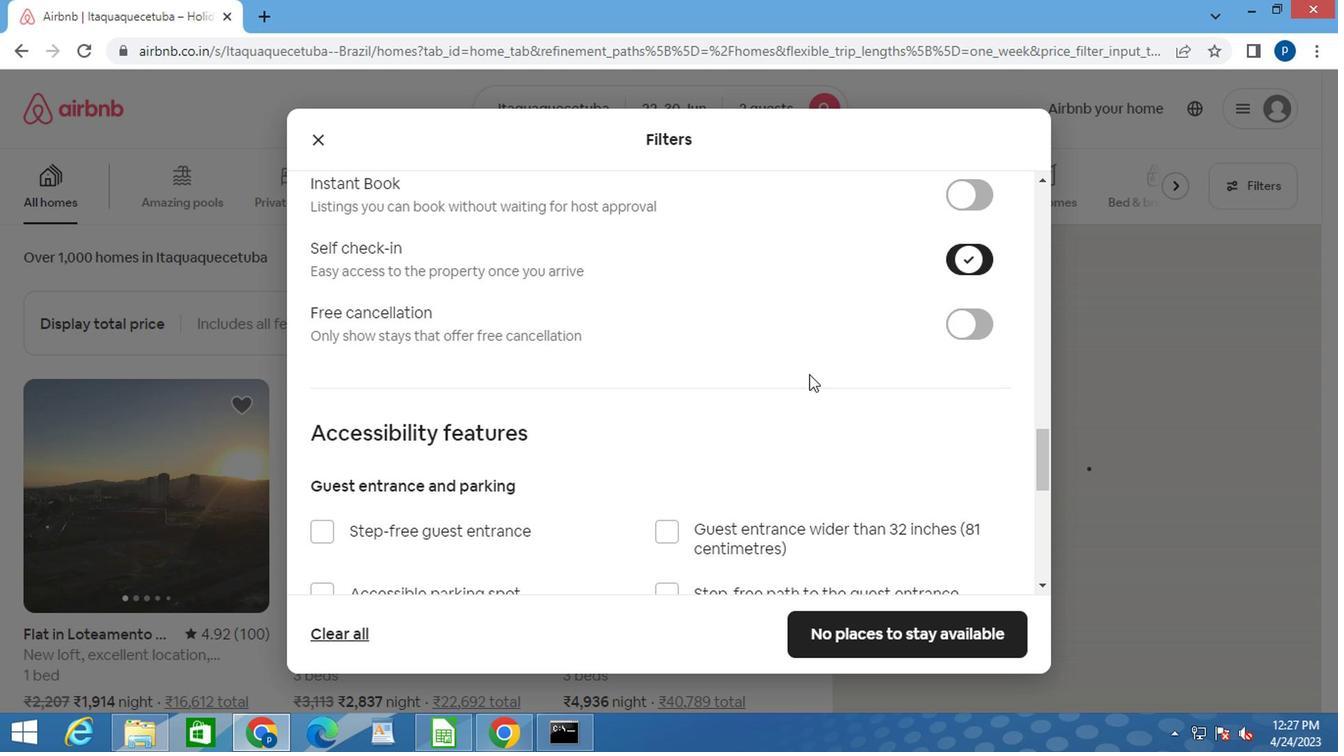 
Action: Mouse scrolled (729, 394) with delta (0, 0)
Screenshot: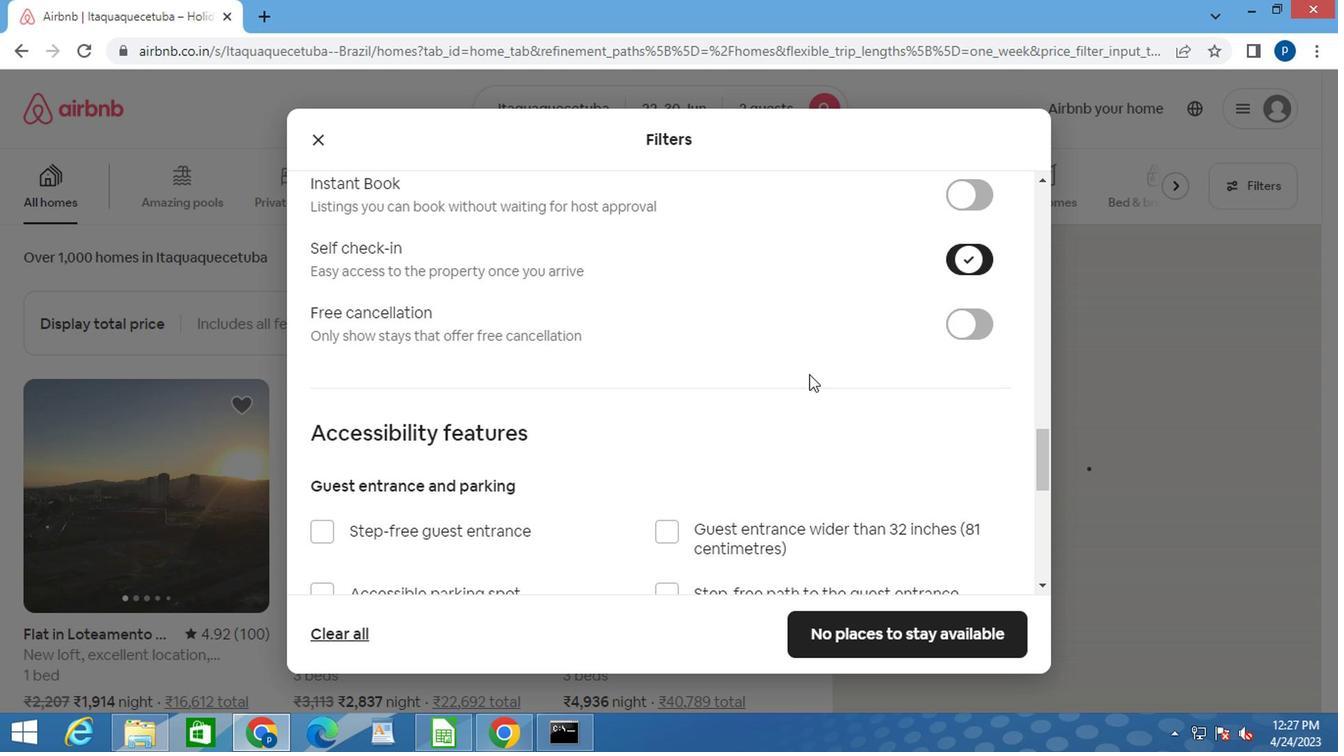 
Action: Mouse moved to (721, 398)
Screenshot: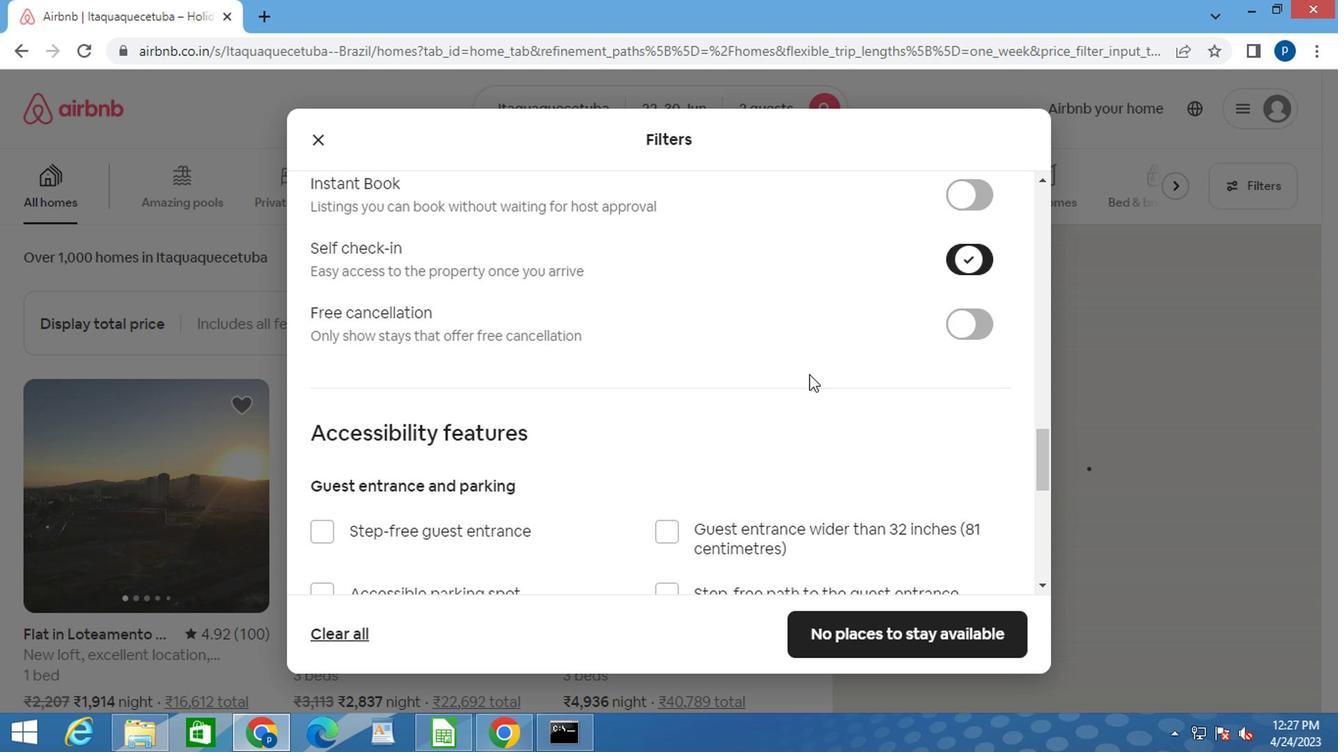 
Action: Mouse scrolled (721, 397) with delta (0, -1)
Screenshot: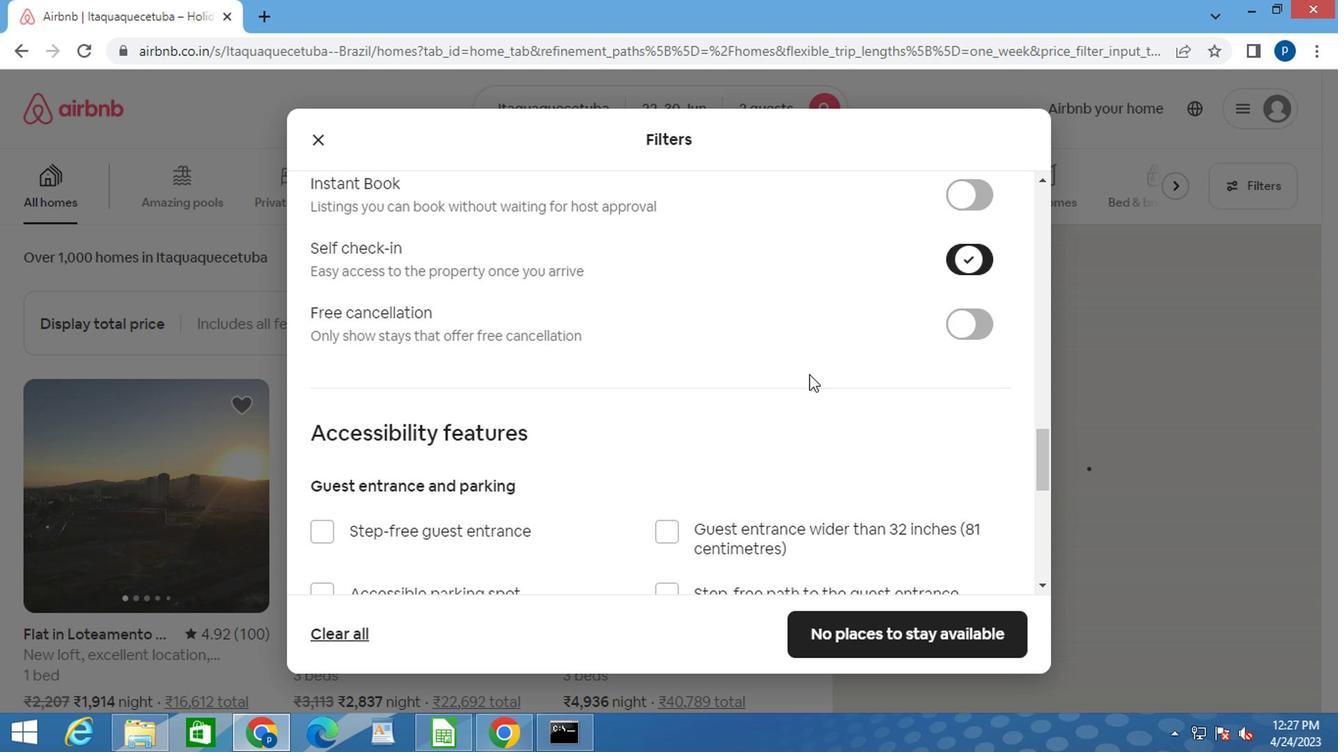 
Action: Mouse moved to (711, 398)
Screenshot: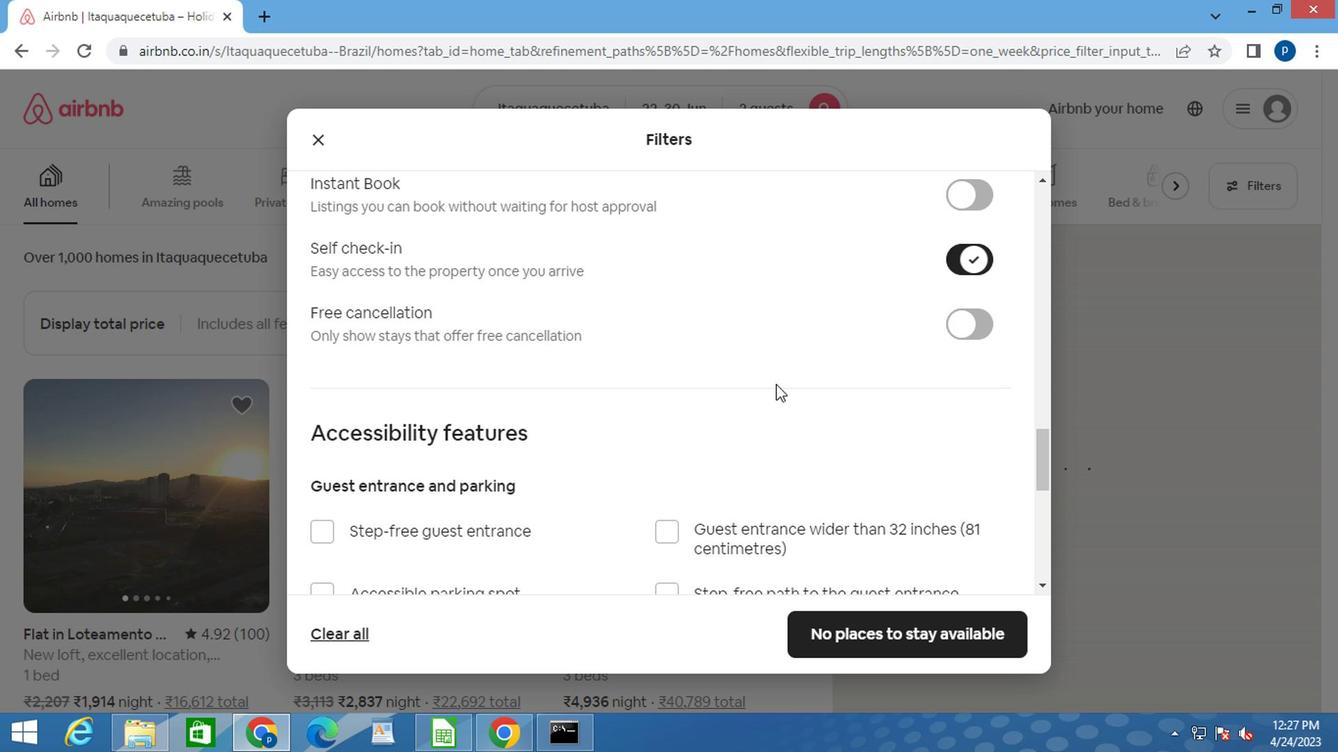 
Action: Mouse scrolled (711, 397) with delta (0, -1)
Screenshot: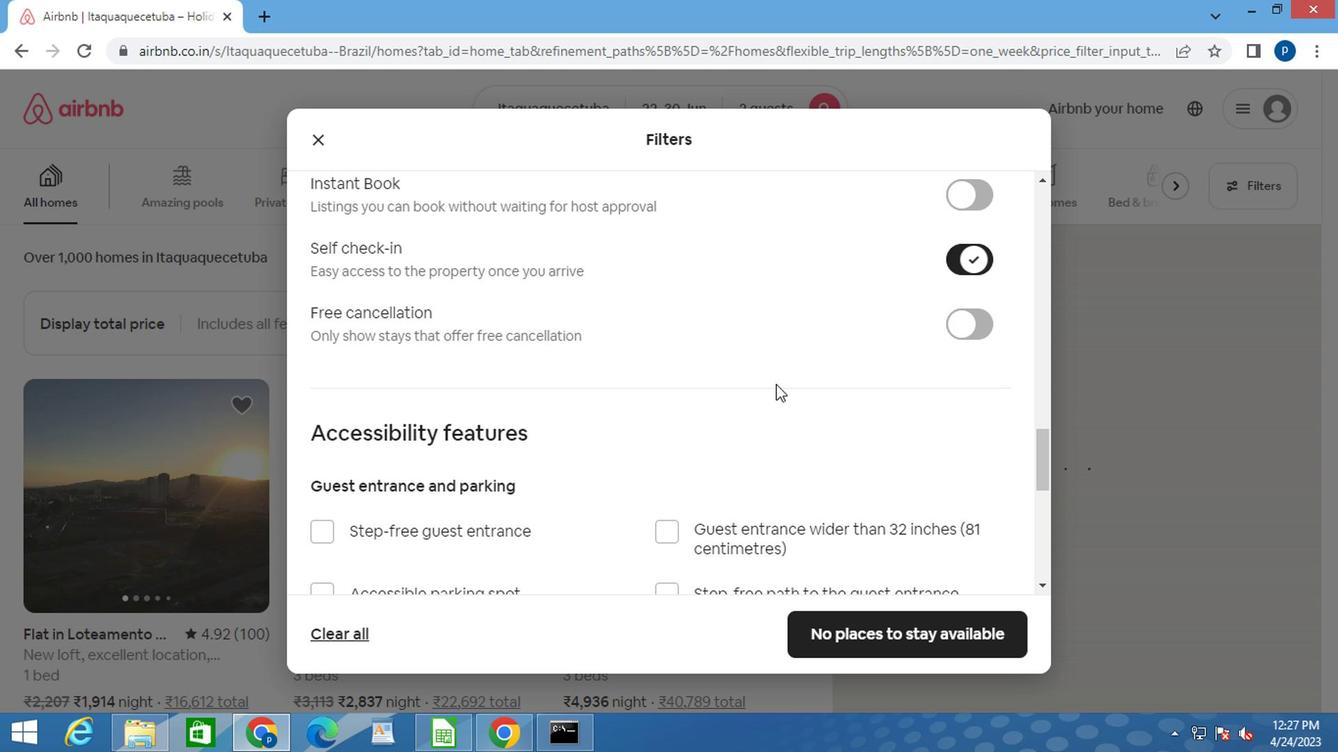 
Action: Mouse moved to (692, 401)
Screenshot: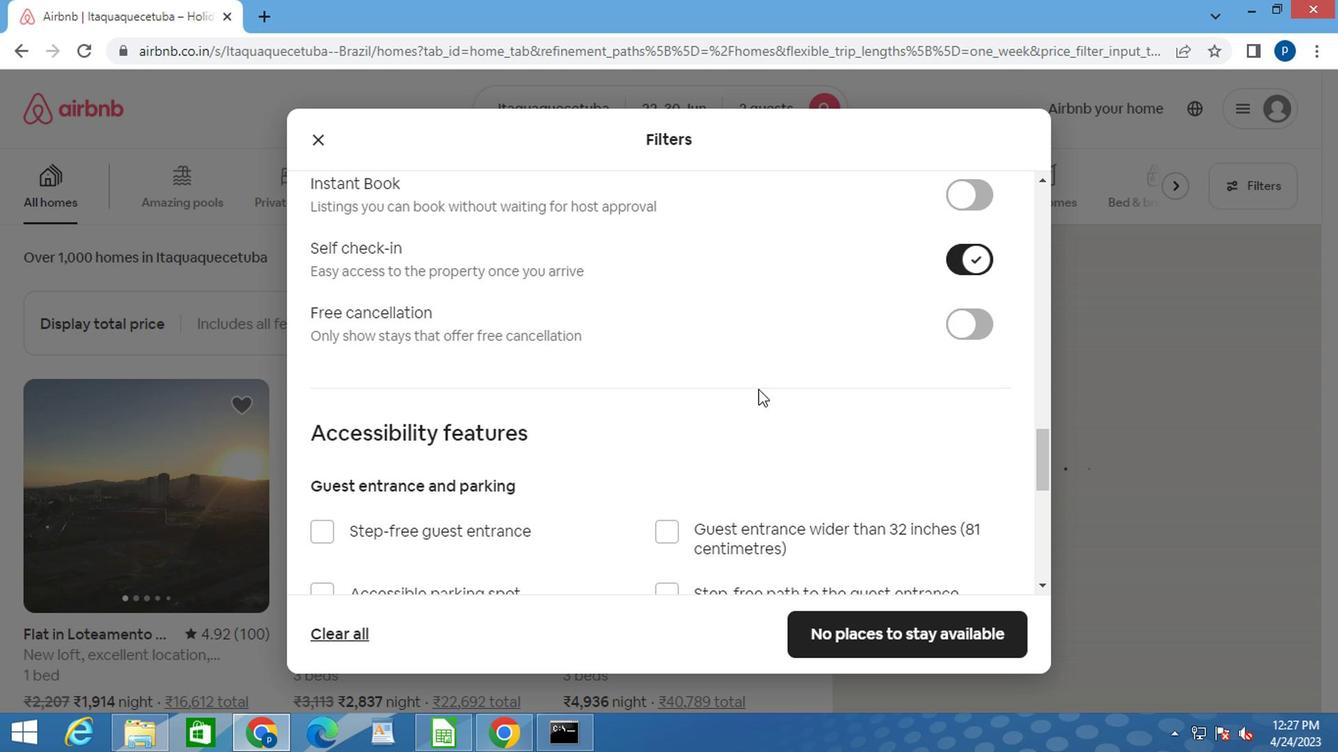 
Action: Mouse scrolled (692, 400) with delta (0, -1)
Screenshot: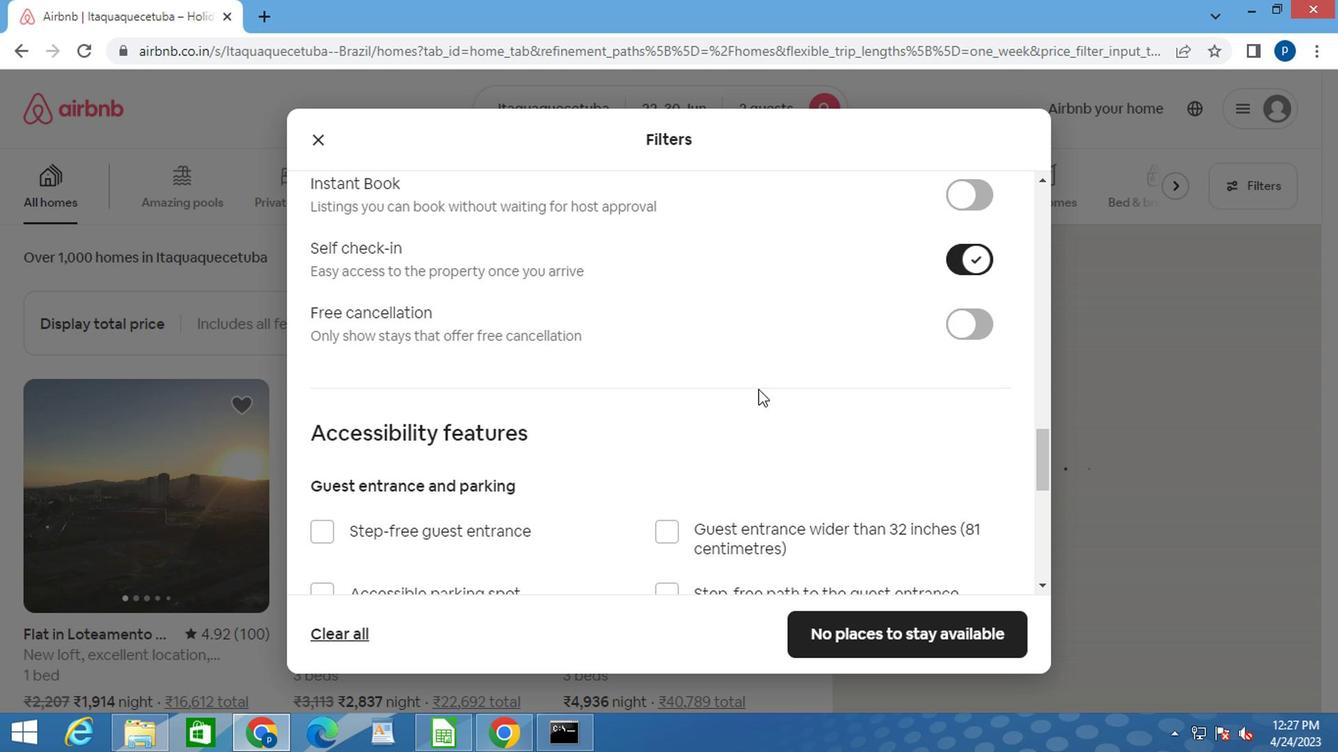
Action: Mouse moved to (660, 402)
Screenshot: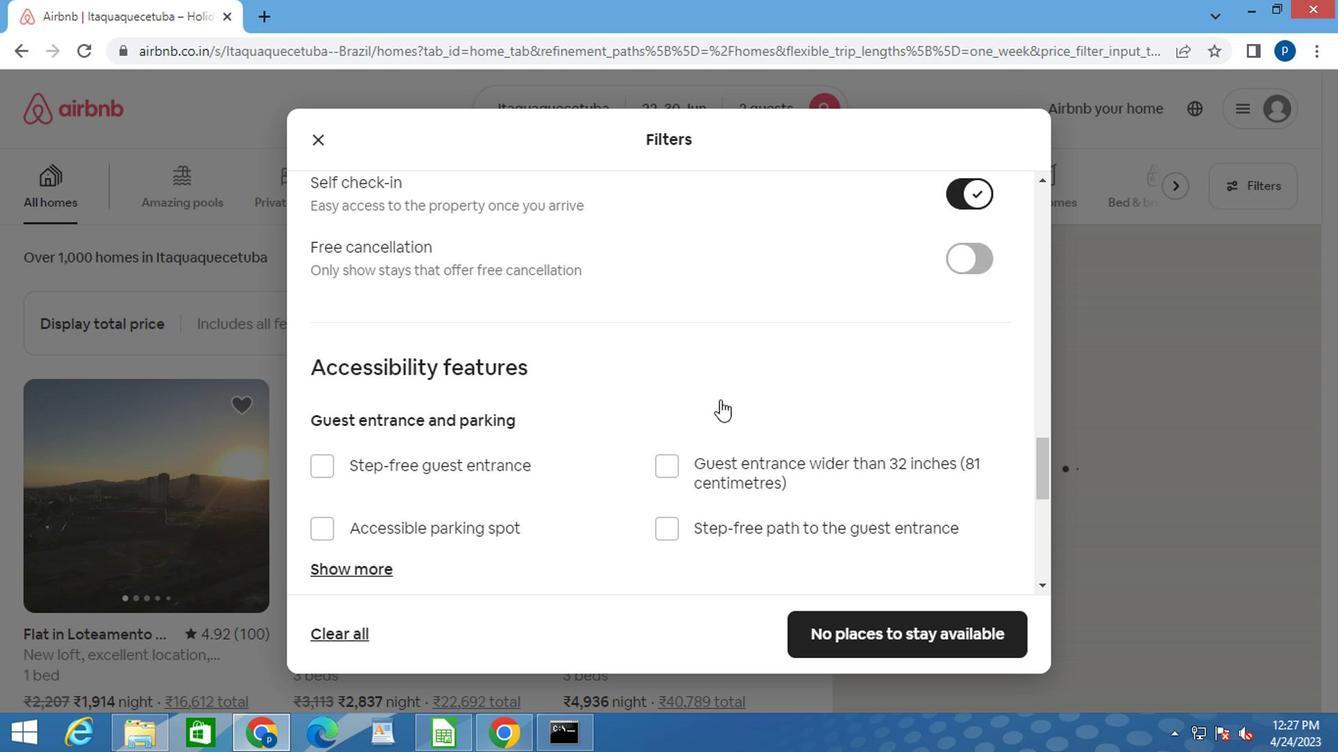 
Action: Mouse scrolled (660, 403) with delta (0, 1)
Screenshot: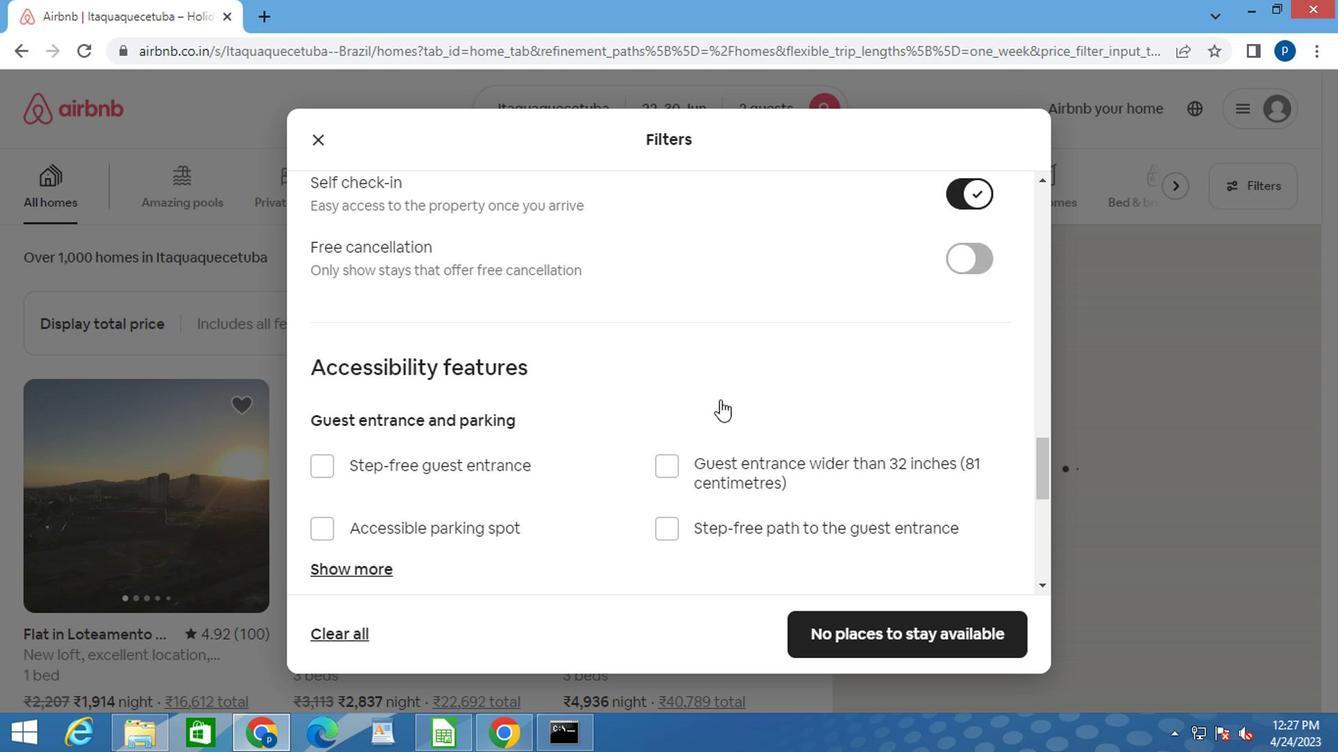 
Action: Mouse moved to (717, 439)
Screenshot: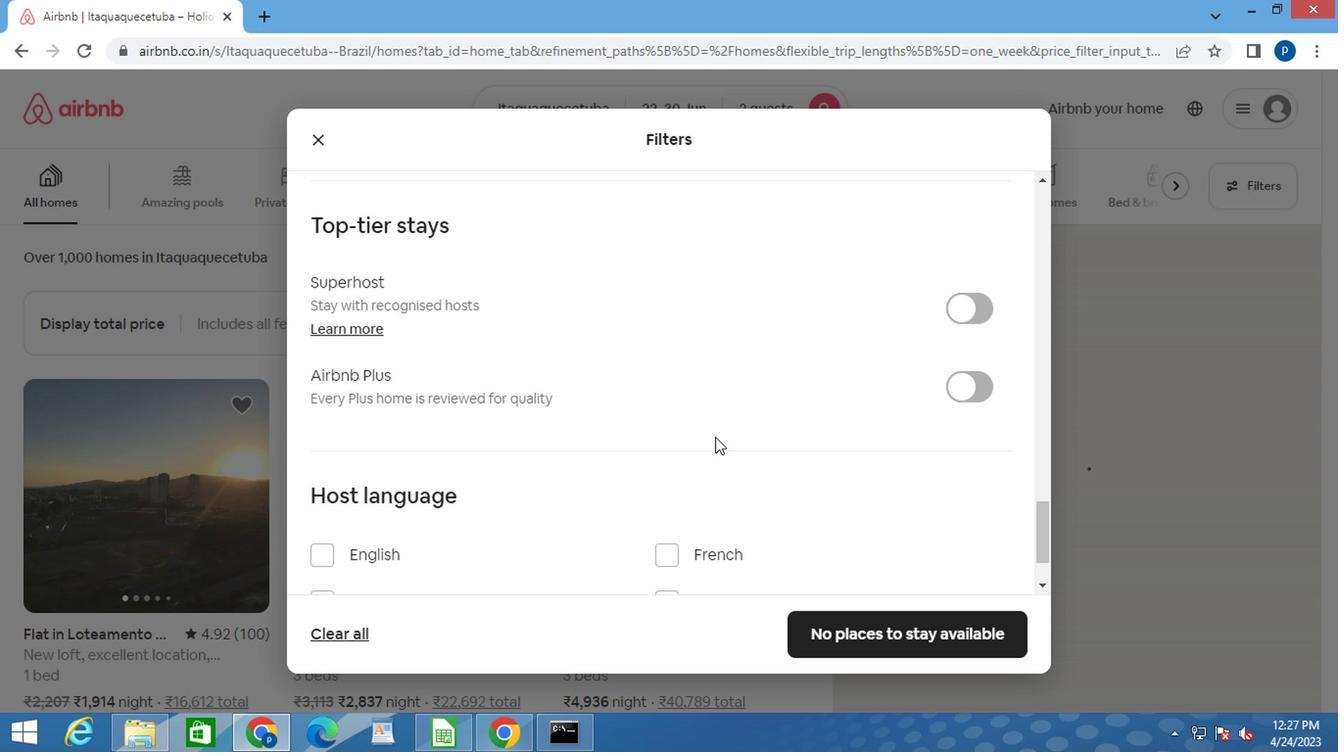 
Action: Mouse scrolled (717, 439) with delta (0, 0)
Screenshot: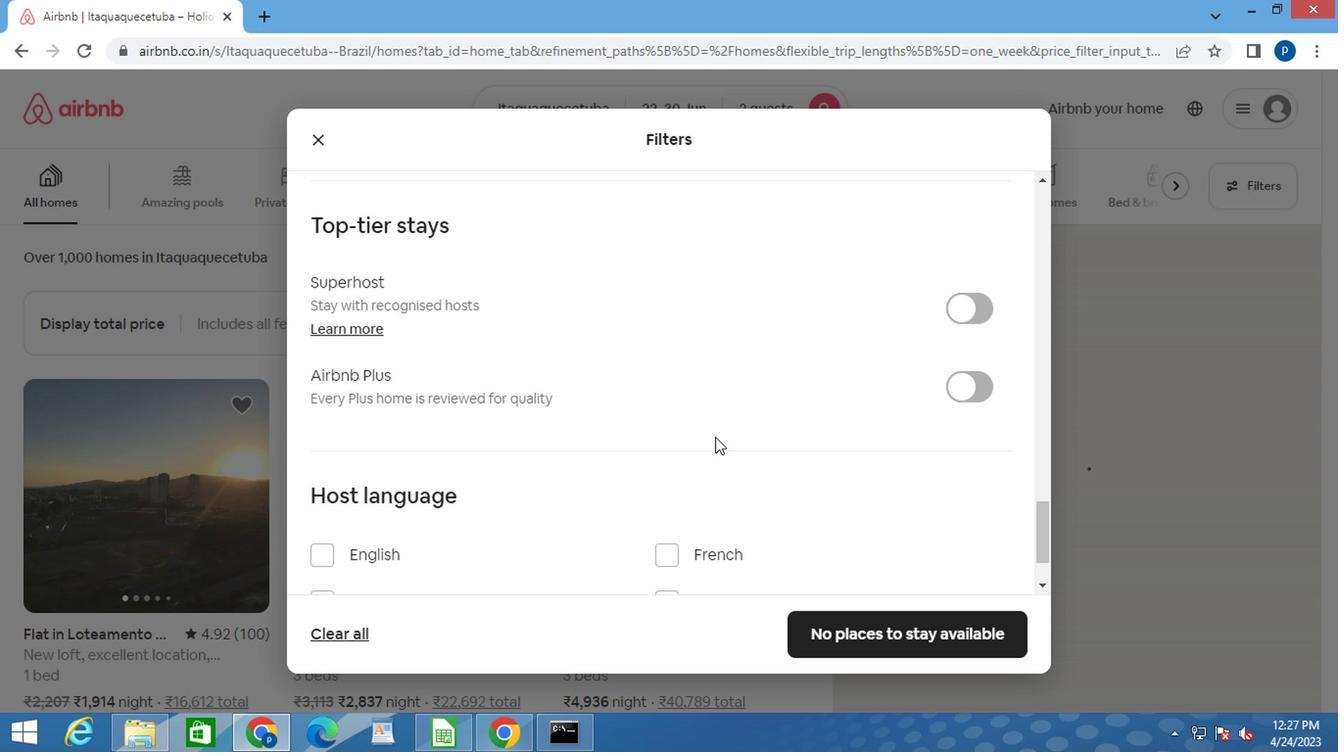 
Action: Mouse moved to (717, 442)
Screenshot: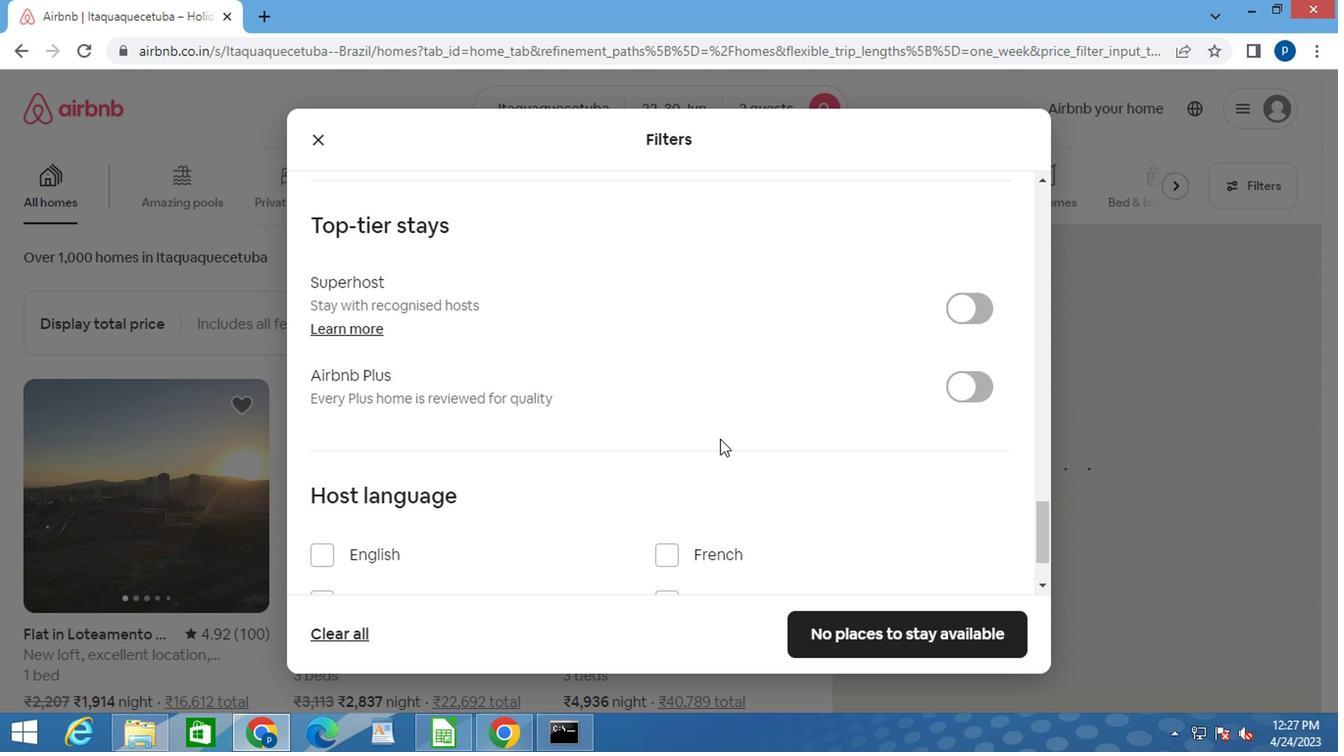 
Action: Mouse scrolled (717, 442) with delta (0, 0)
Screenshot: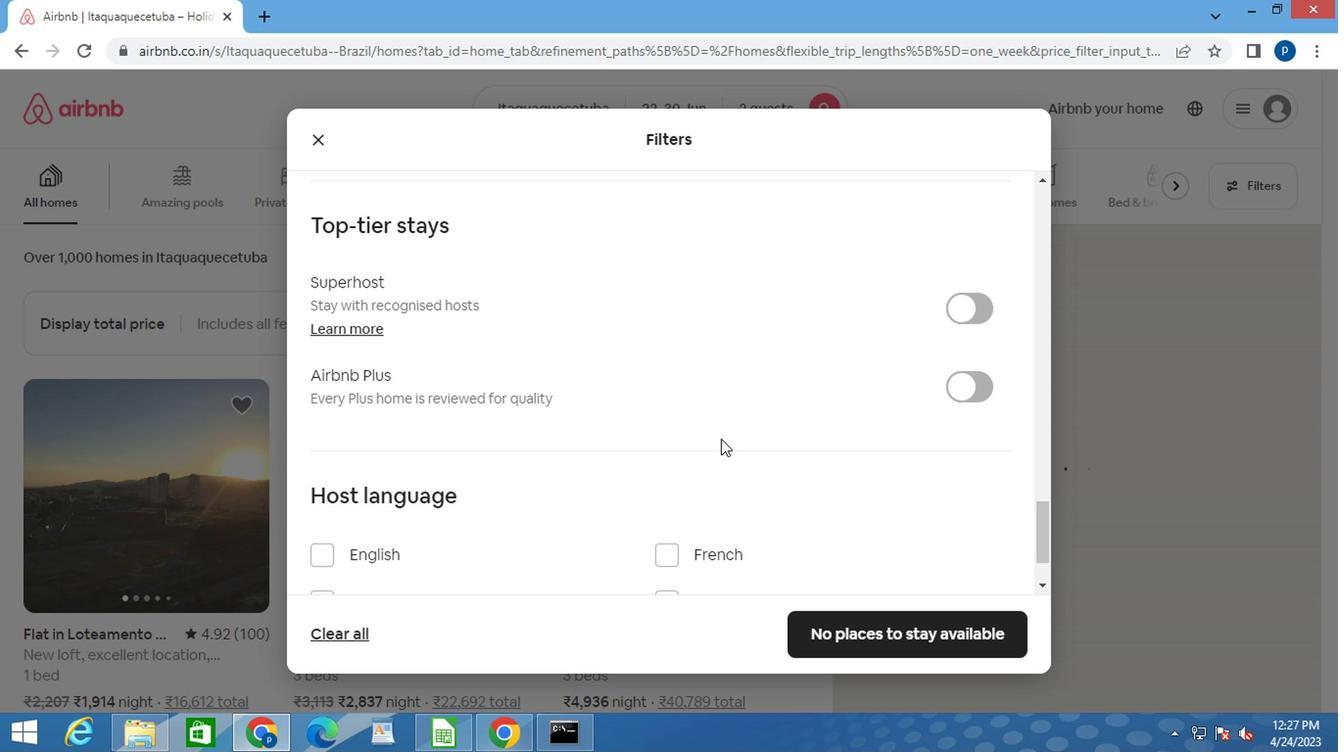 
Action: Mouse scrolled (717, 442) with delta (0, 0)
Screenshot: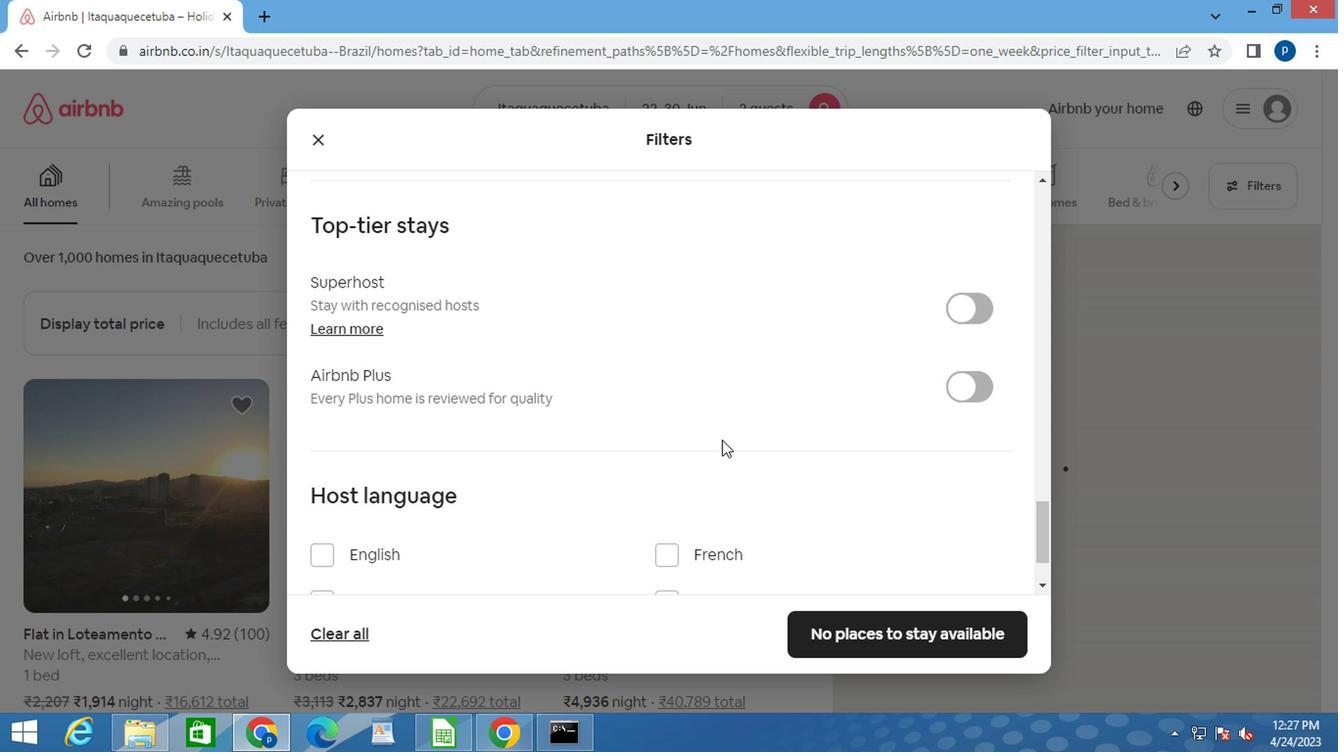 
Action: Mouse scrolled (717, 442) with delta (0, 0)
Screenshot: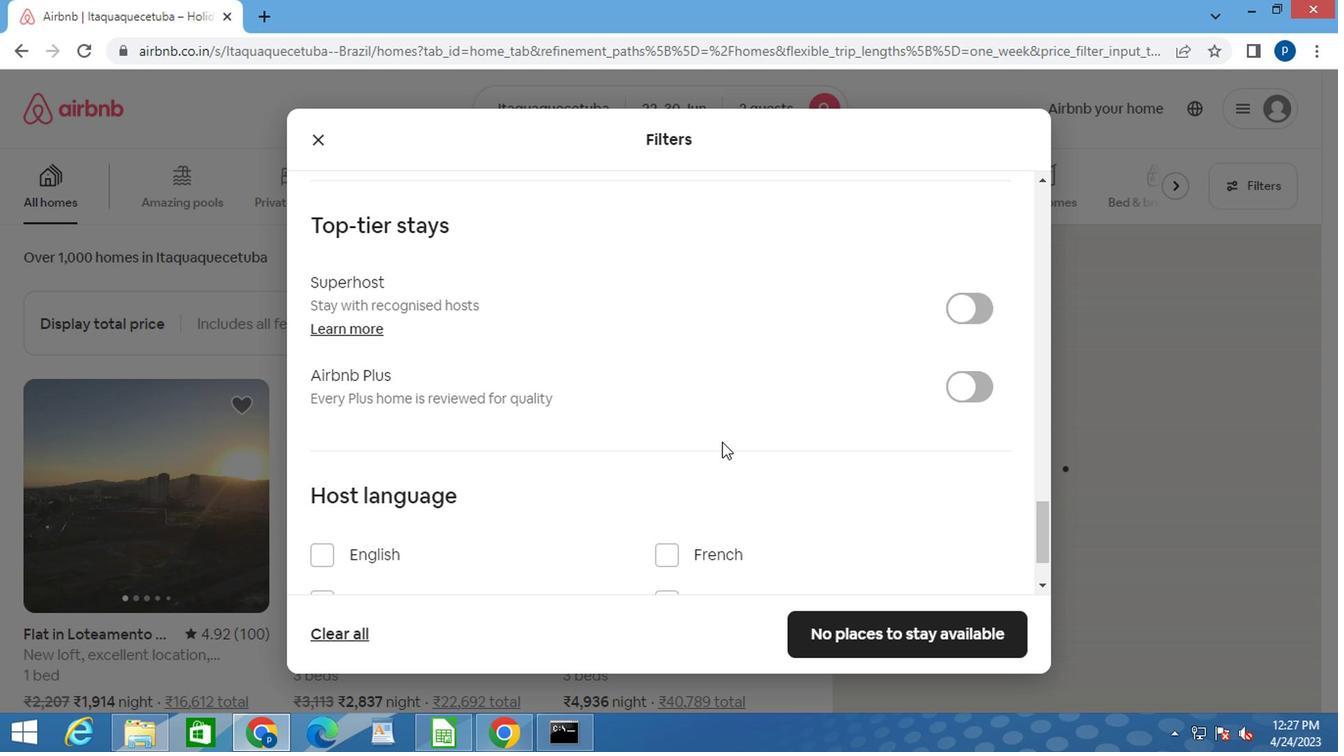 
Action: Mouse scrolled (717, 442) with delta (0, 0)
Screenshot: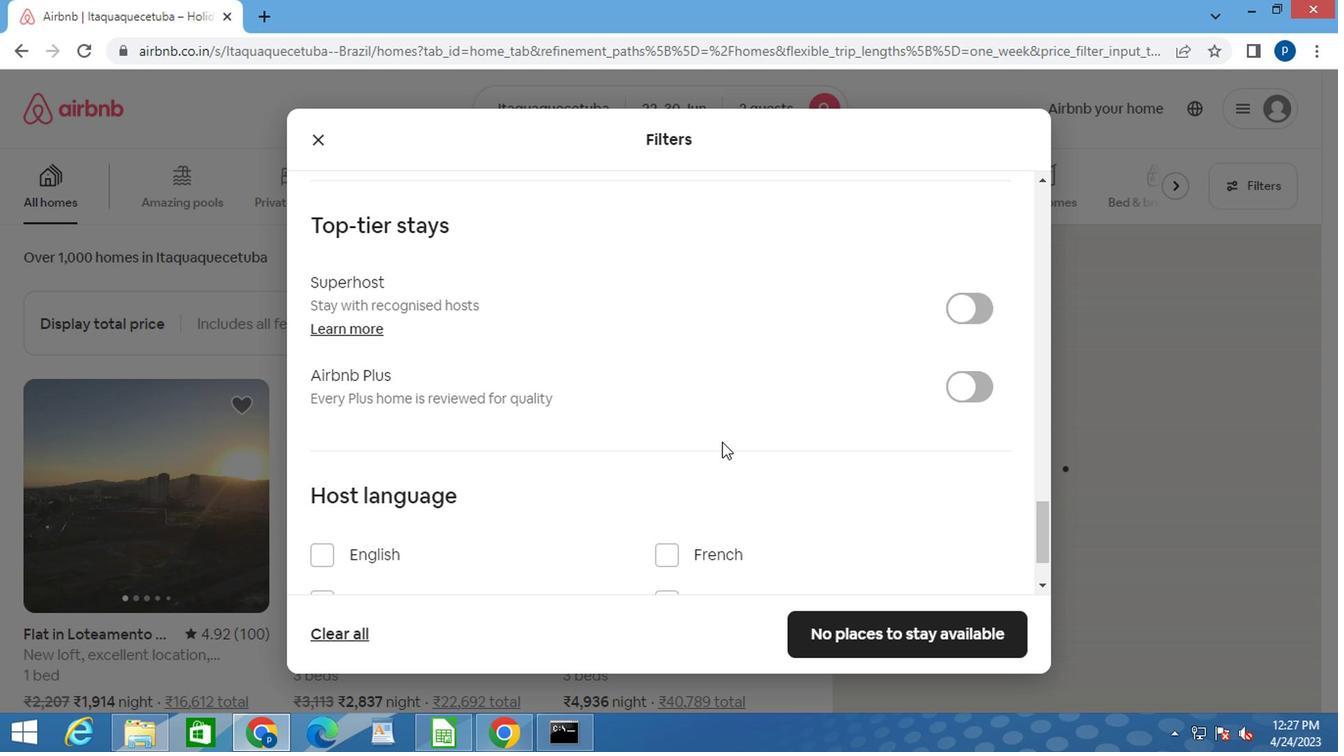 
Action: Mouse scrolled (717, 442) with delta (0, 0)
Screenshot: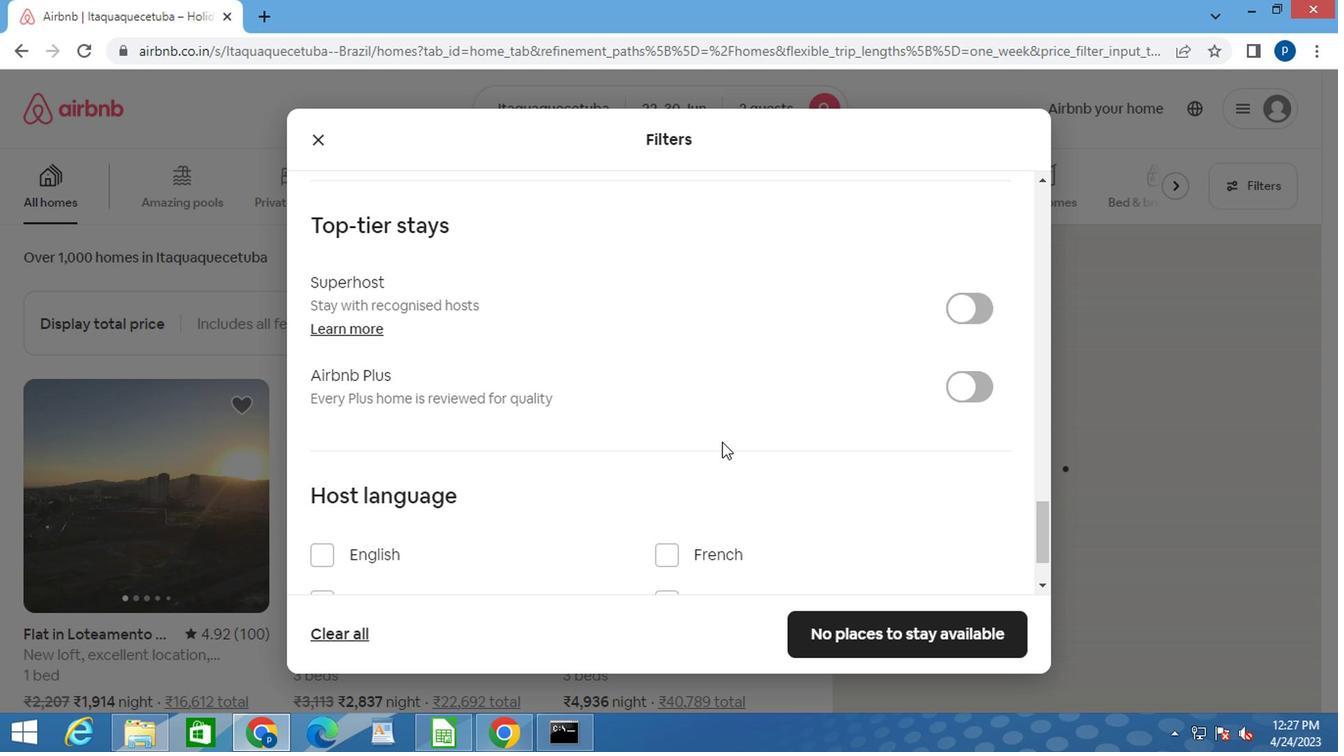 
Action: Mouse moved to (897, 623)
Screenshot: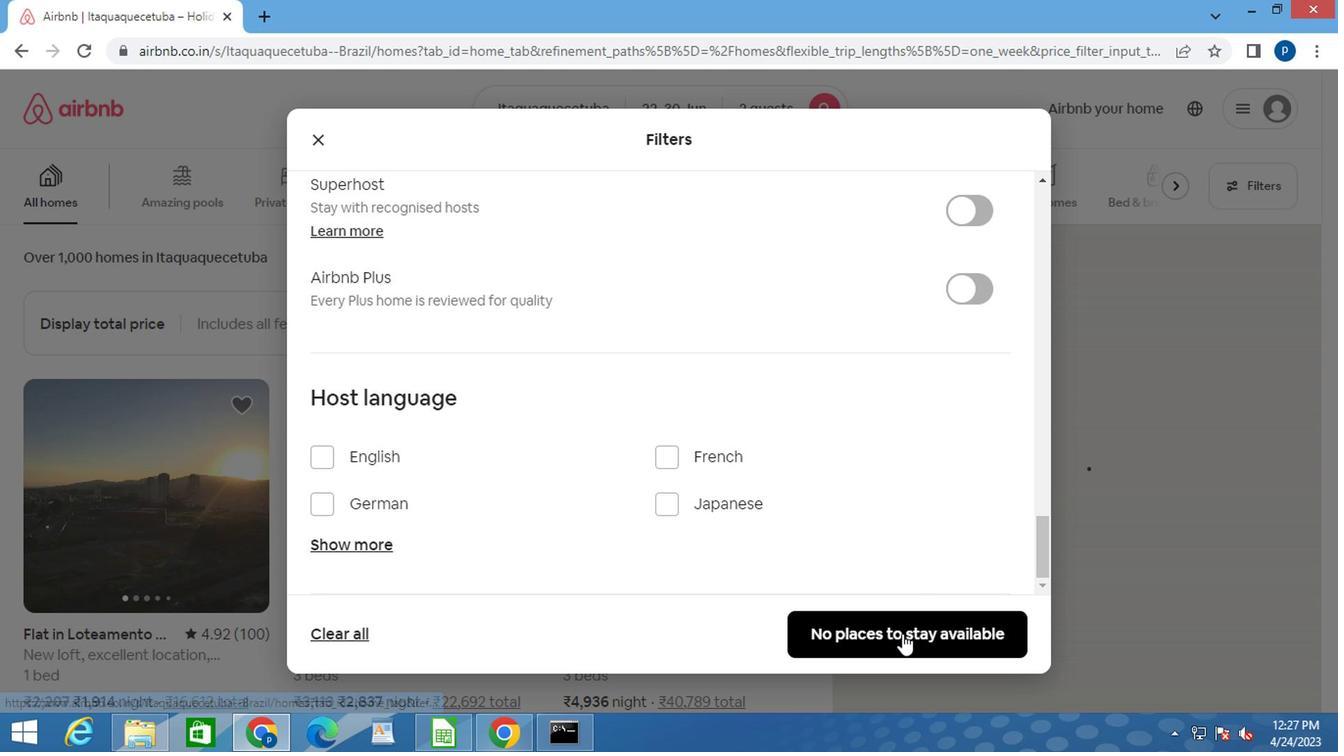 
Action: Mouse pressed left at (897, 623)
Screenshot: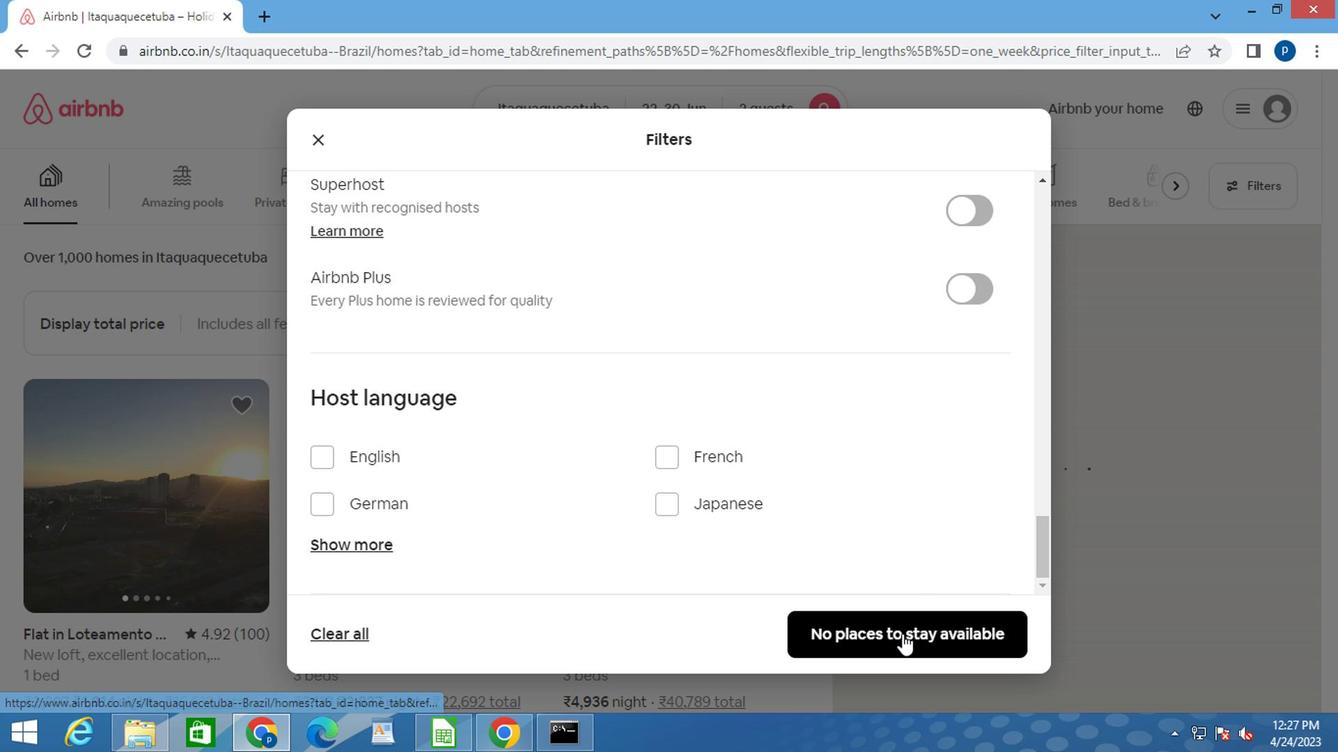 
